 Task: Find an Airbnb in Preston, UK for 7 guests from 10th to 15th July, with a price range of ₹10,000 to ₹15,000, 4 bedrooms, 7 beds, 4 bathrooms, property type 'Flat' or 'Guest house', and amenities including WiFi, Free parking, TV, Gym, and Breakfast.
Action: Mouse moved to (603, 95)
Screenshot: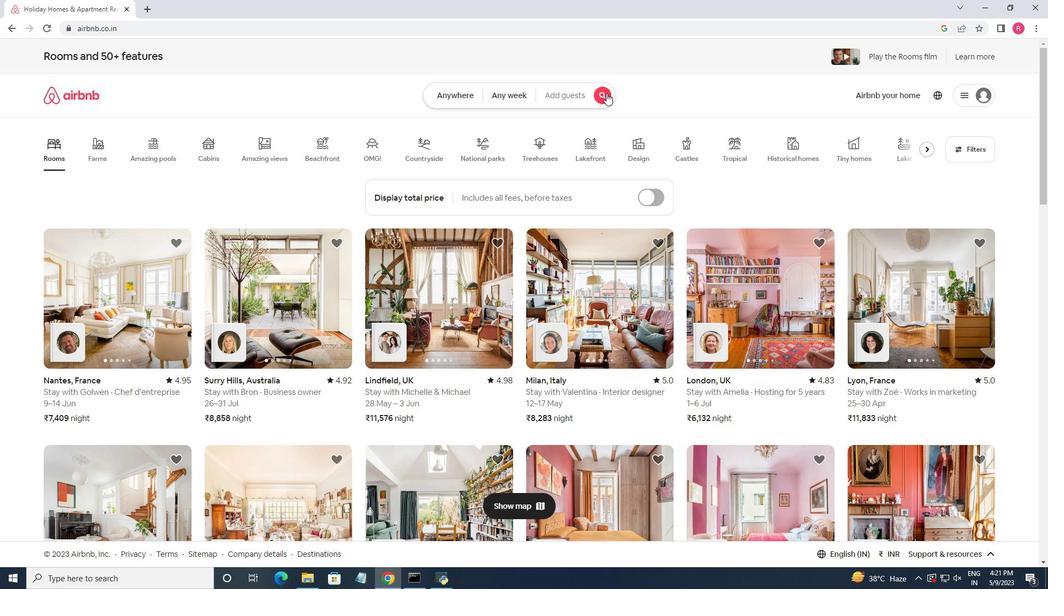 
Action: Mouse pressed left at (603, 95)
Screenshot: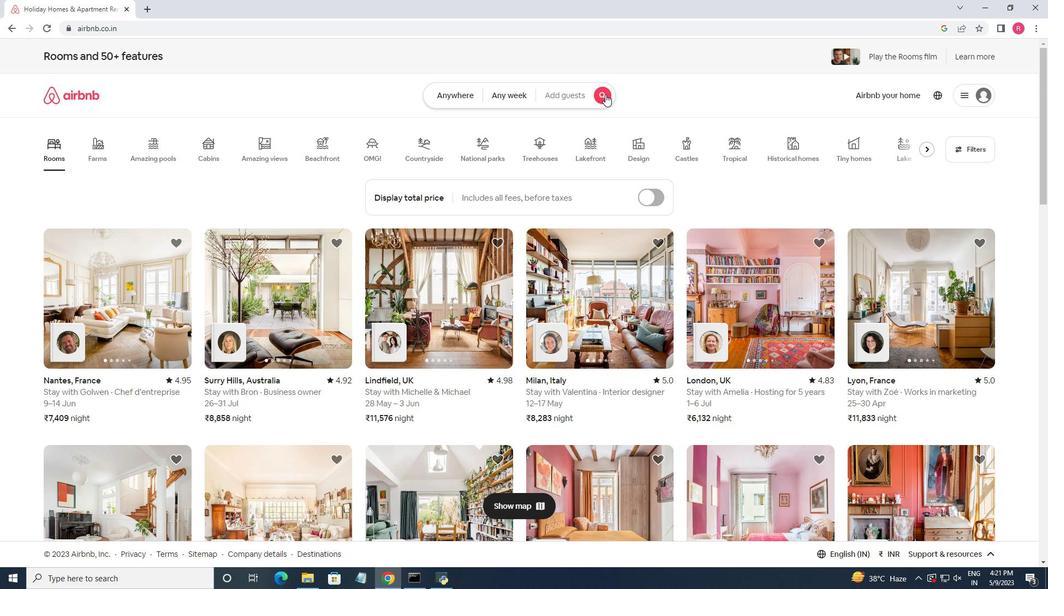 
Action: Mouse moved to (392, 138)
Screenshot: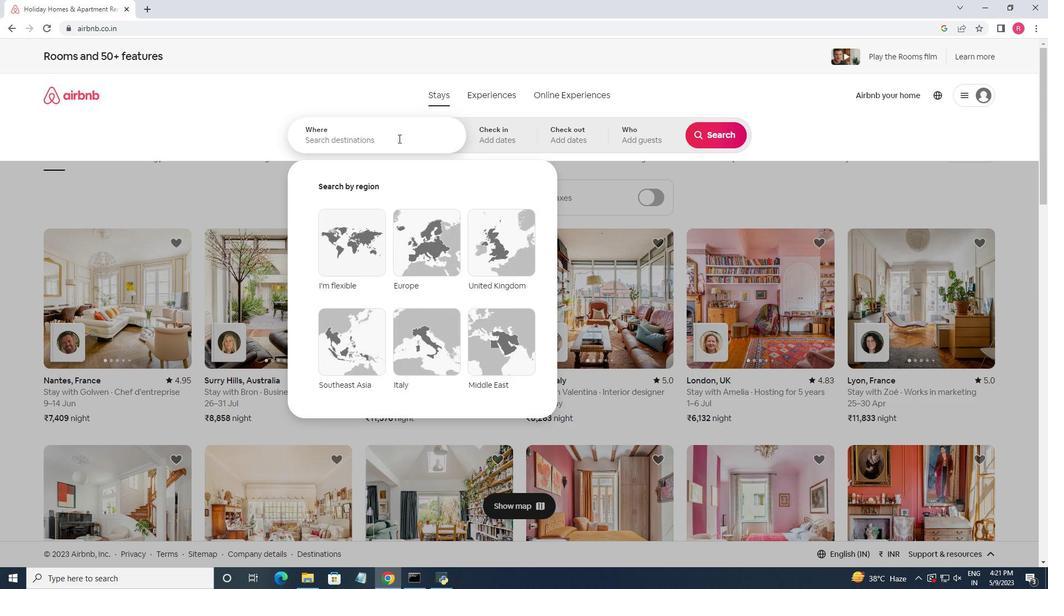 
Action: Mouse pressed left at (392, 138)
Screenshot: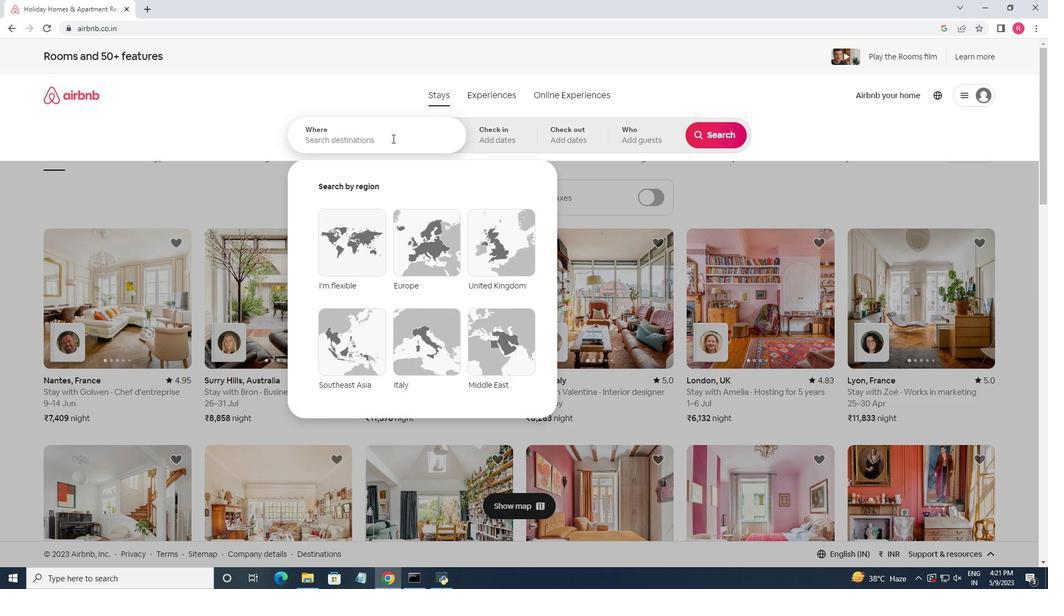 
Action: Key pressed <Key.shift>Preston,<Key.space><Key.shift>United<Key.space><Key.shift>Kind<Key.backspace><Key.down><Key.enter>
Screenshot: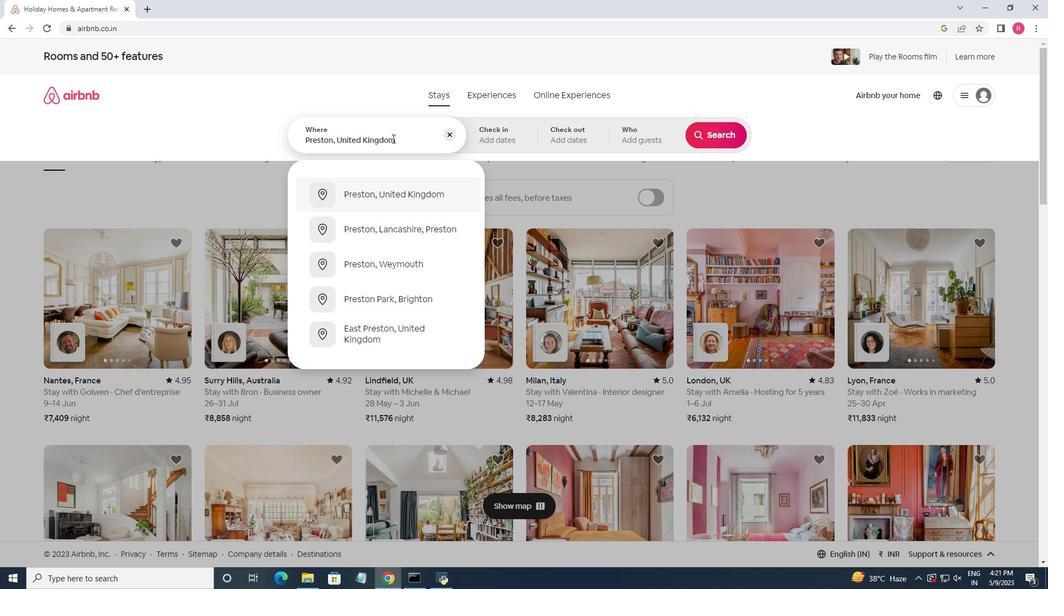 
Action: Mouse moved to (514, 140)
Screenshot: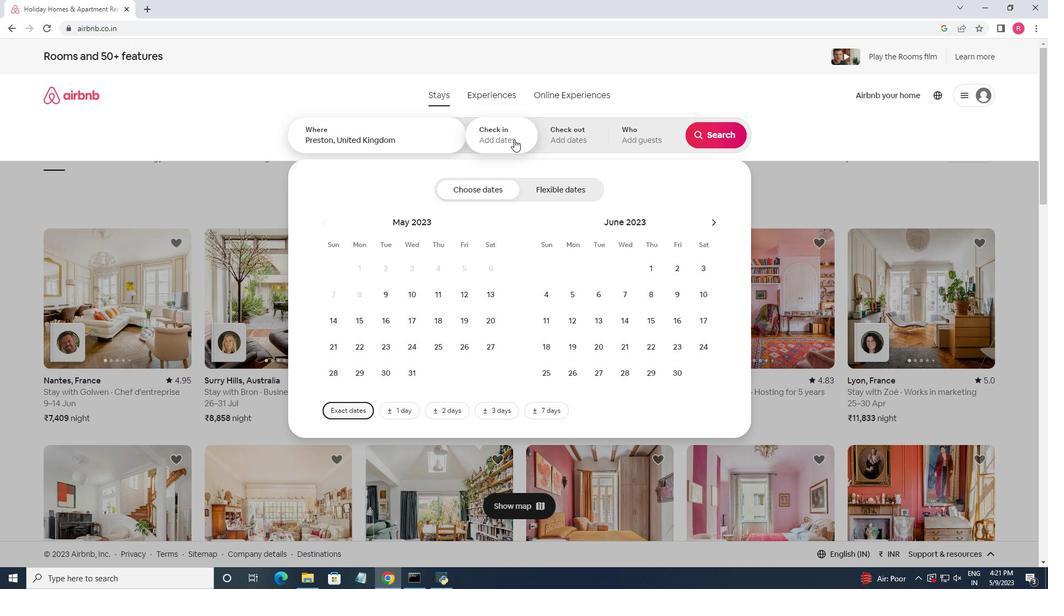 
Action: Mouse pressed left at (514, 140)
Screenshot: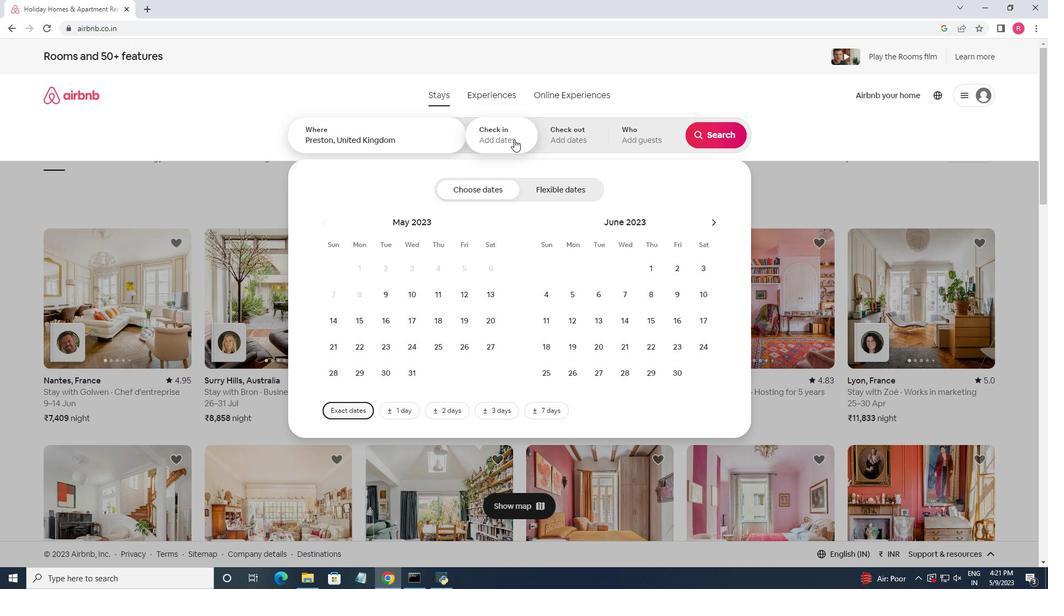 
Action: Mouse moved to (506, 135)
Screenshot: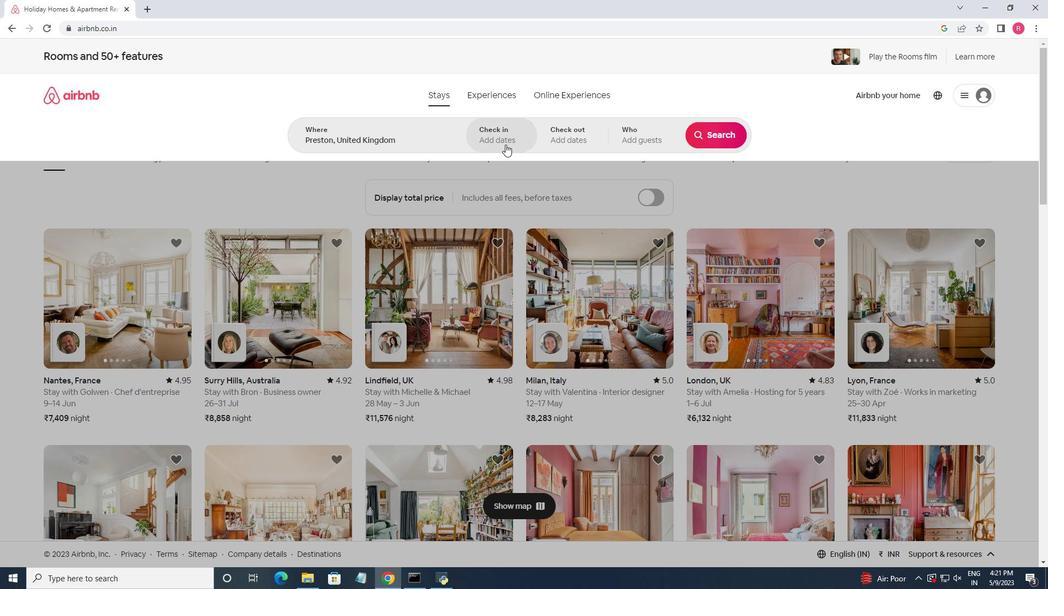 
Action: Mouse pressed left at (506, 135)
Screenshot: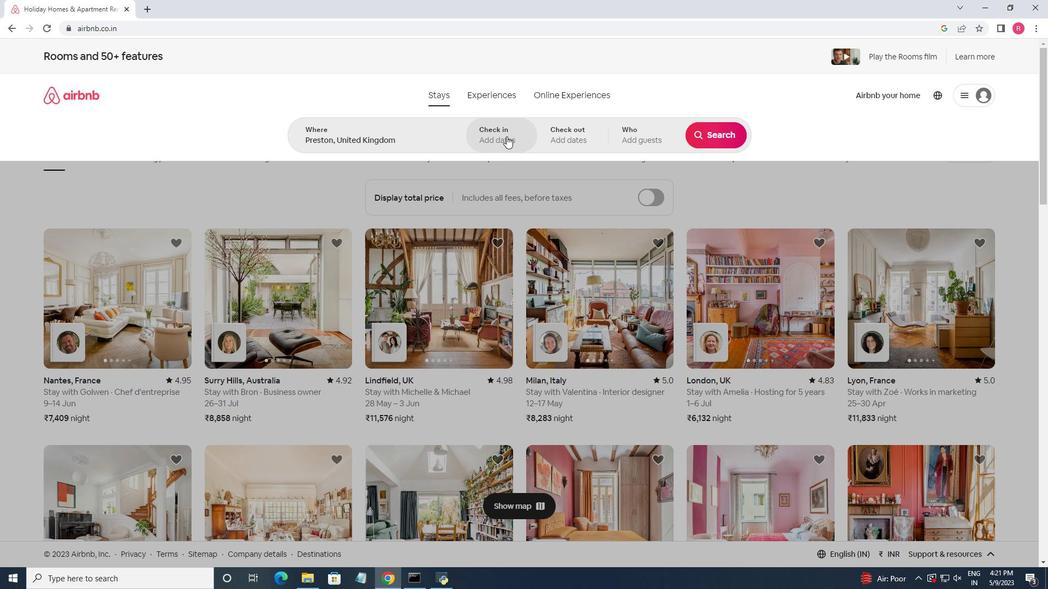 
Action: Mouse moved to (707, 222)
Screenshot: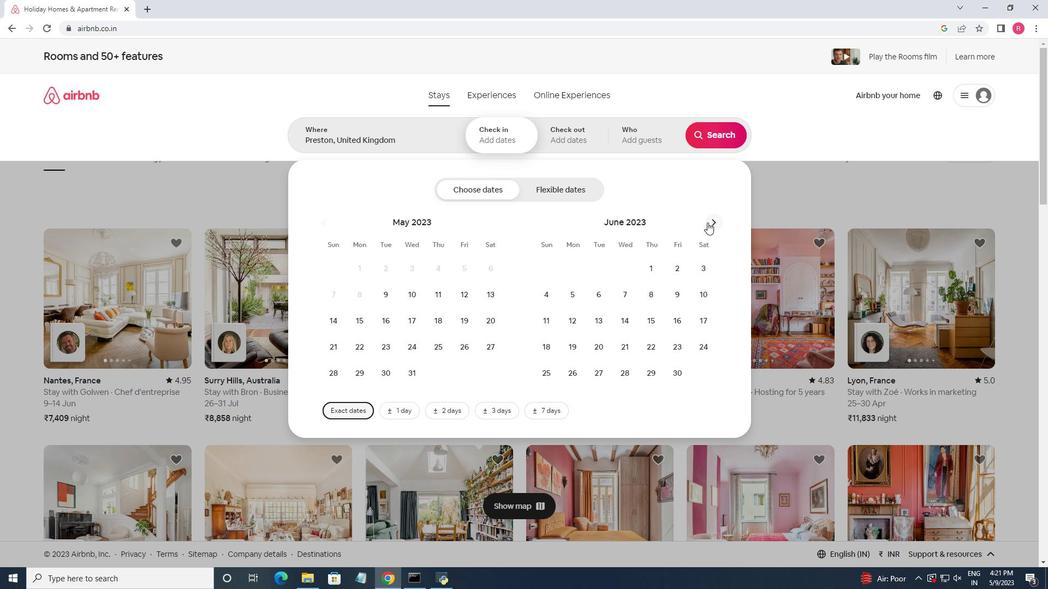
Action: Mouse pressed left at (707, 222)
Screenshot: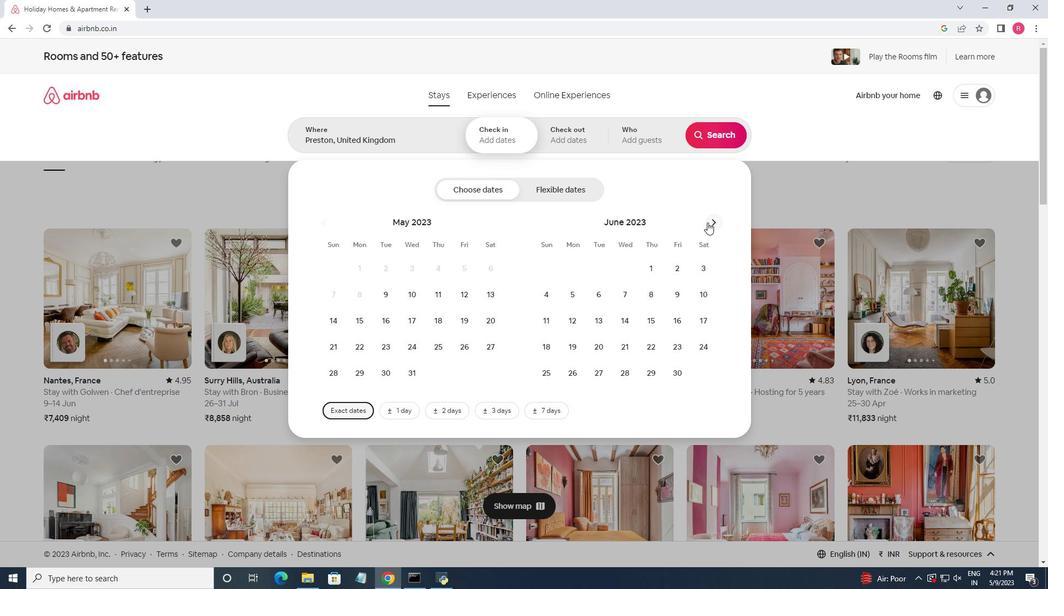 
Action: Mouse moved to (569, 322)
Screenshot: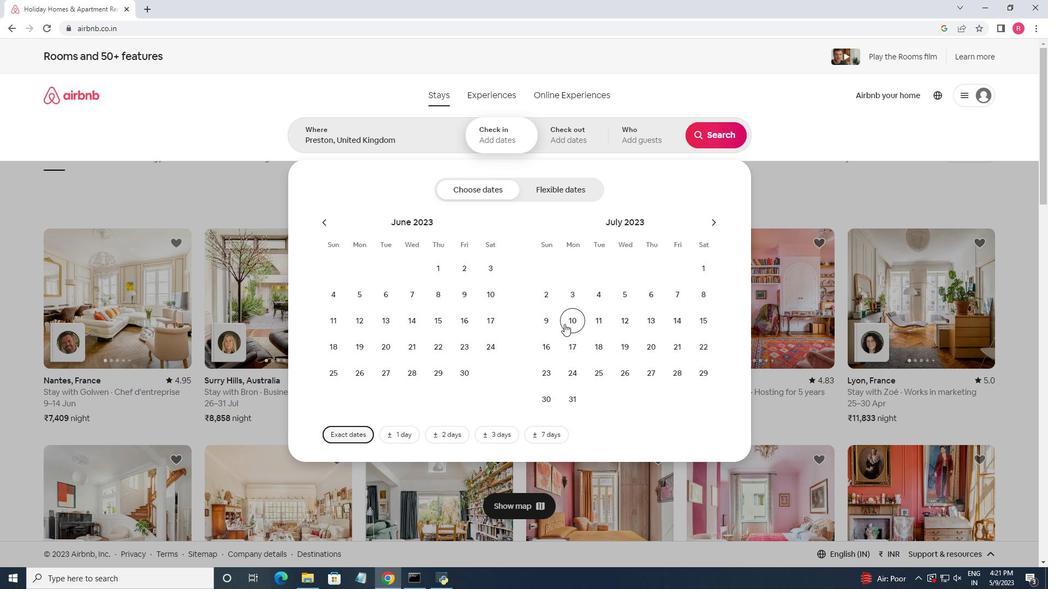
Action: Mouse pressed left at (569, 322)
Screenshot: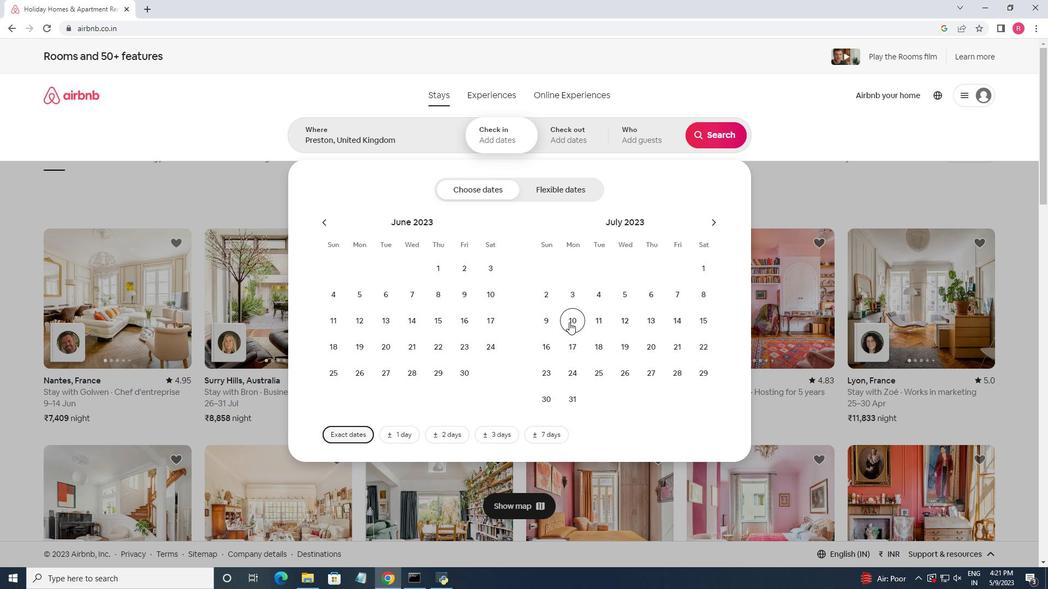 
Action: Mouse moved to (695, 317)
Screenshot: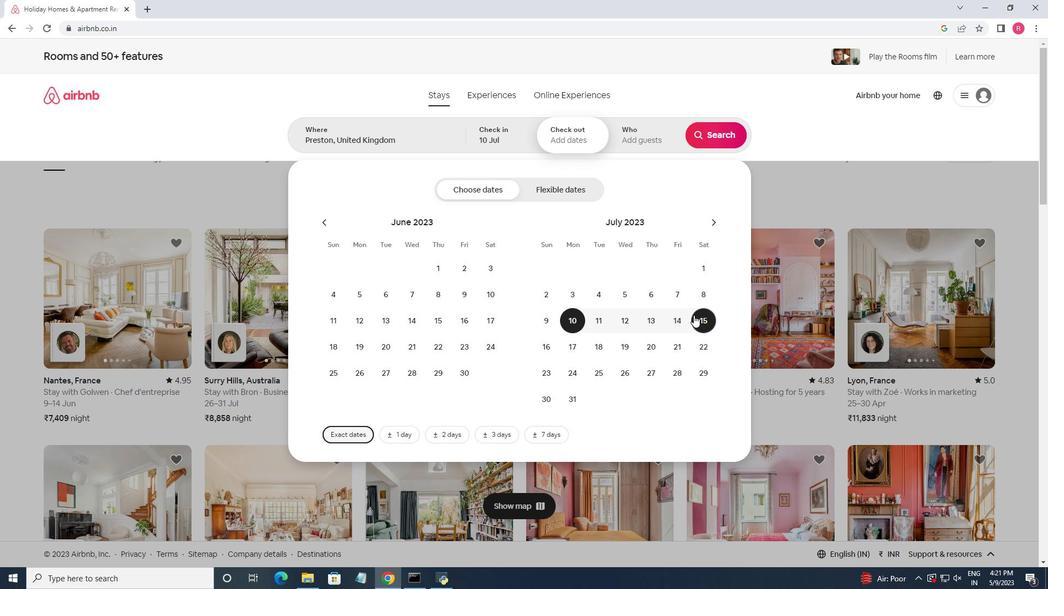 
Action: Mouse pressed left at (695, 317)
Screenshot: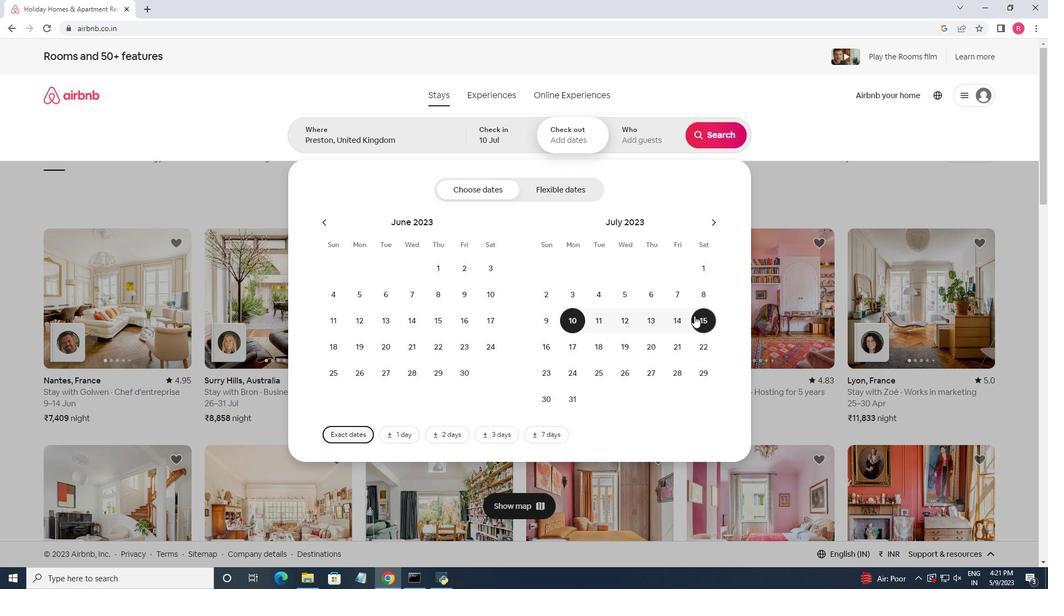 
Action: Mouse moved to (642, 139)
Screenshot: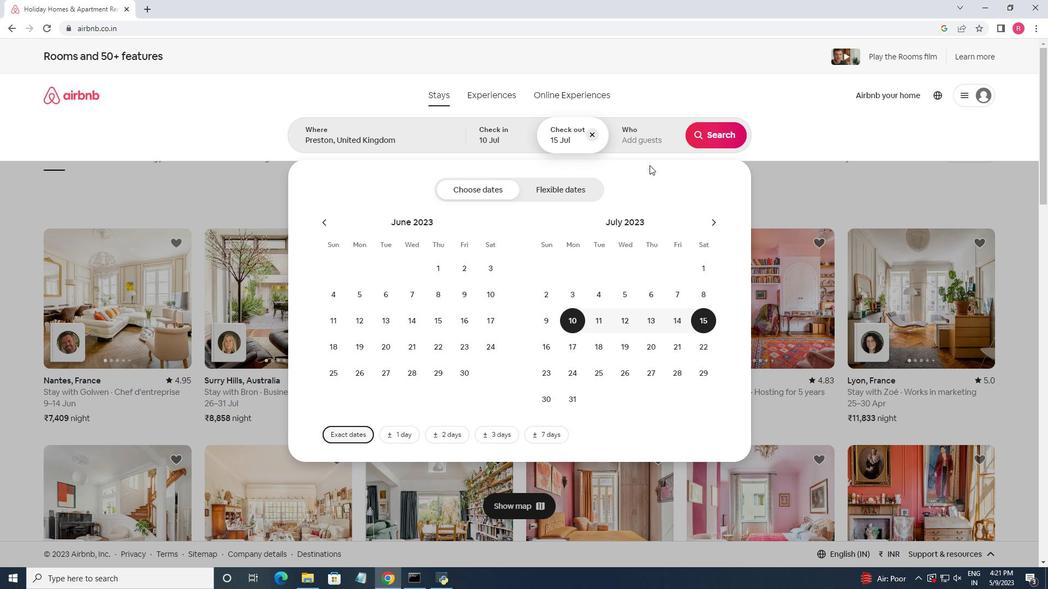 
Action: Mouse pressed left at (642, 139)
Screenshot: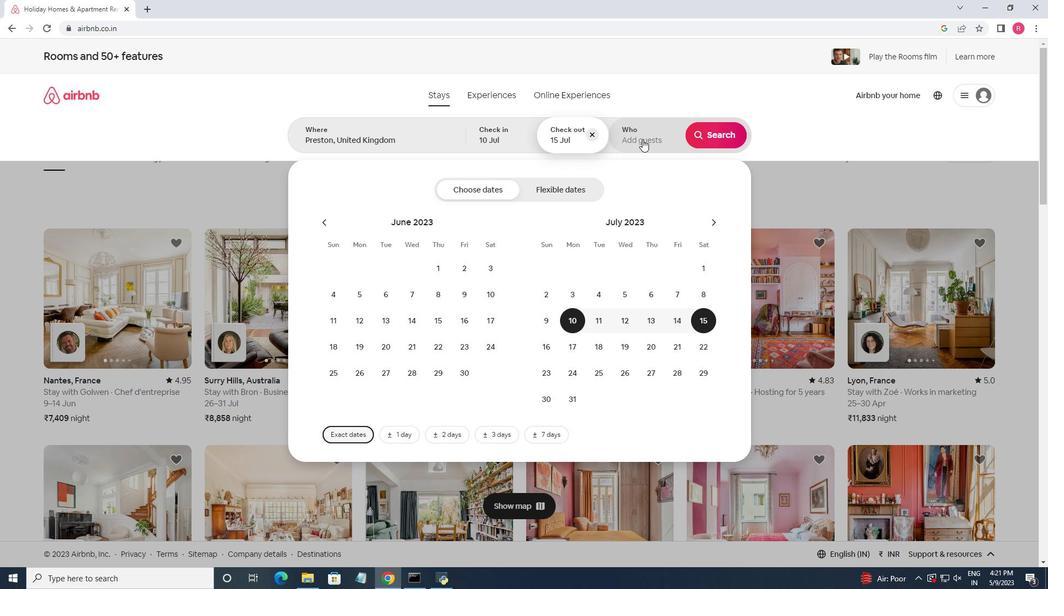 
Action: Mouse moved to (716, 188)
Screenshot: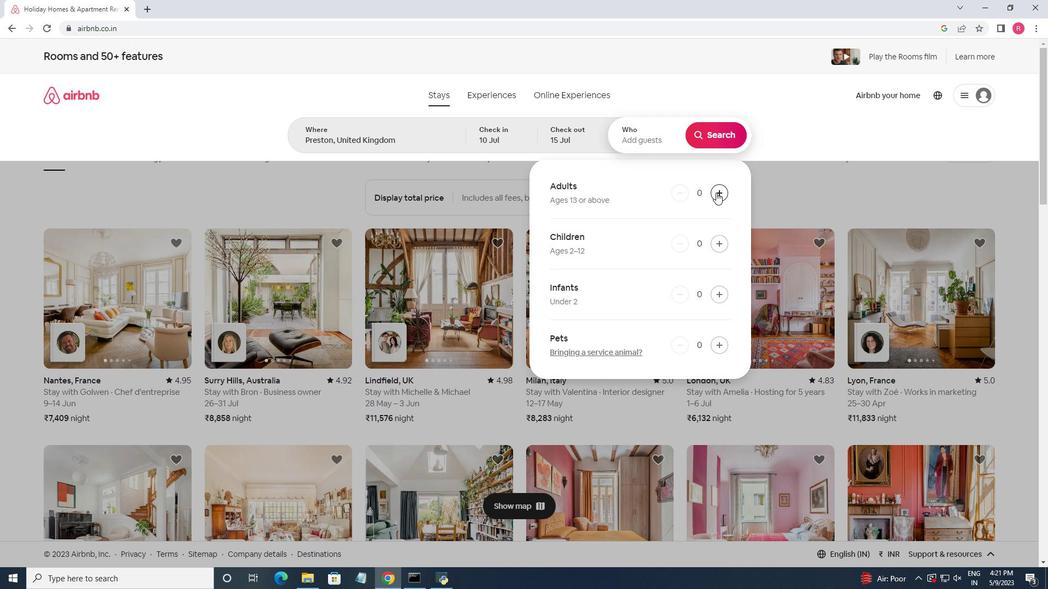 
Action: Mouse pressed left at (716, 188)
Screenshot: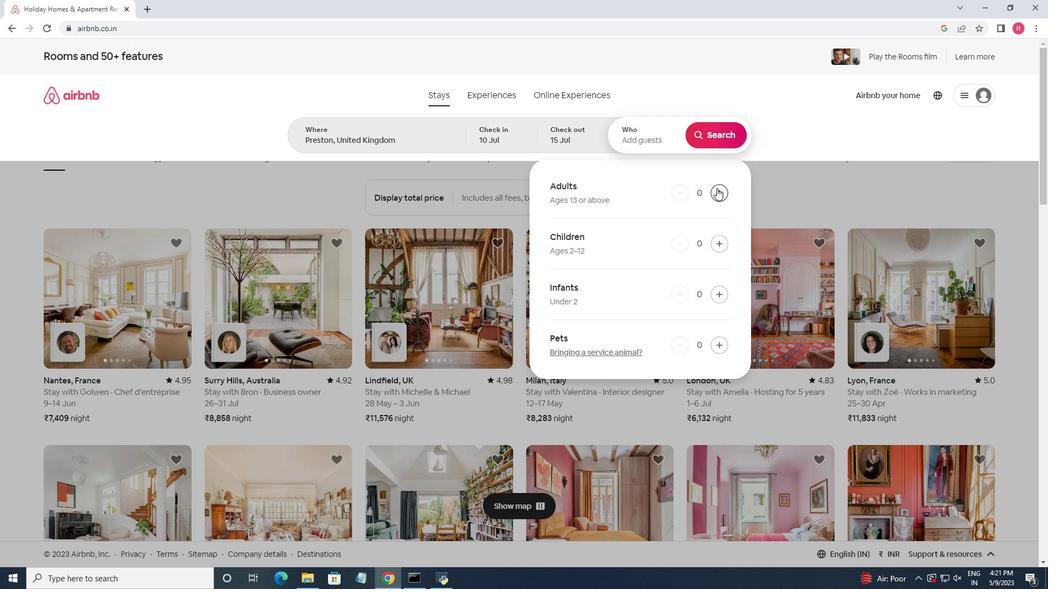 
Action: Mouse pressed left at (716, 188)
Screenshot: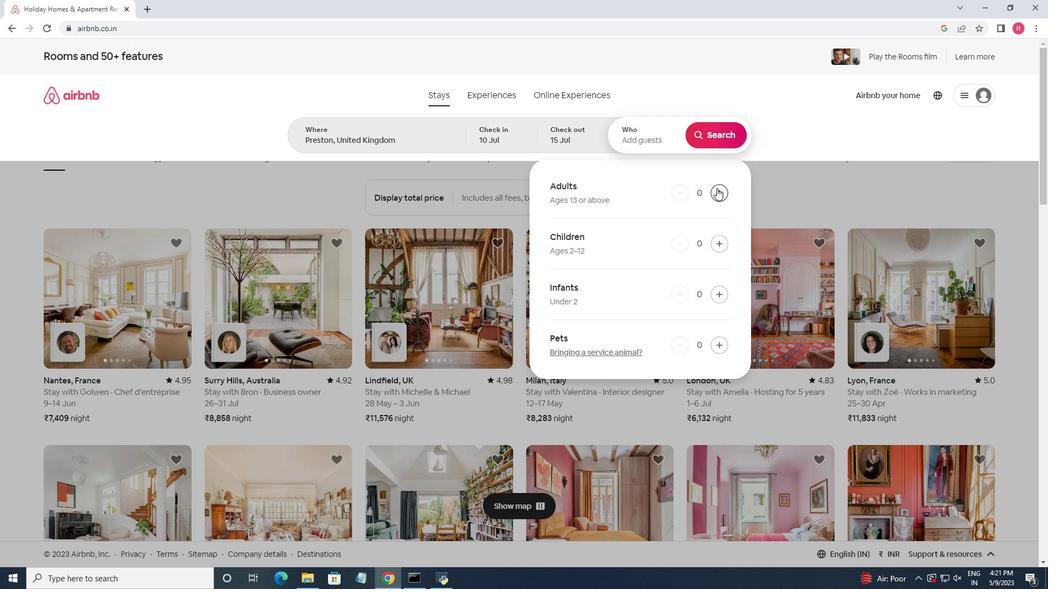 
Action: Mouse pressed left at (716, 188)
Screenshot: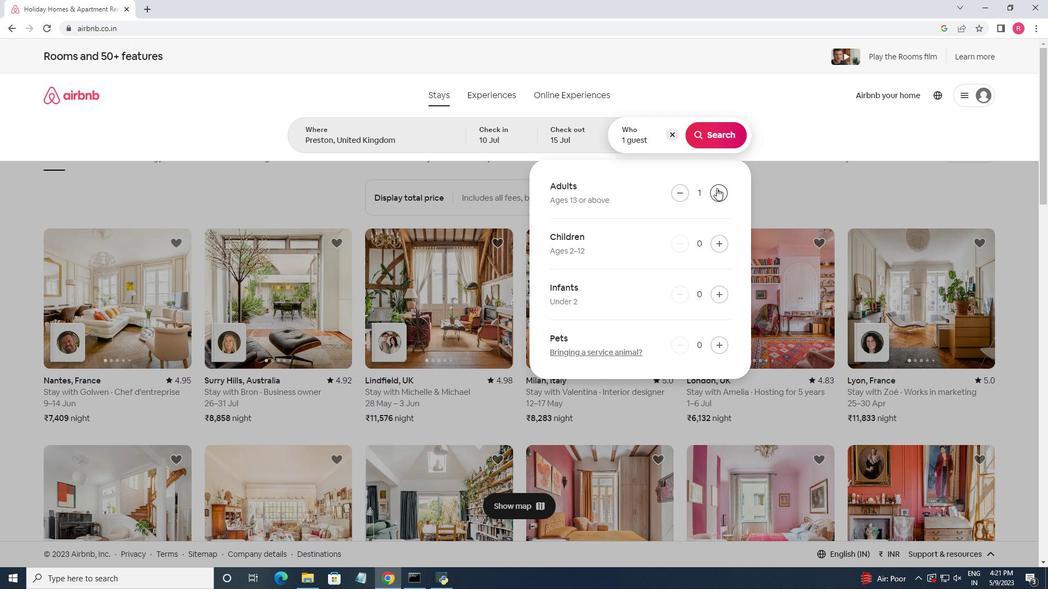 
Action: Mouse pressed left at (716, 188)
Screenshot: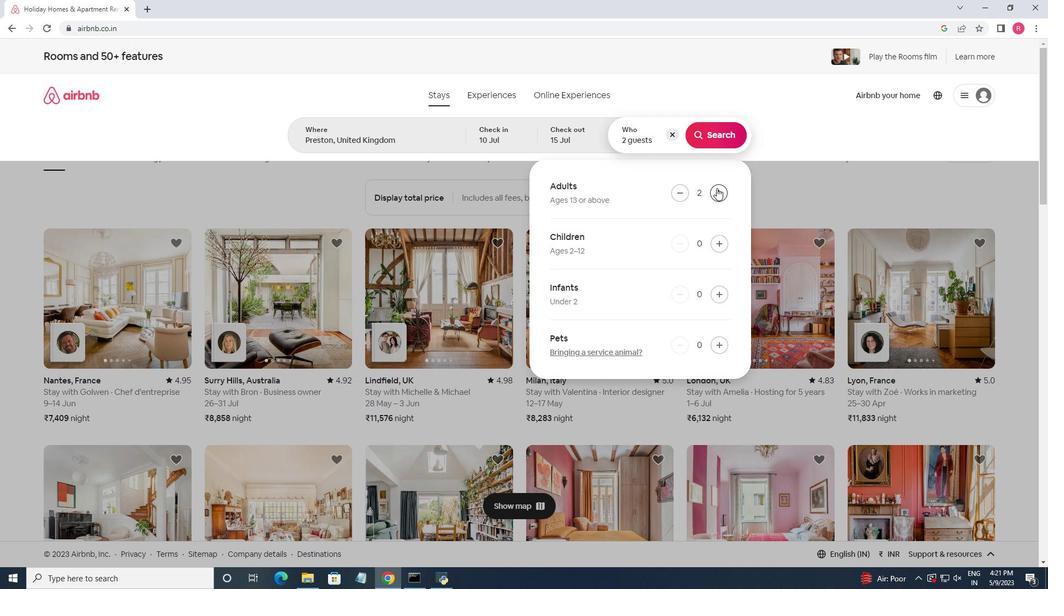 
Action: Mouse pressed left at (716, 188)
Screenshot: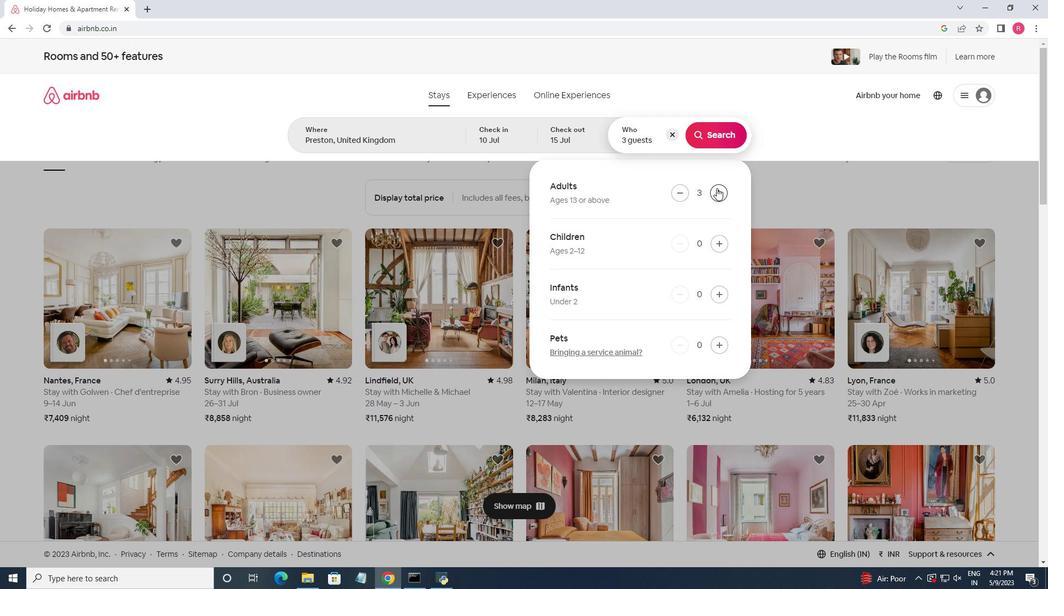
Action: Mouse pressed left at (716, 188)
Screenshot: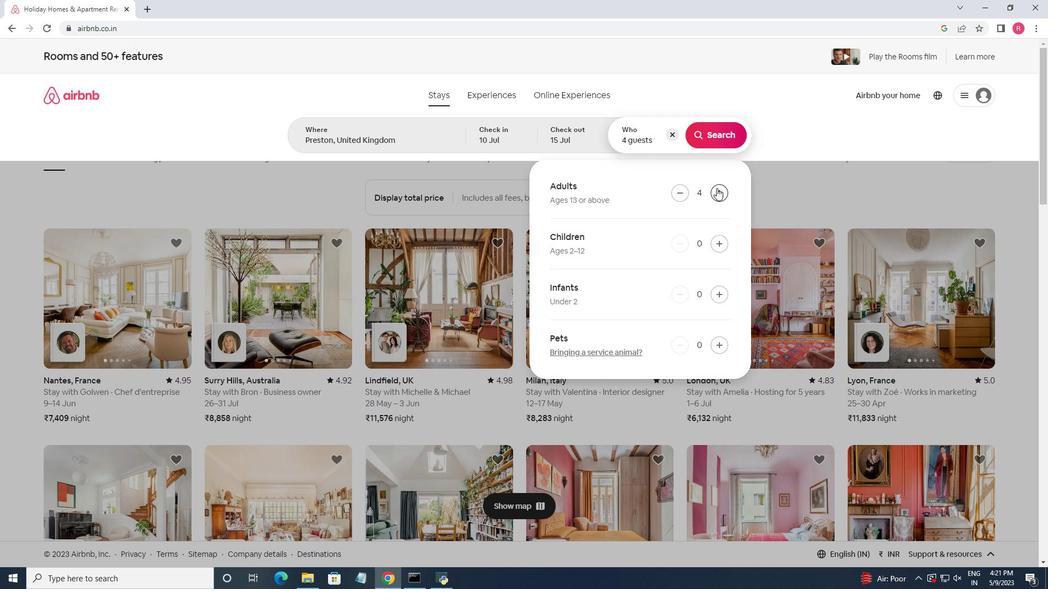 
Action: Mouse pressed left at (716, 188)
Screenshot: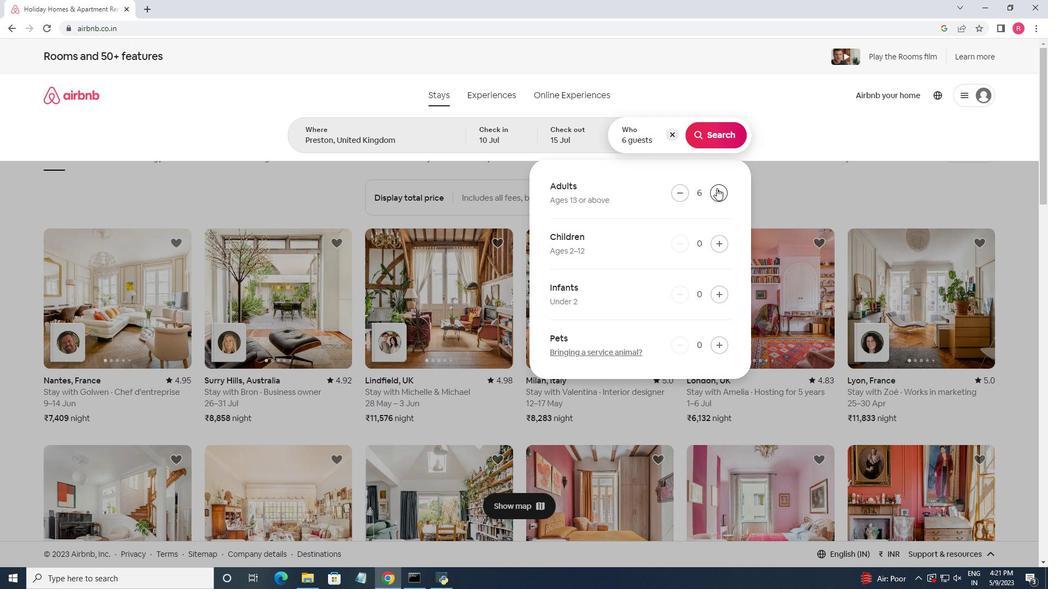 
Action: Mouse moved to (725, 143)
Screenshot: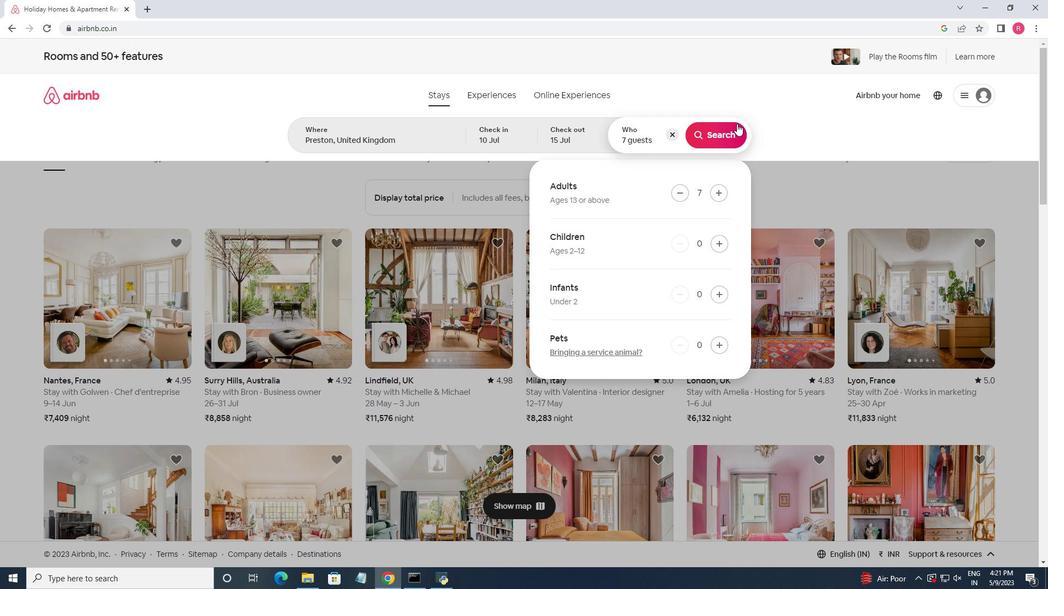 
Action: Mouse pressed left at (725, 143)
Screenshot: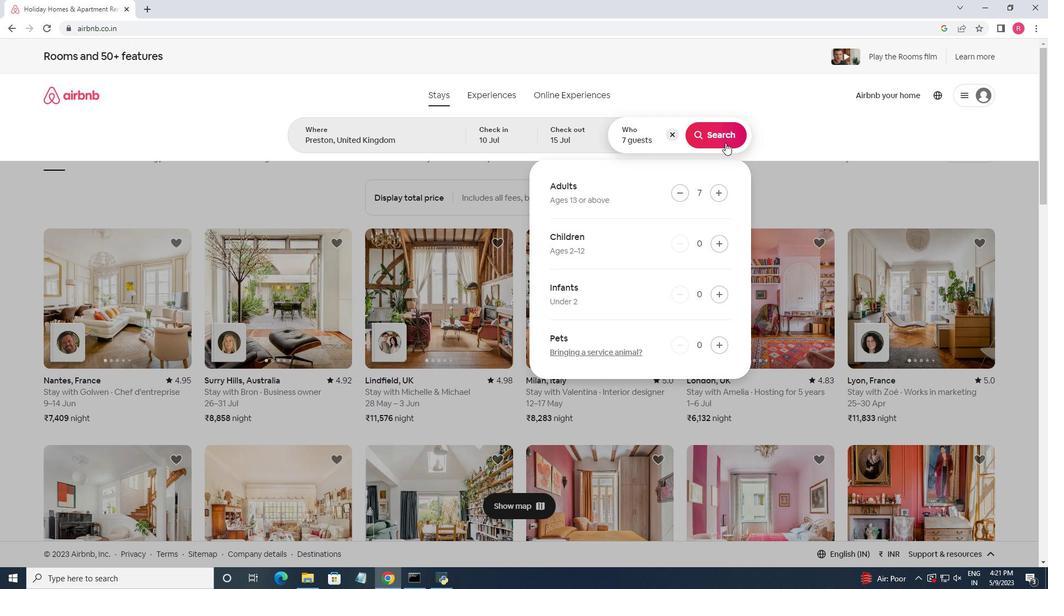 
Action: Mouse moved to (1006, 111)
Screenshot: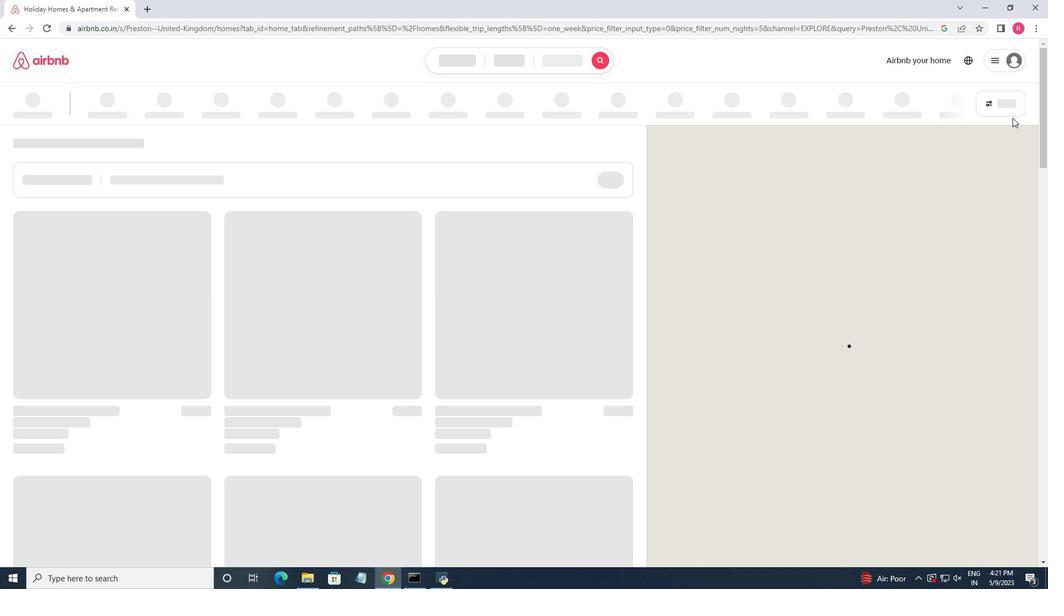 
Action: Mouse pressed left at (1006, 111)
Screenshot: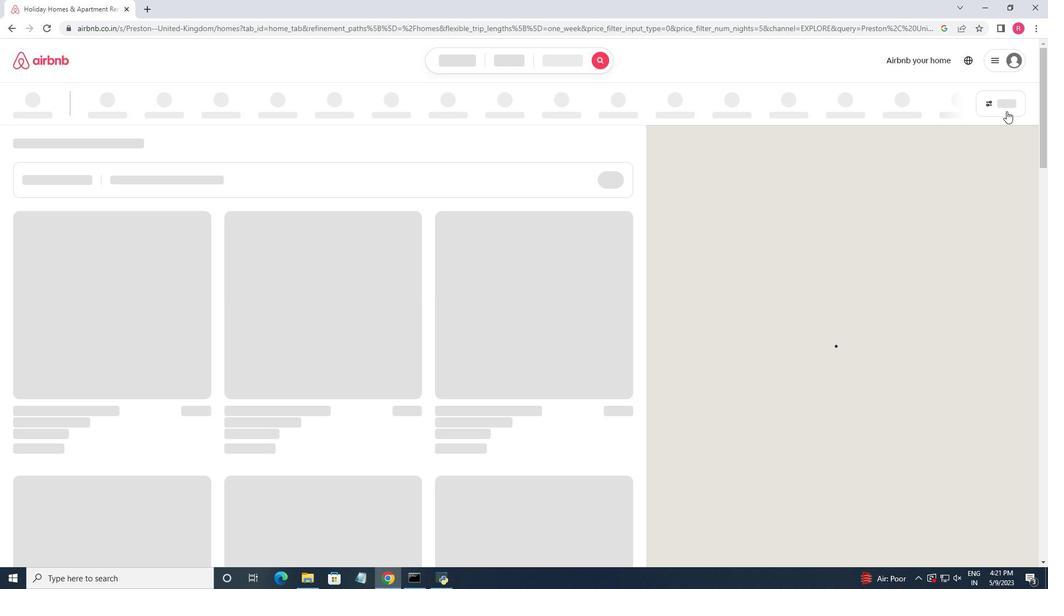 
Action: Mouse moved to (396, 374)
Screenshot: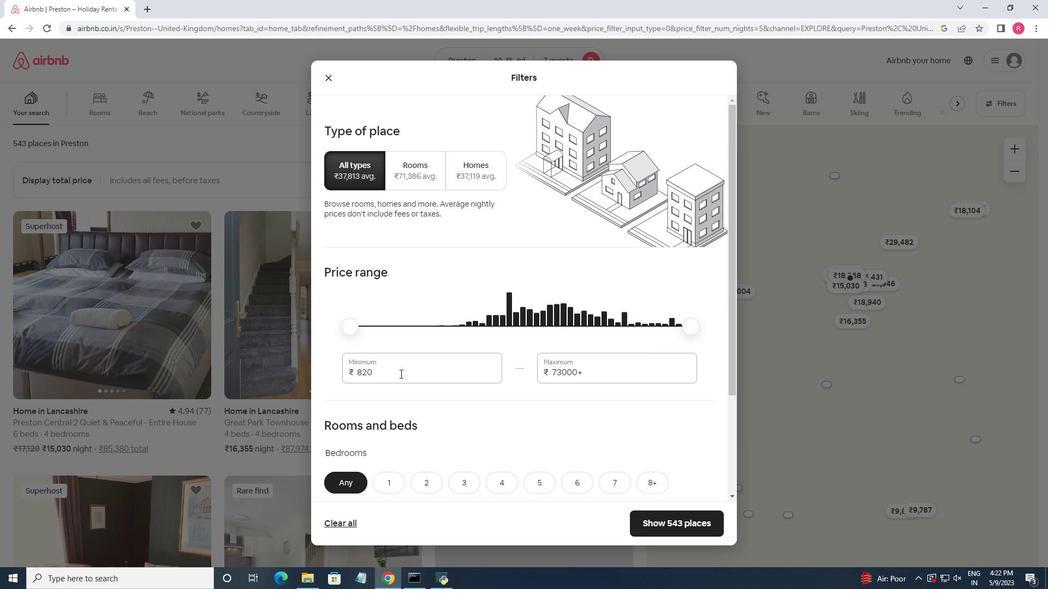 
Action: Mouse pressed left at (396, 374)
Screenshot: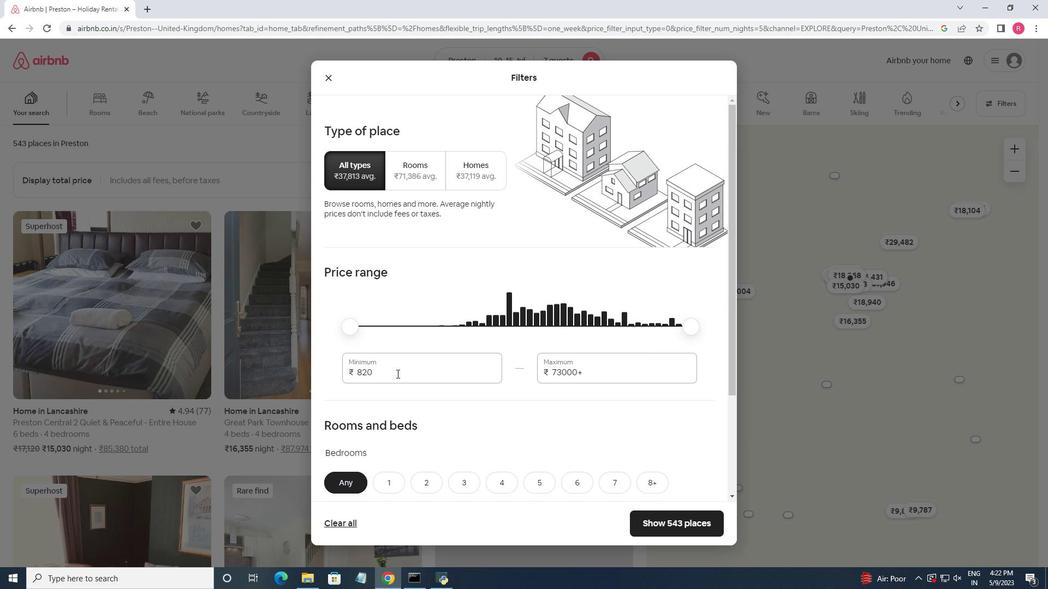 
Action: Mouse moved to (396, 374)
Screenshot: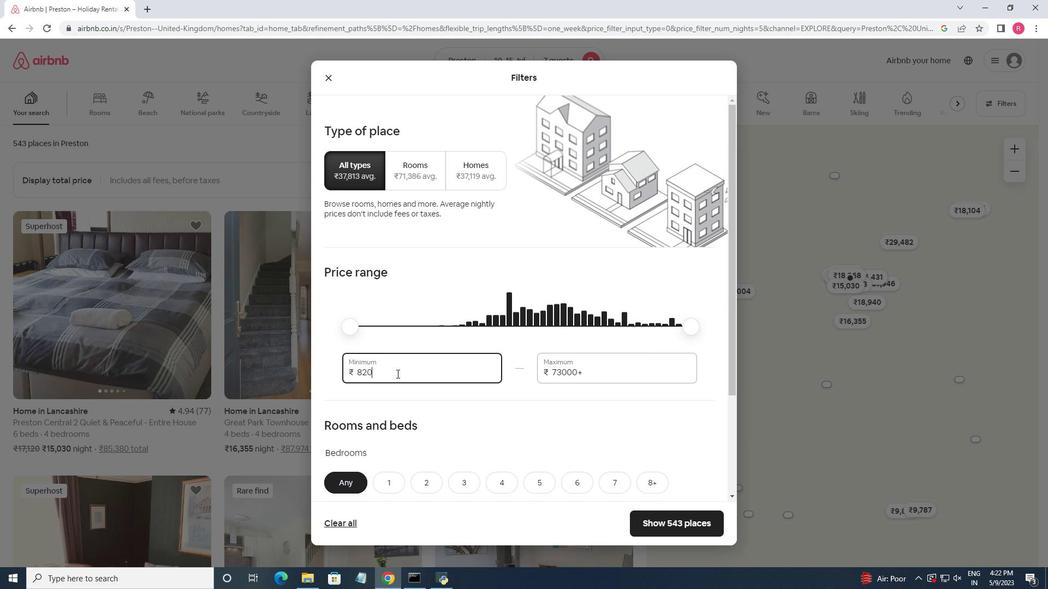 
Action: Mouse pressed left at (396, 374)
Screenshot: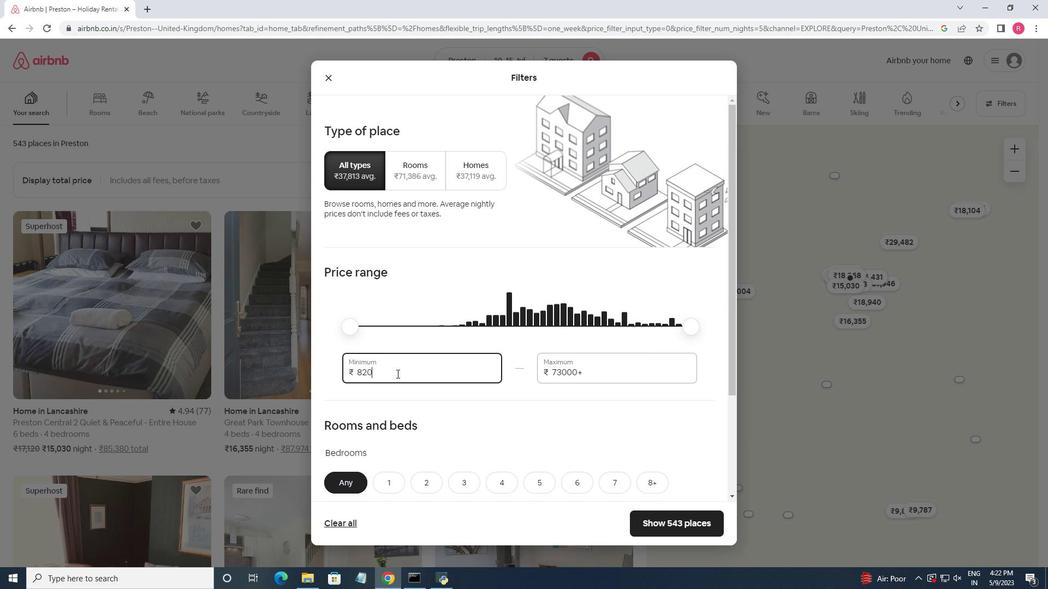 
Action: Key pressed <Key.backspace>10000<Key.tab>15000
Screenshot: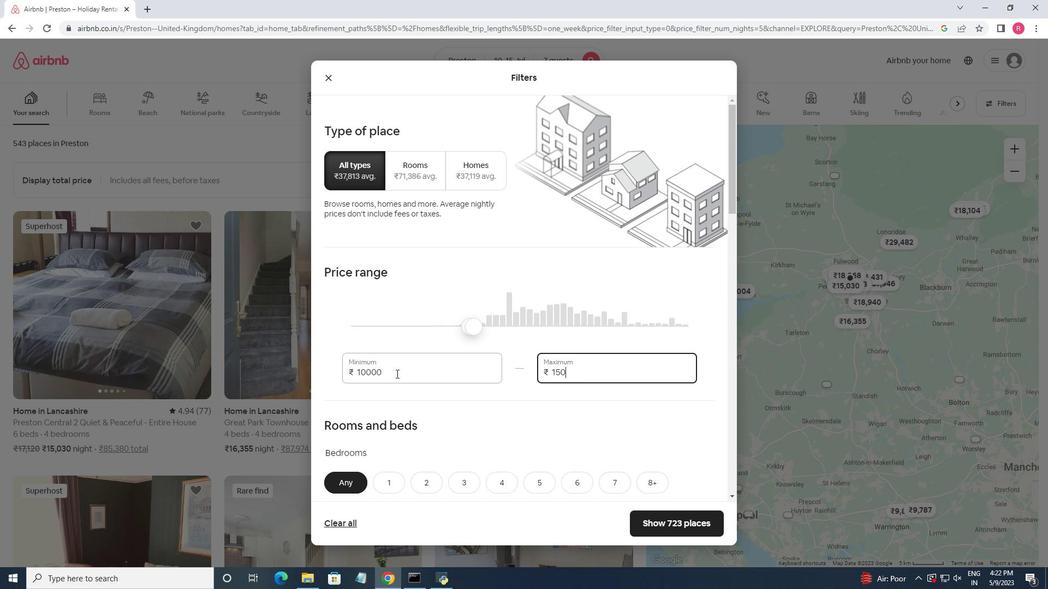 
Action: Mouse moved to (421, 399)
Screenshot: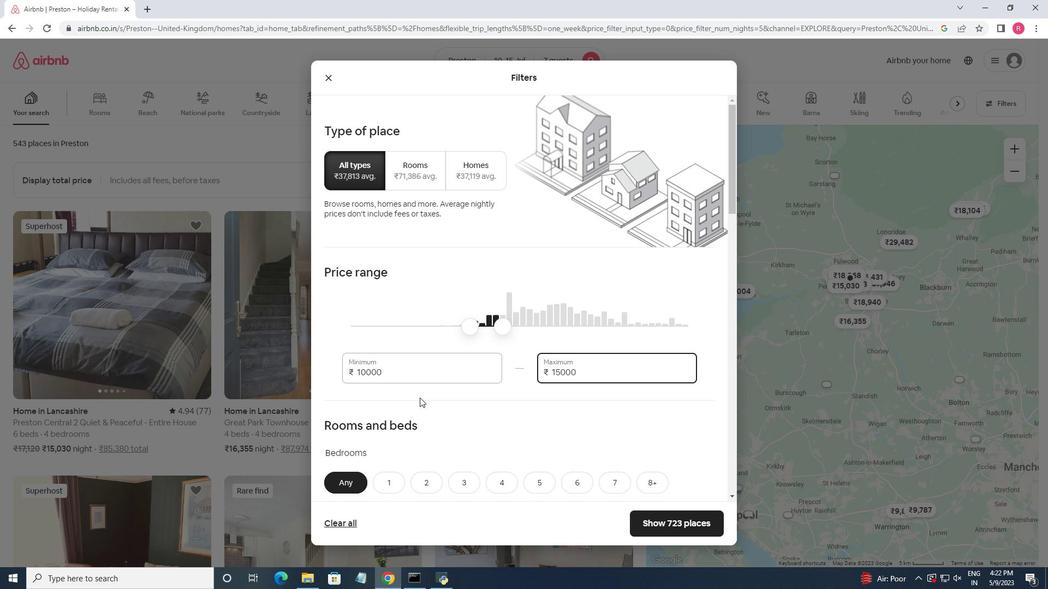 
Action: Mouse scrolled (421, 399) with delta (0, 0)
Screenshot: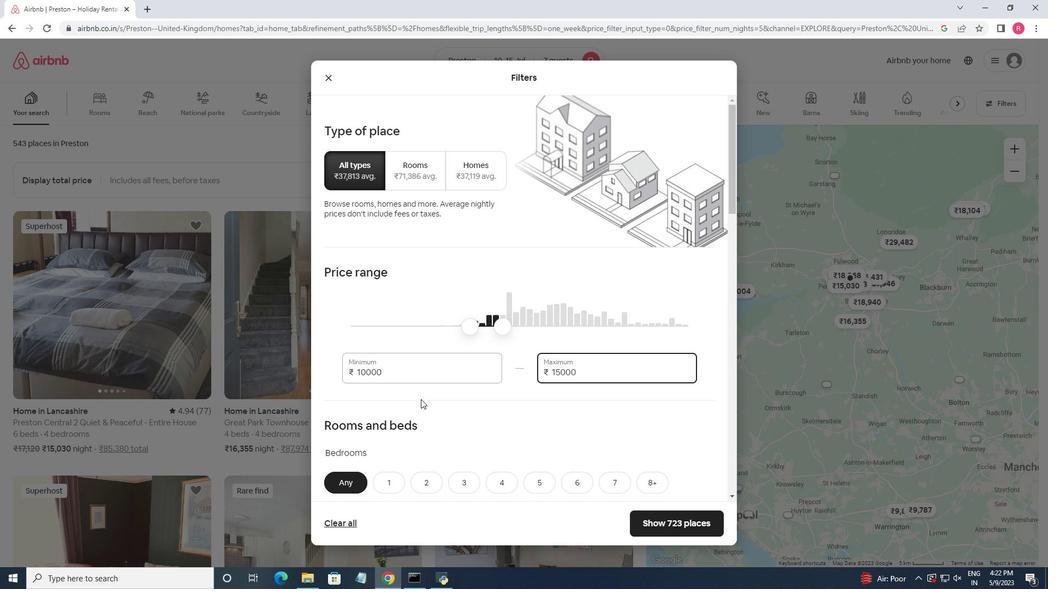 
Action: Mouse moved to (420, 421)
Screenshot: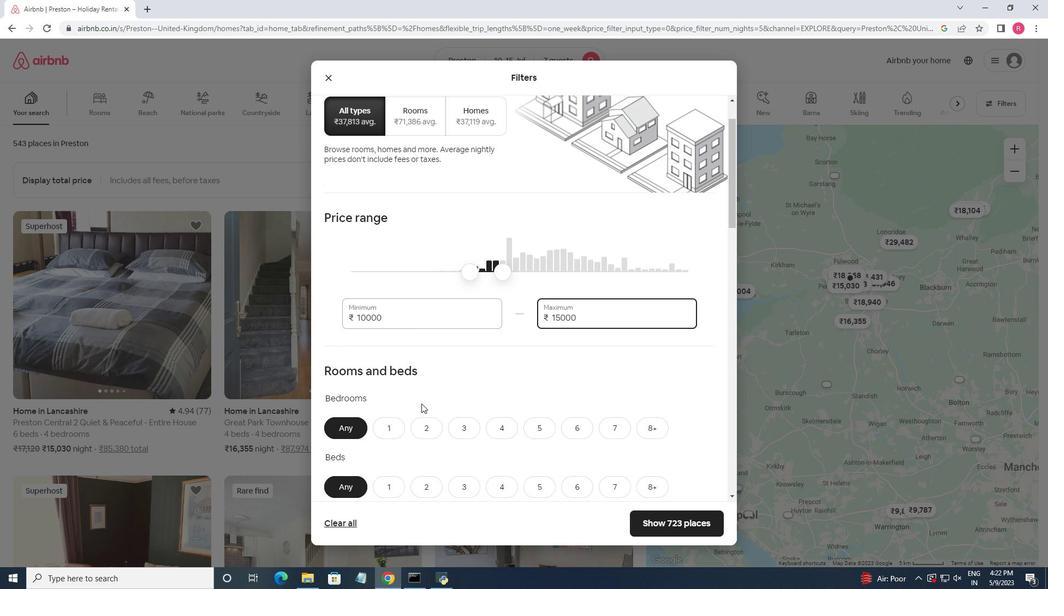 
Action: Mouse scrolled (420, 421) with delta (0, 0)
Screenshot: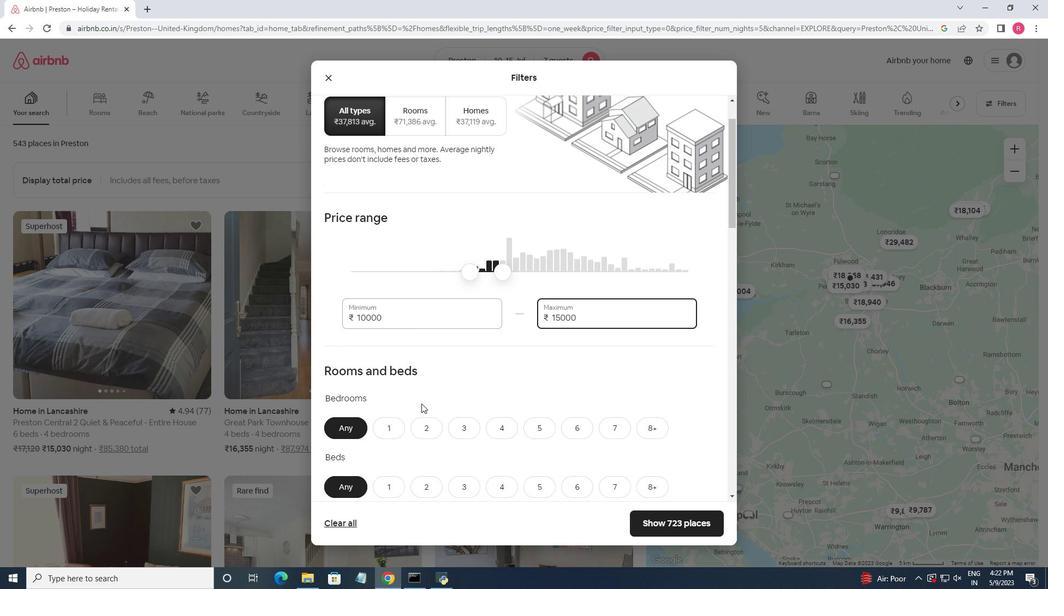 
Action: Mouse moved to (509, 377)
Screenshot: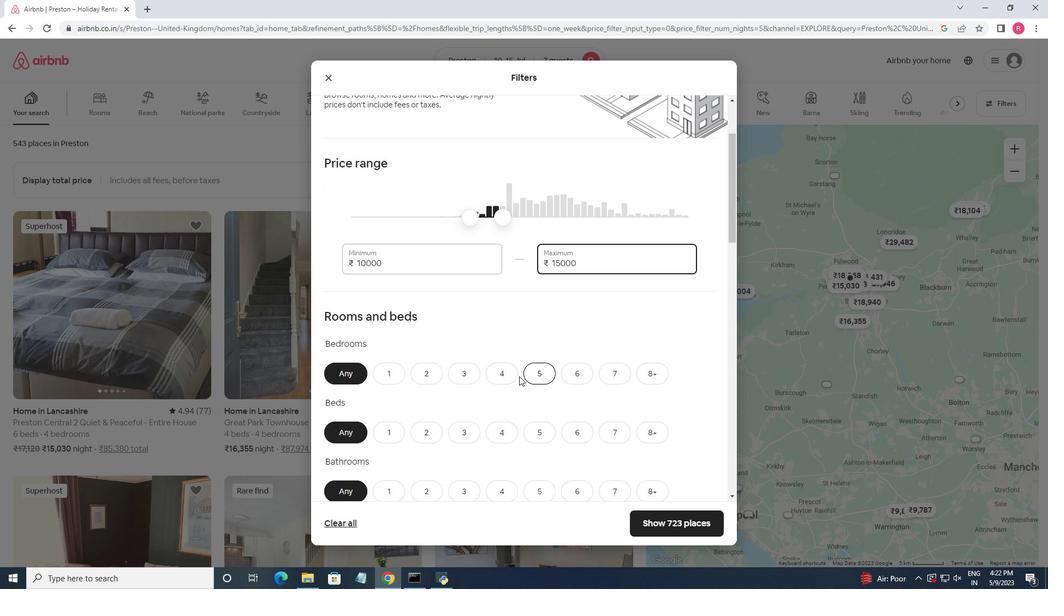 
Action: Mouse pressed left at (509, 377)
Screenshot: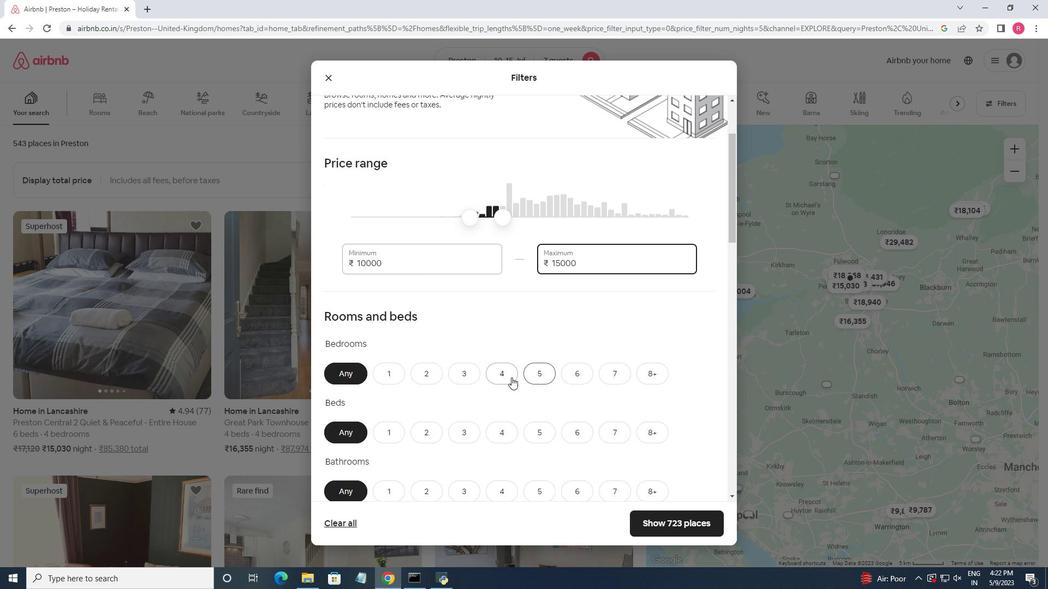 
Action: Mouse moved to (618, 434)
Screenshot: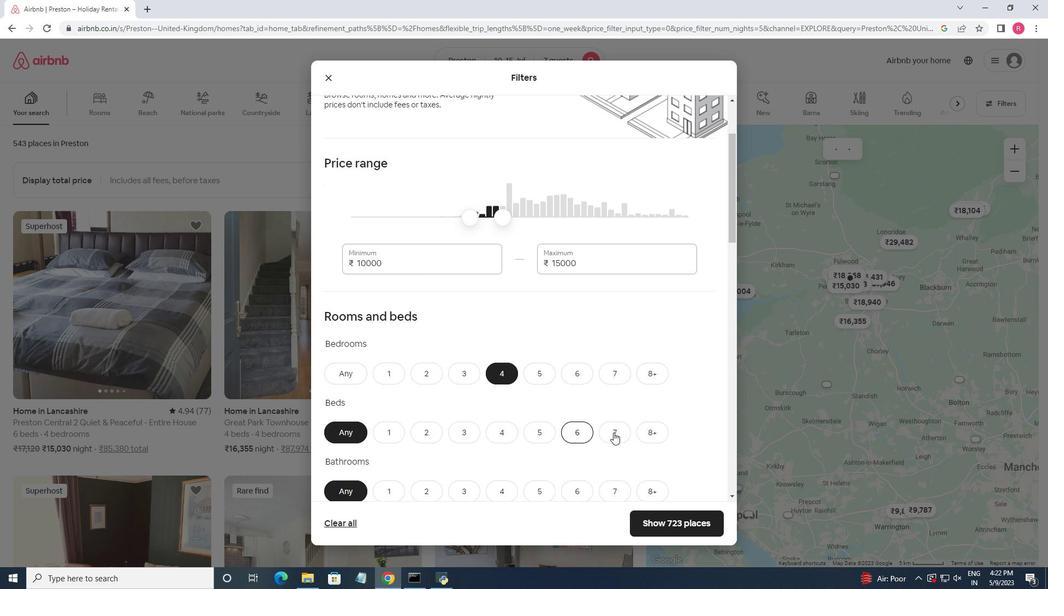 
Action: Mouse pressed left at (618, 434)
Screenshot: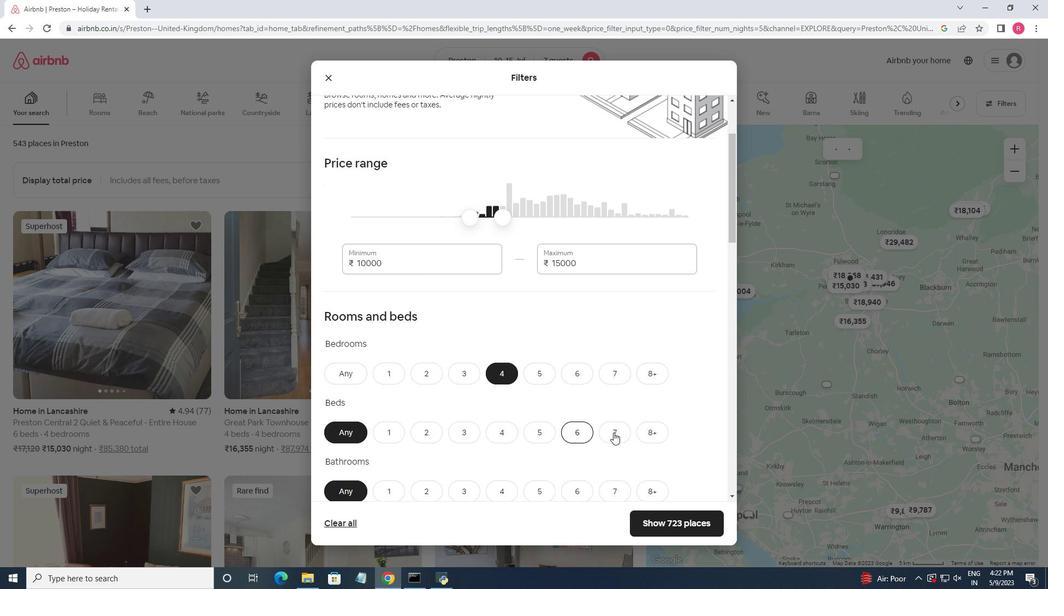 
Action: Mouse moved to (511, 487)
Screenshot: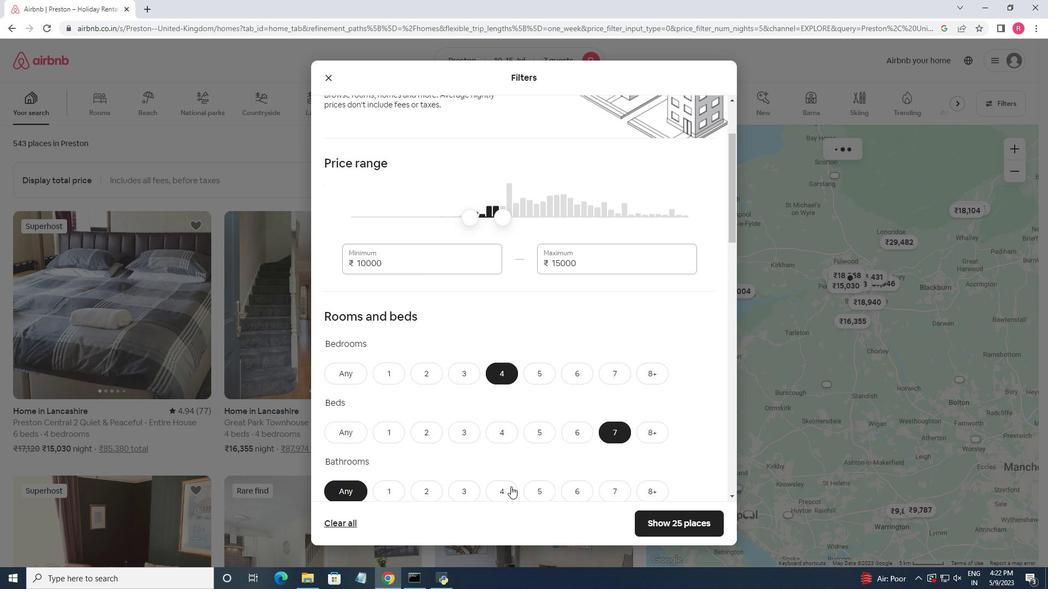 
Action: Mouse pressed left at (511, 487)
Screenshot: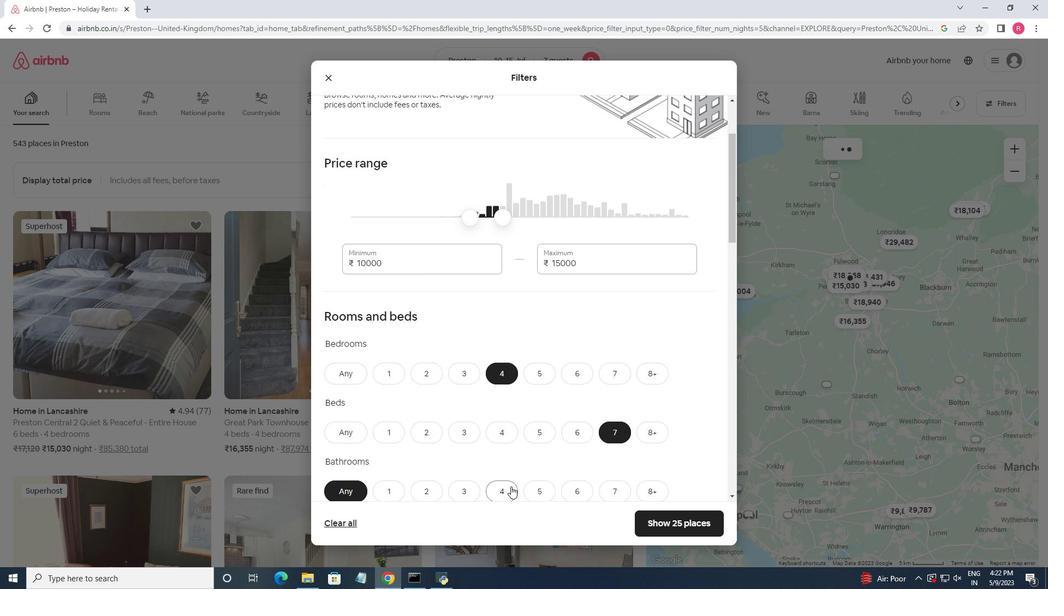 
Action: Mouse moved to (540, 413)
Screenshot: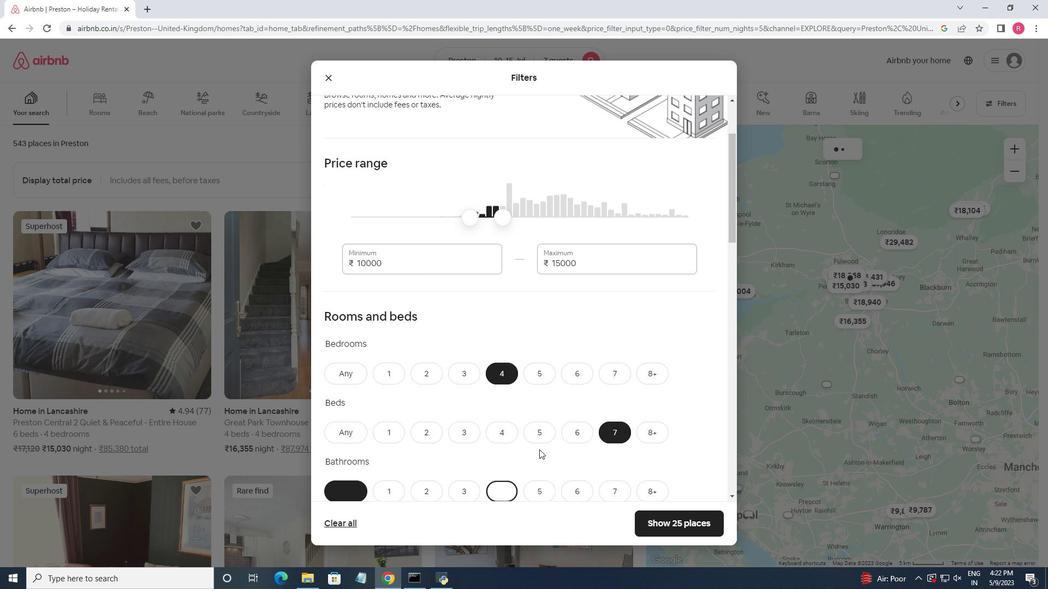 
Action: Mouse scrolled (540, 412) with delta (0, 0)
Screenshot: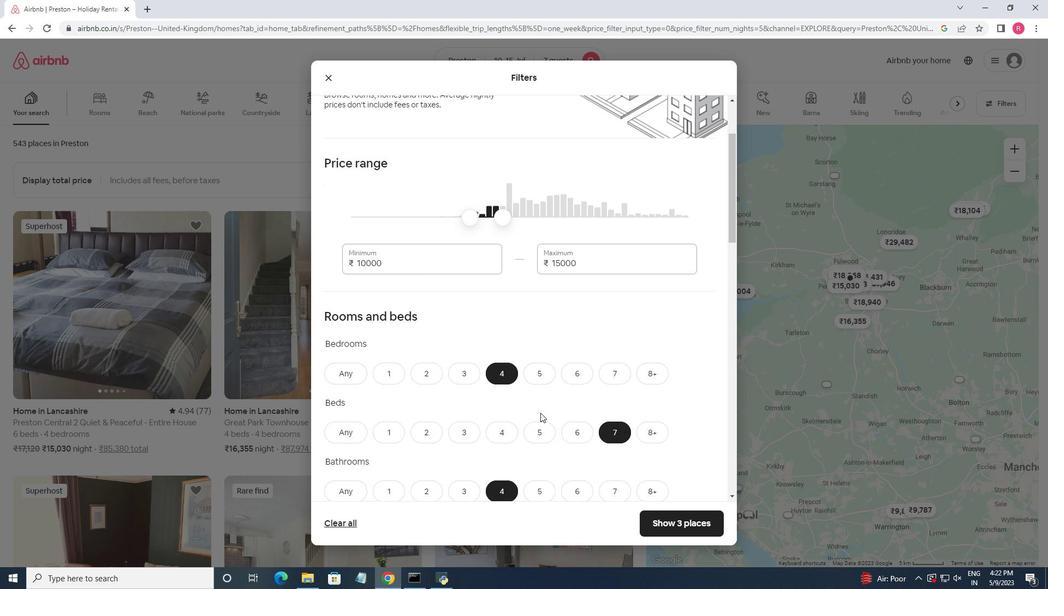 
Action: Mouse scrolled (540, 412) with delta (0, 0)
Screenshot: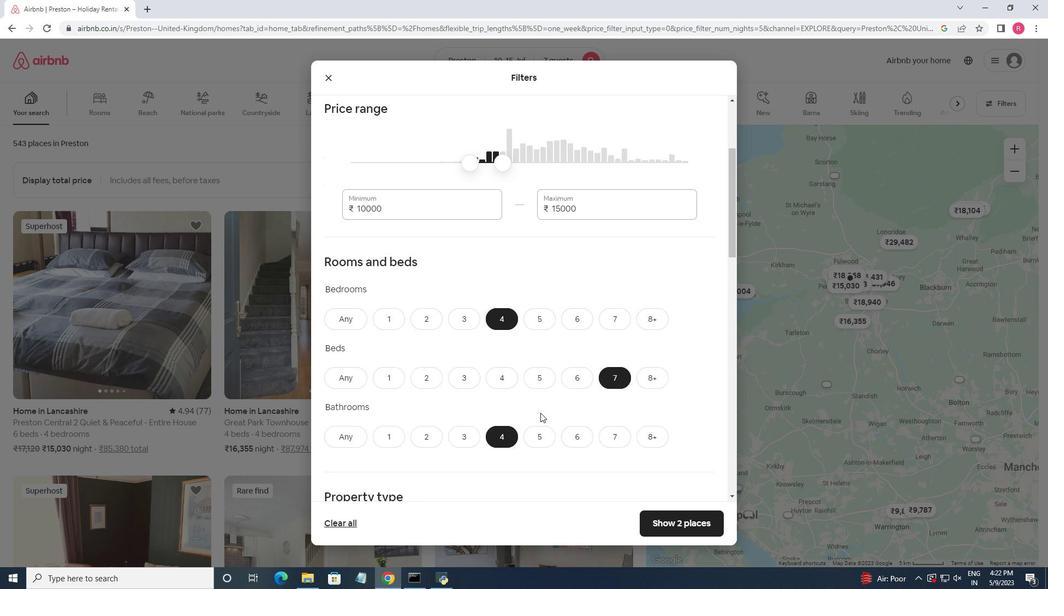 
Action: Mouse scrolled (540, 412) with delta (0, 0)
Screenshot: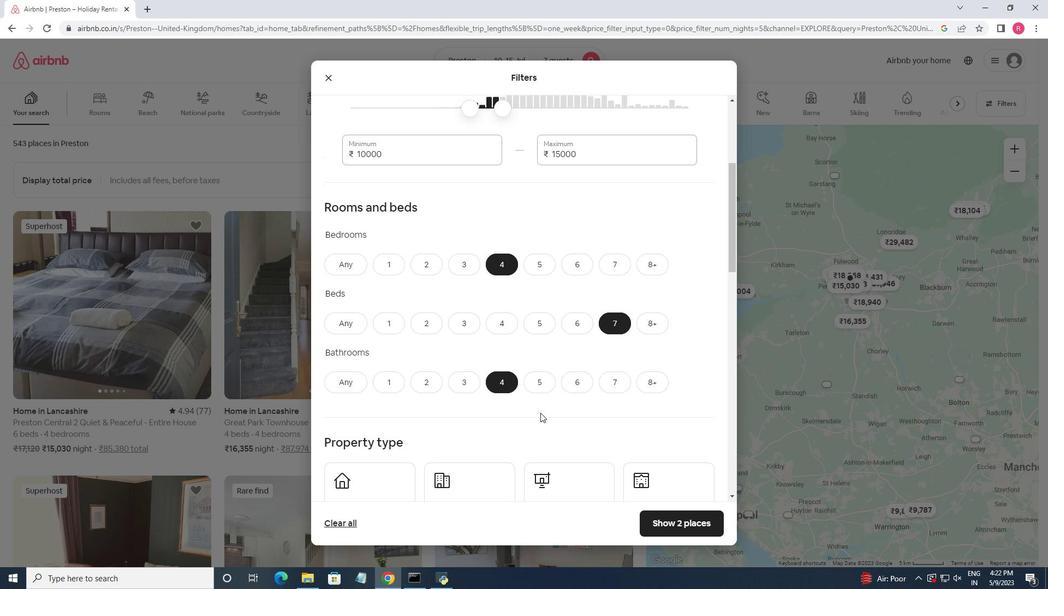 
Action: Mouse moved to (540, 413)
Screenshot: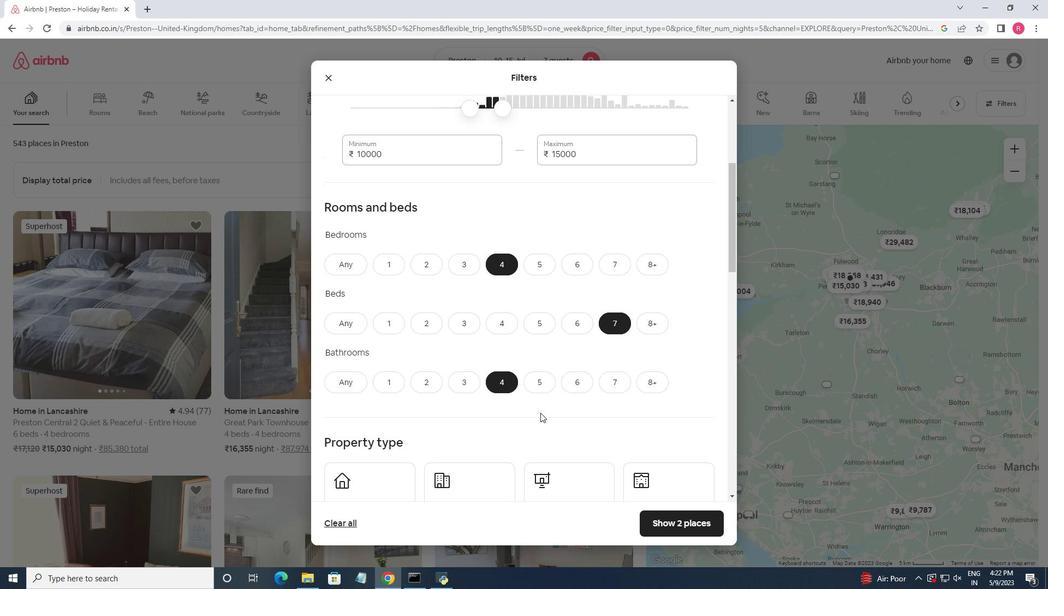 
Action: Mouse scrolled (540, 413) with delta (0, 0)
Screenshot: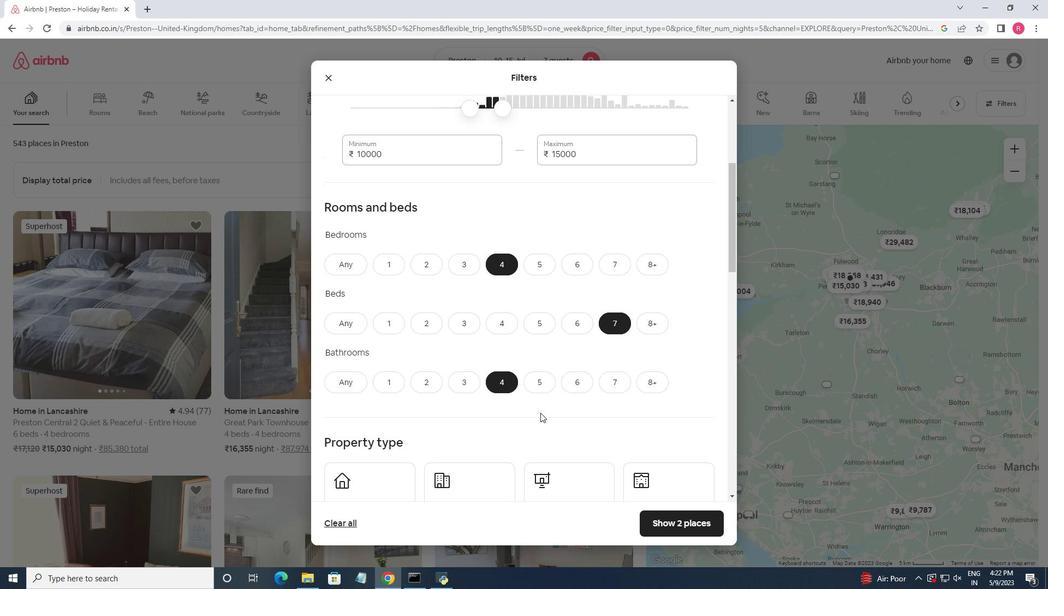 
Action: Mouse moved to (352, 404)
Screenshot: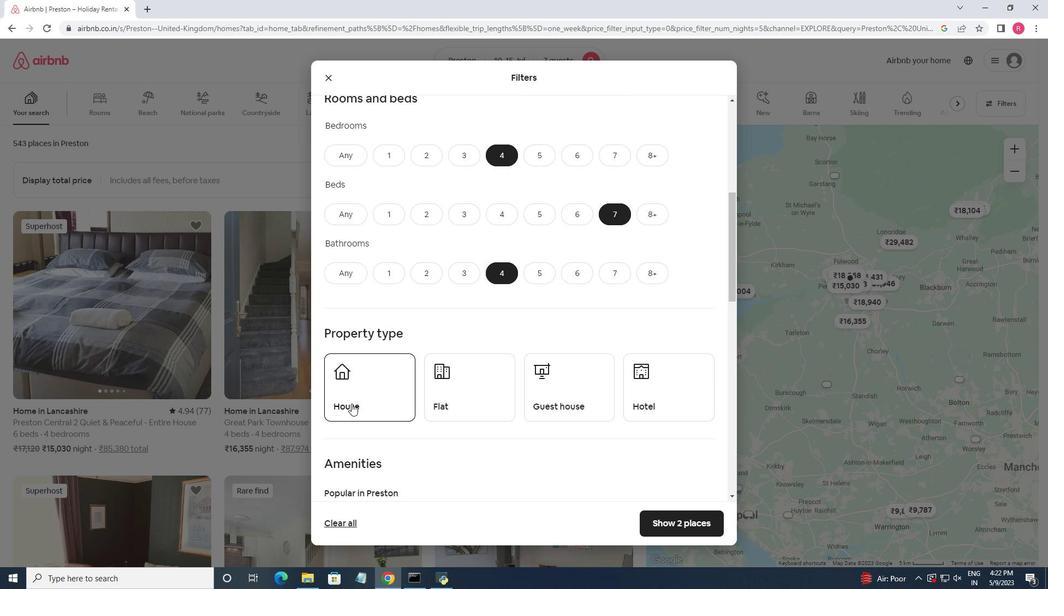 
Action: Mouse pressed left at (352, 404)
Screenshot: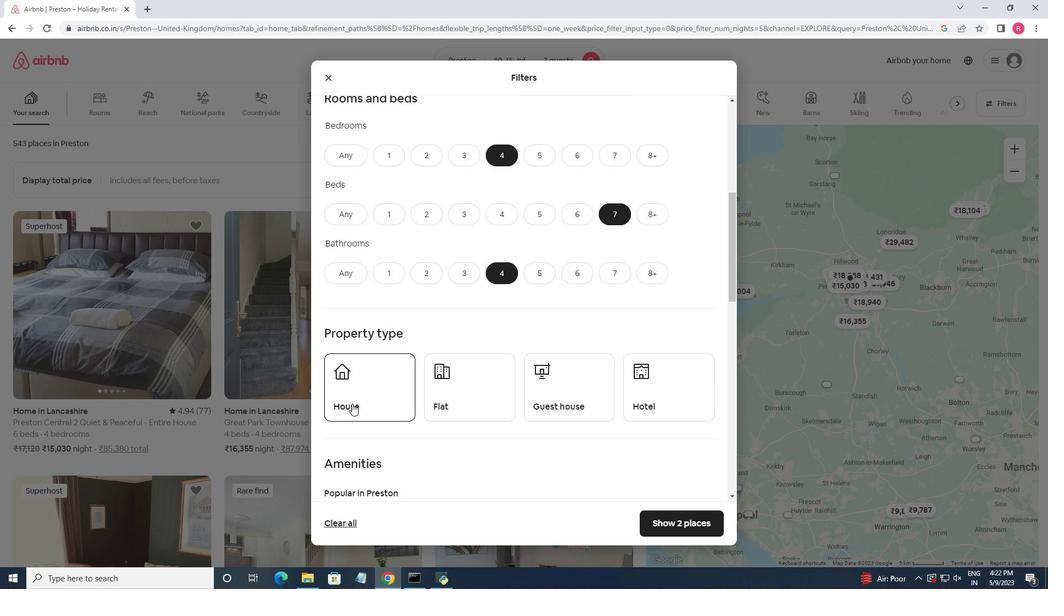 
Action: Mouse moved to (446, 400)
Screenshot: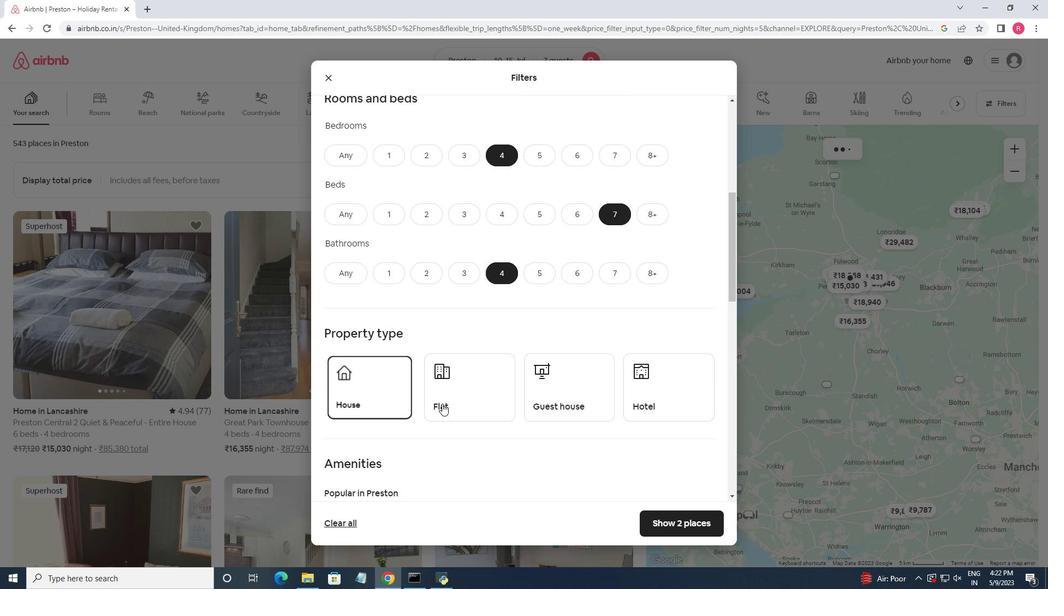 
Action: Mouse pressed left at (446, 400)
Screenshot: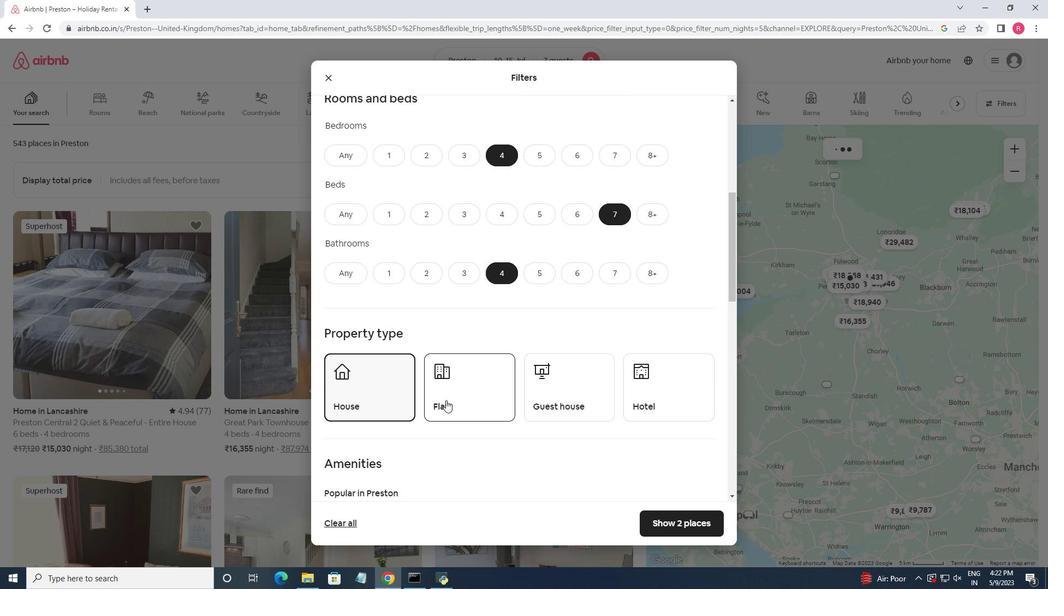 
Action: Mouse moved to (571, 371)
Screenshot: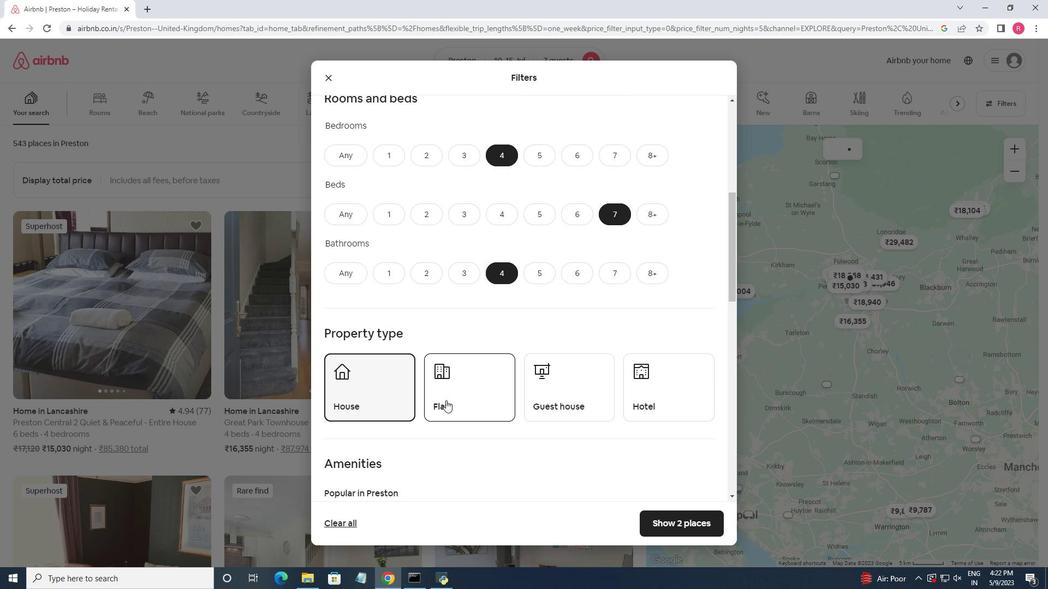 
Action: Mouse pressed left at (571, 371)
Screenshot: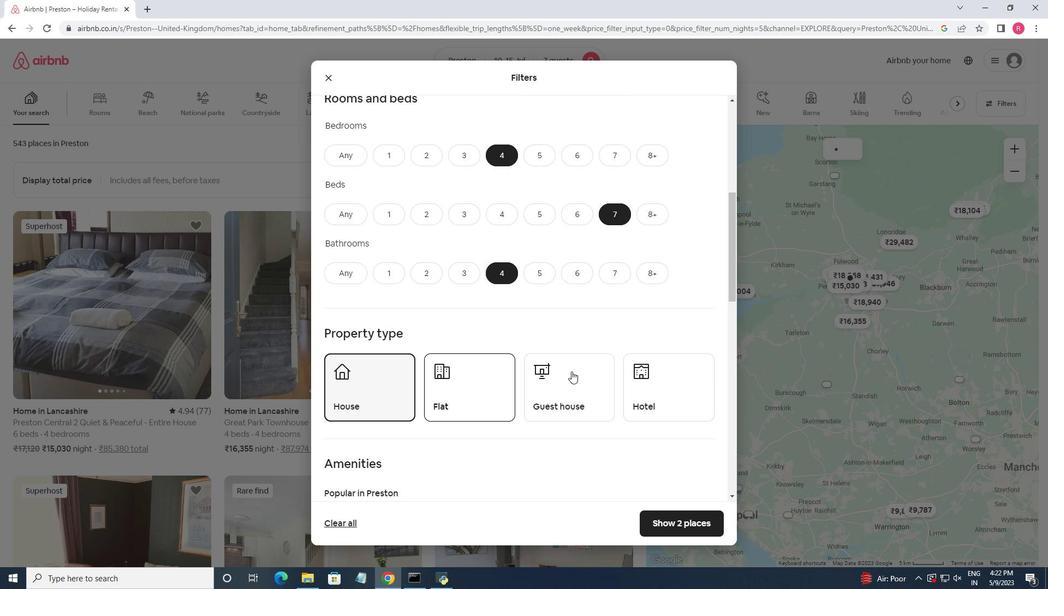 
Action: Mouse moved to (526, 324)
Screenshot: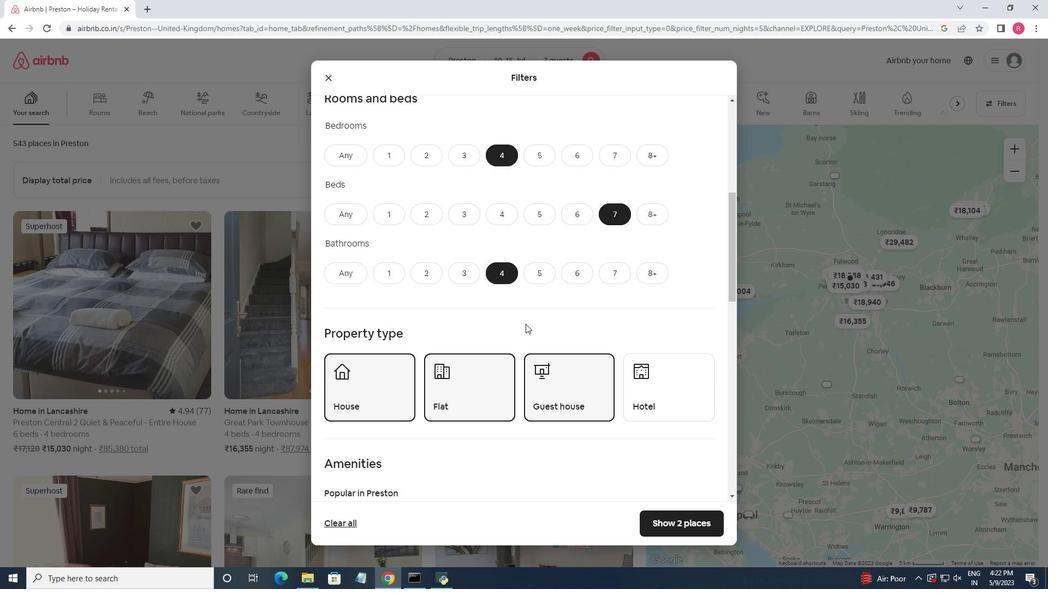 
Action: Mouse scrolled (526, 323) with delta (0, 0)
Screenshot: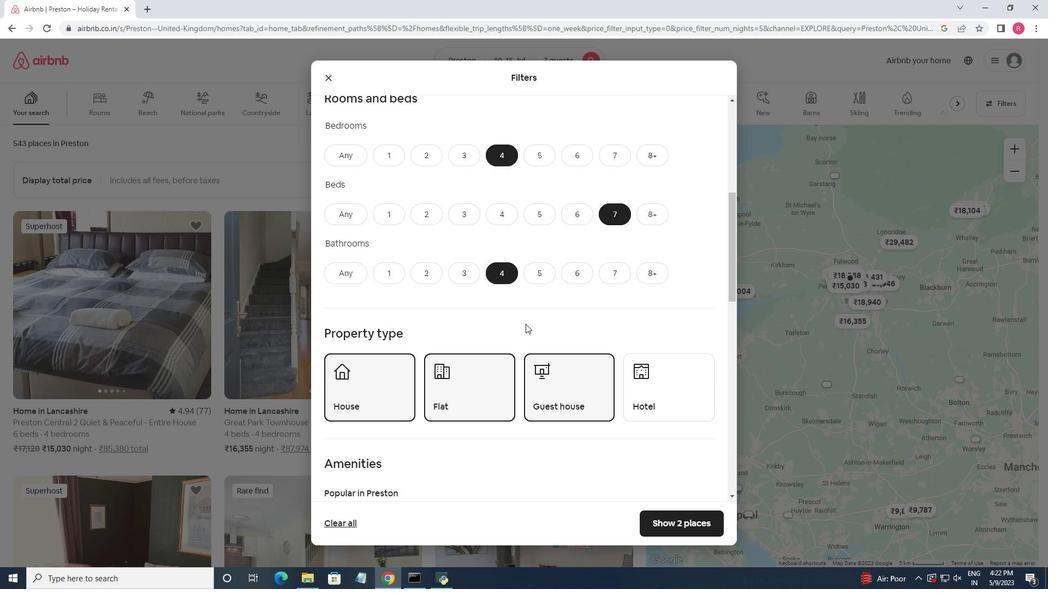 
Action: Mouse moved to (528, 324)
Screenshot: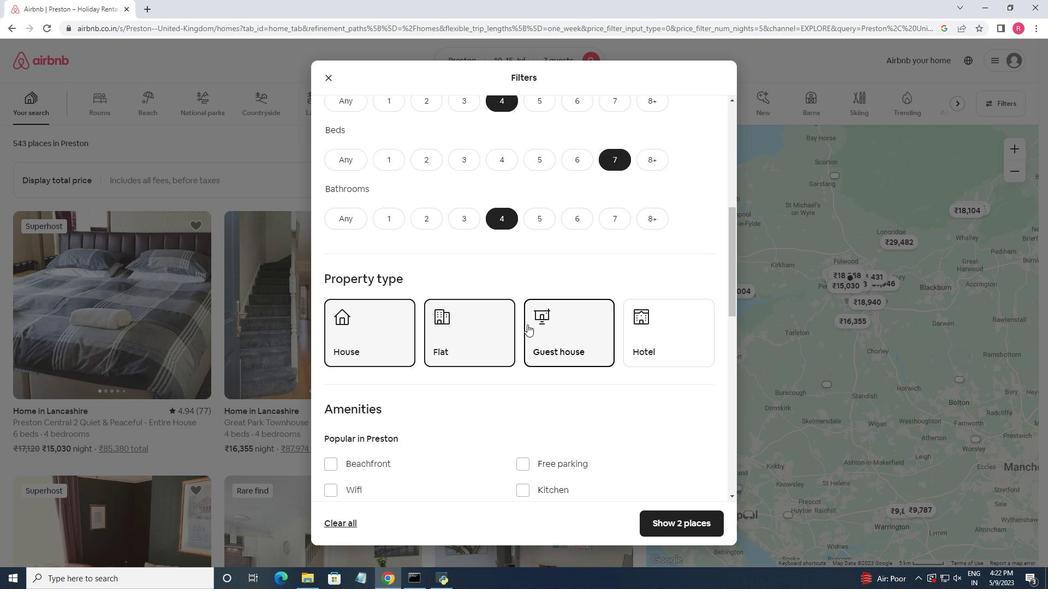 
Action: Mouse scrolled (528, 324) with delta (0, 0)
Screenshot: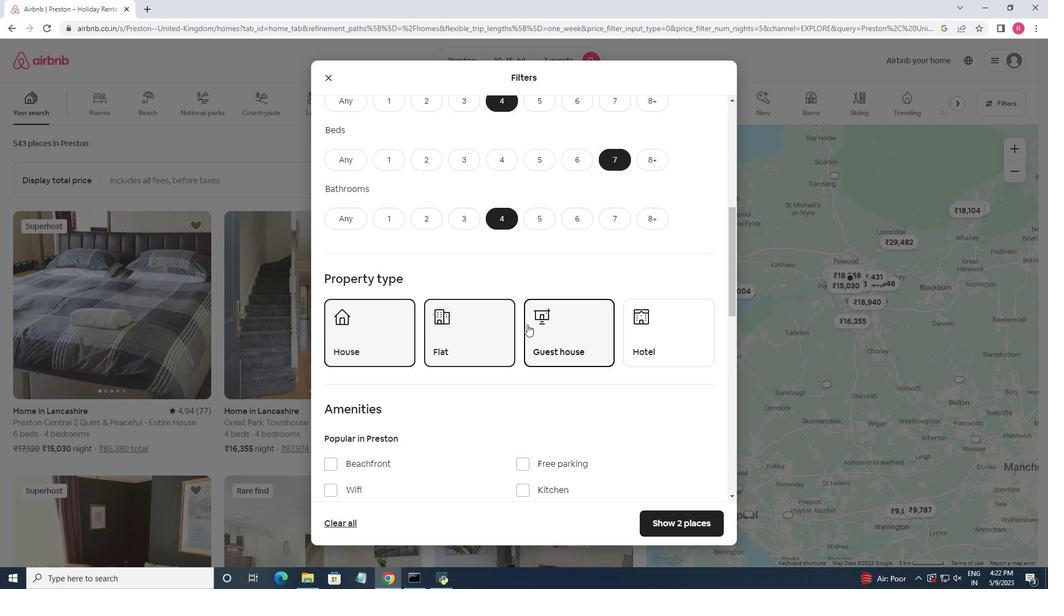 
Action: Mouse scrolled (528, 324) with delta (0, 0)
Screenshot: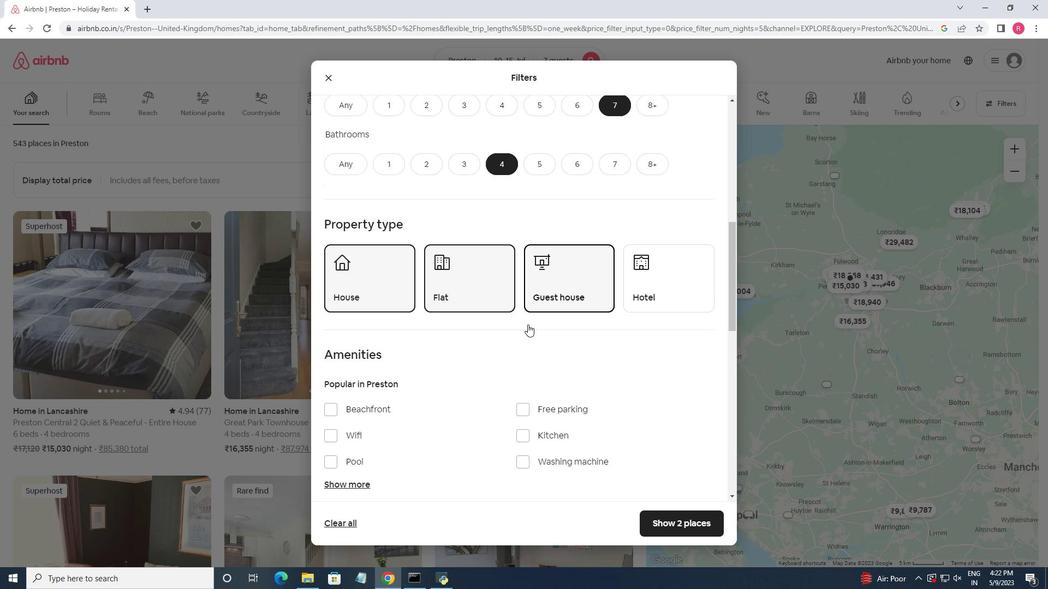 
Action: Mouse moved to (330, 383)
Screenshot: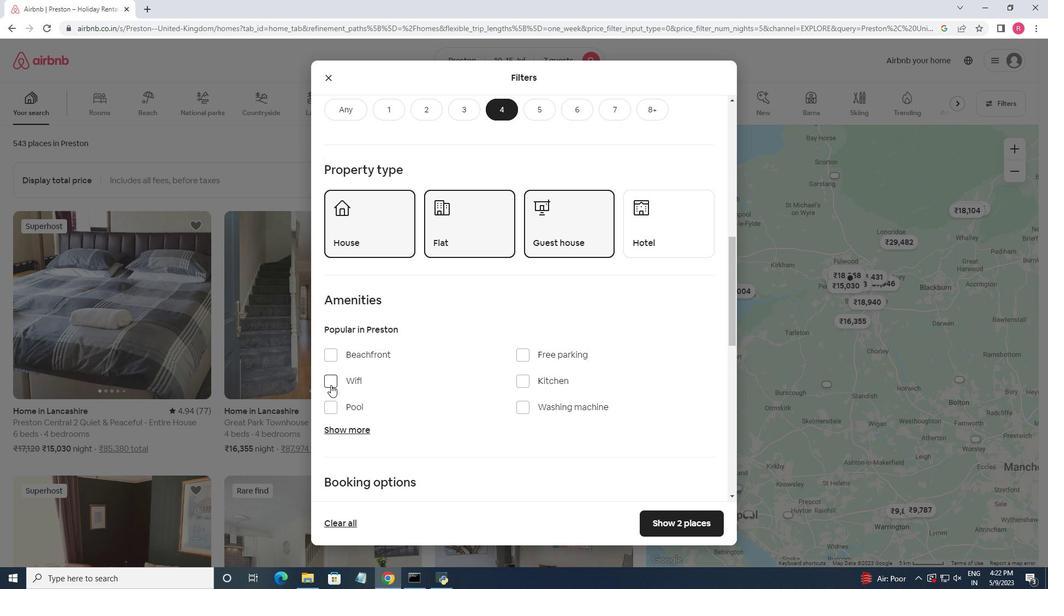 
Action: Mouse pressed left at (330, 383)
Screenshot: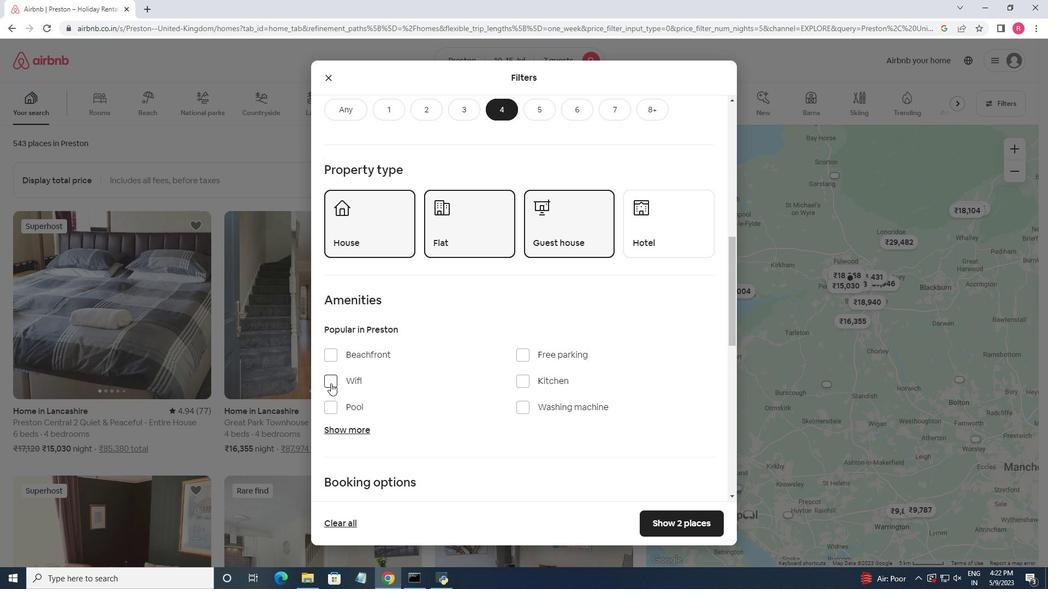 
Action: Mouse moved to (335, 434)
Screenshot: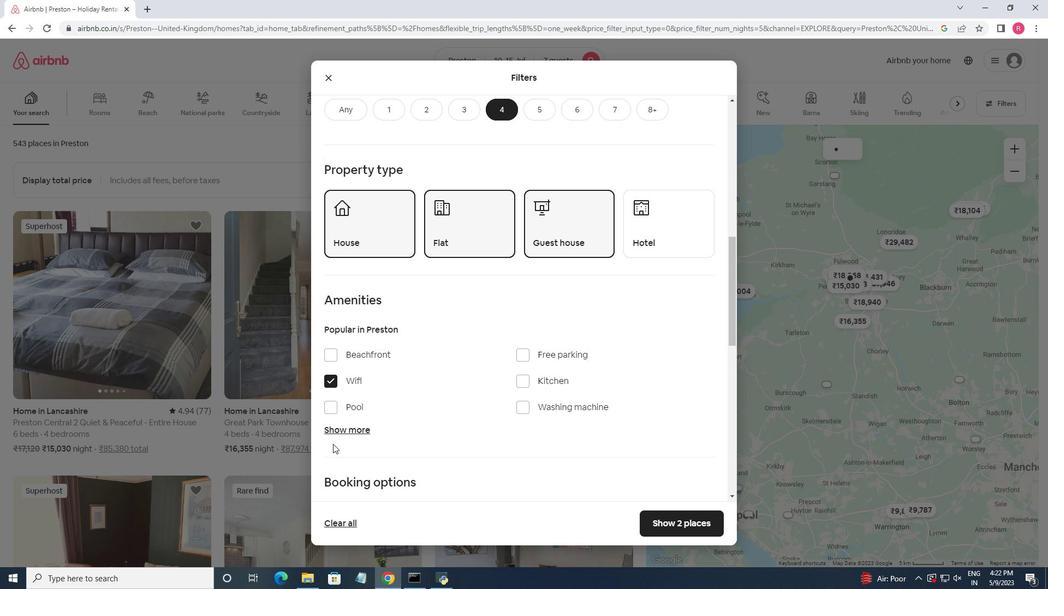 
Action: Mouse pressed left at (335, 434)
Screenshot: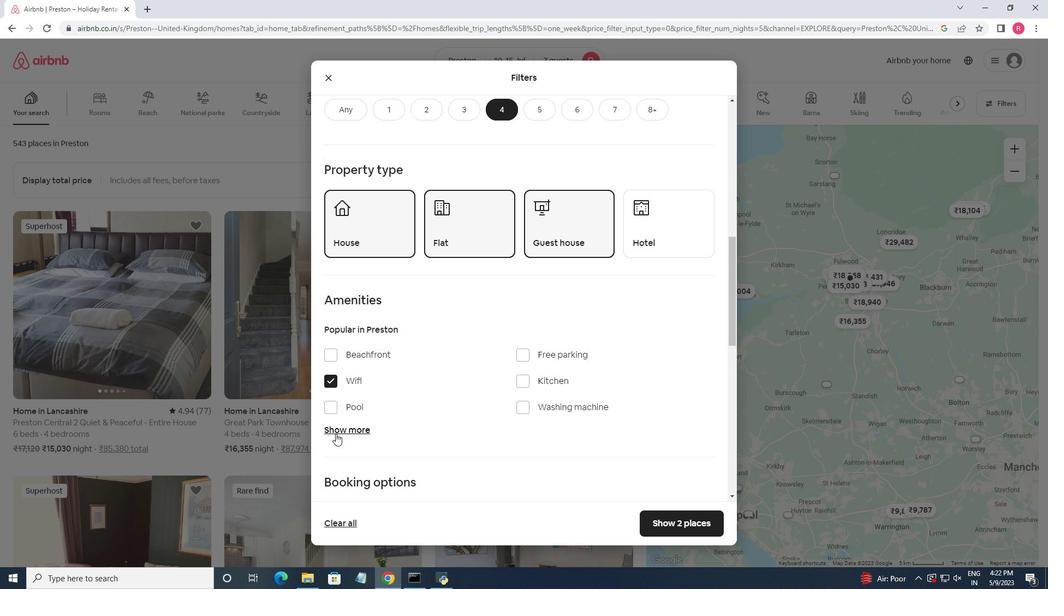 
Action: Mouse moved to (527, 357)
Screenshot: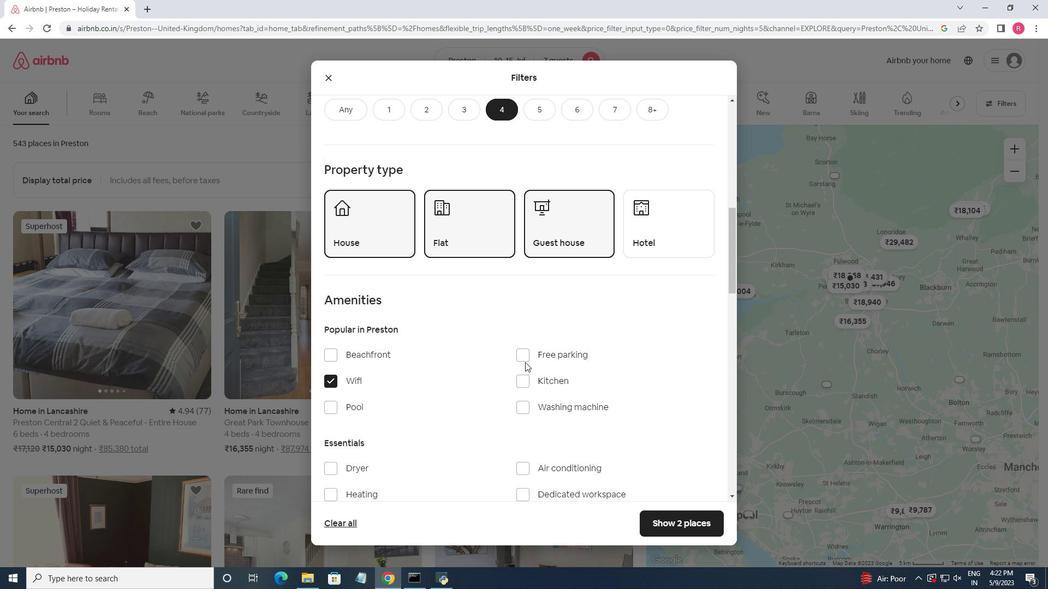 
Action: Mouse pressed left at (527, 357)
Screenshot: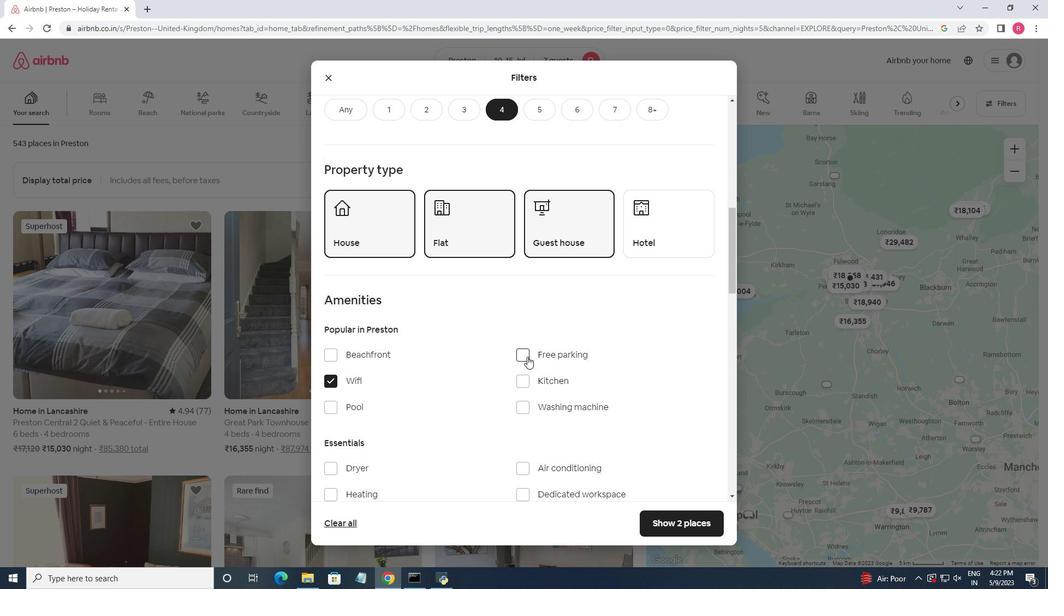 
Action: Mouse moved to (460, 422)
Screenshot: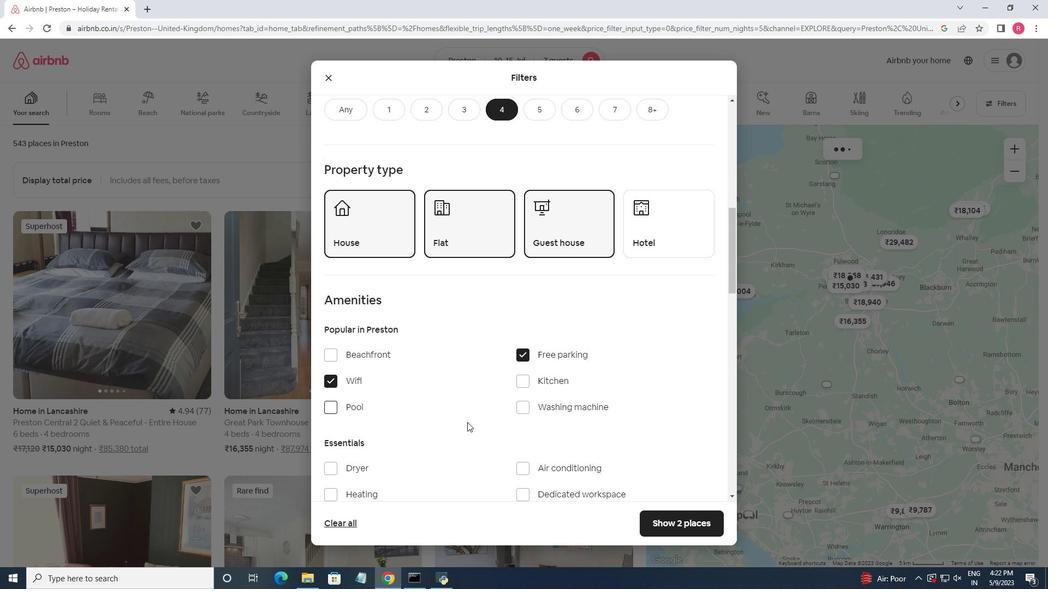 
Action: Mouse scrolled (460, 422) with delta (0, 0)
Screenshot: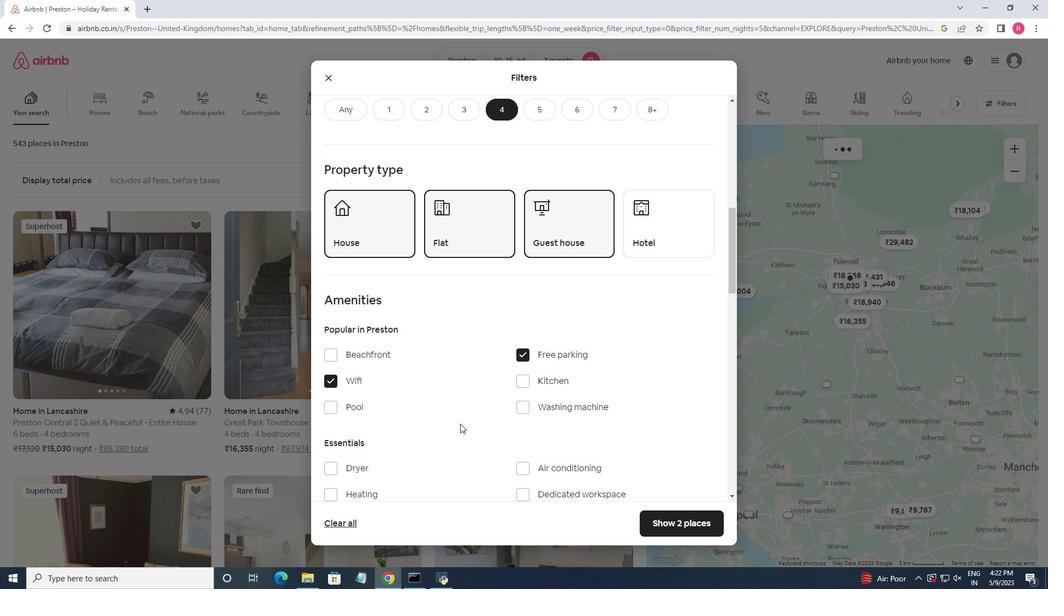 
Action: Mouse scrolled (460, 422) with delta (0, 0)
Screenshot: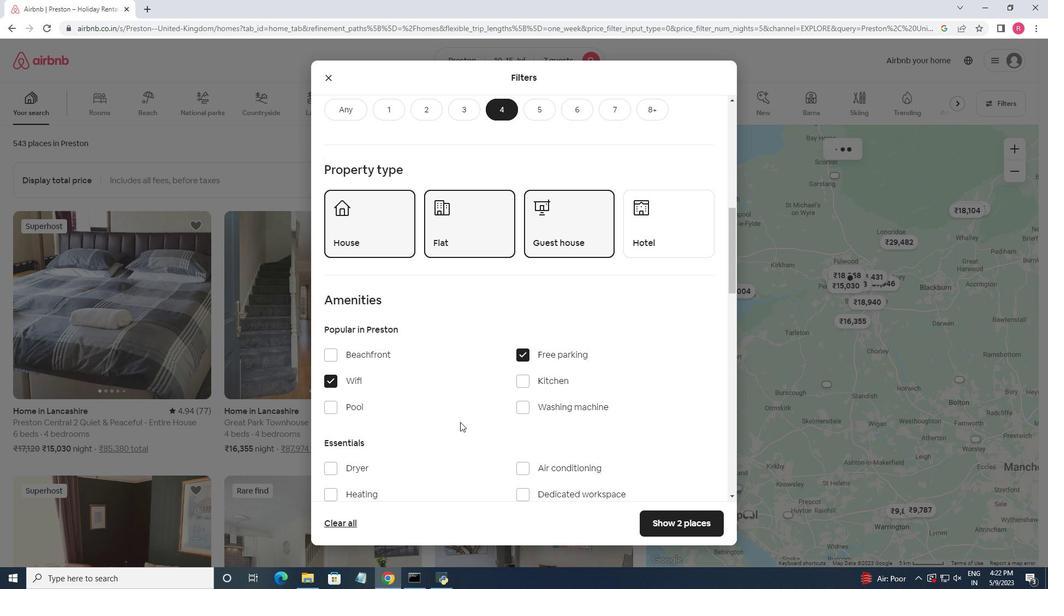 
Action: Mouse moved to (460, 422)
Screenshot: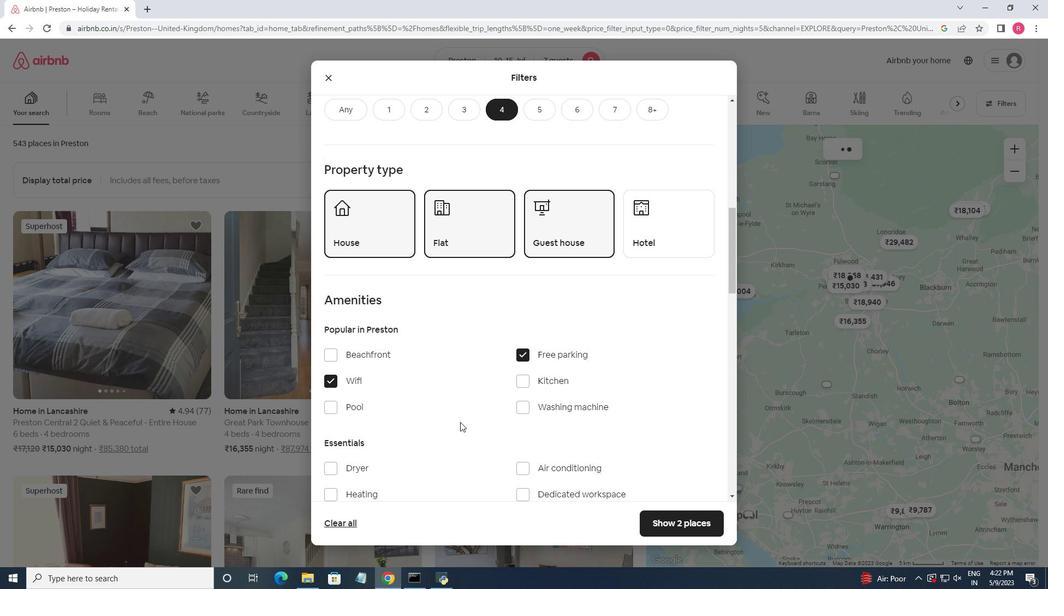 
Action: Mouse scrolled (460, 422) with delta (0, 0)
Screenshot: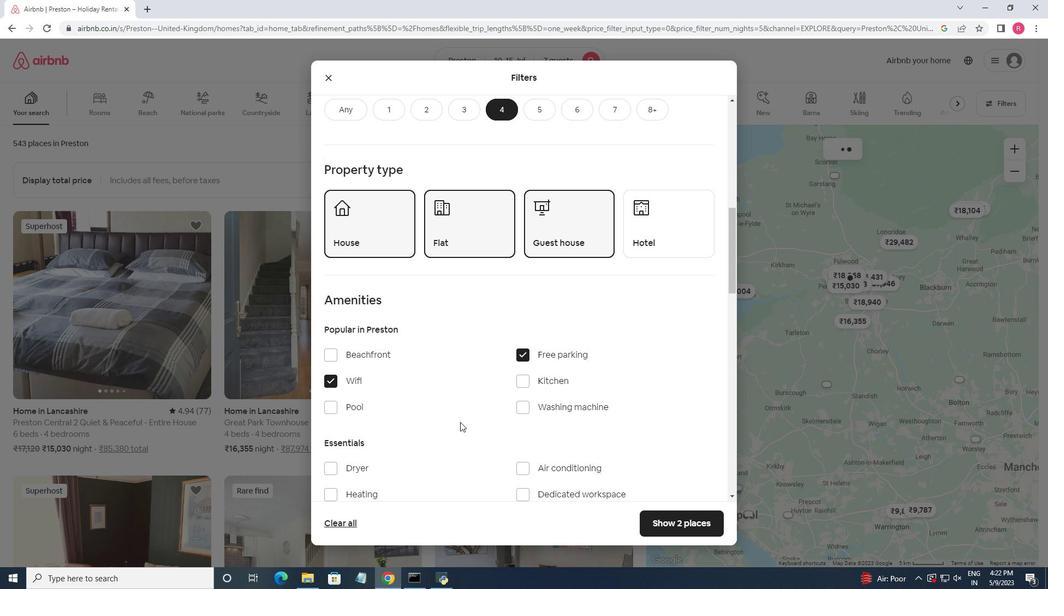 
Action: Mouse moved to (335, 357)
Screenshot: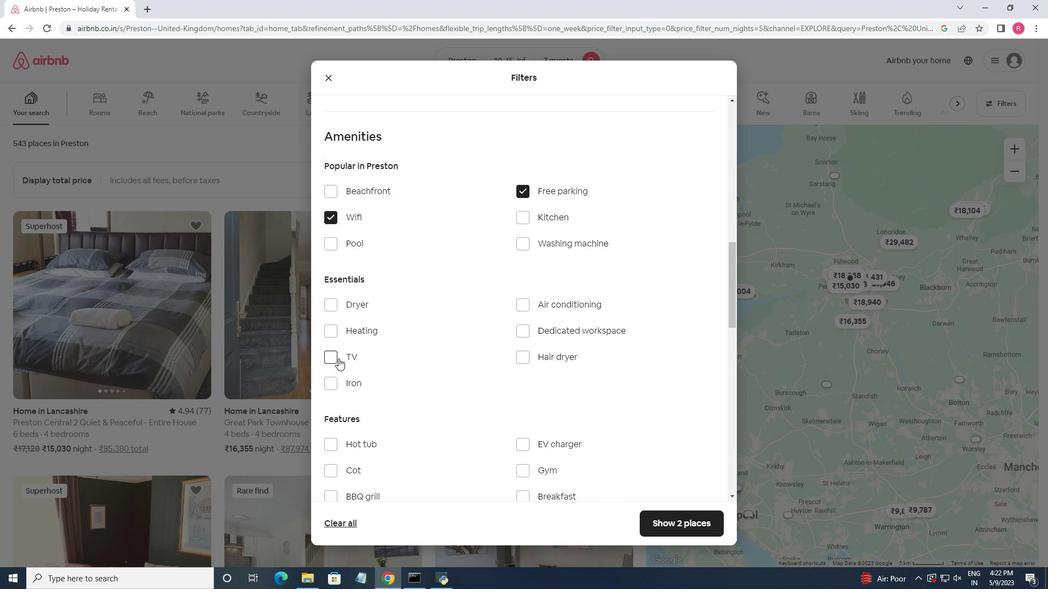 
Action: Mouse pressed left at (335, 357)
Screenshot: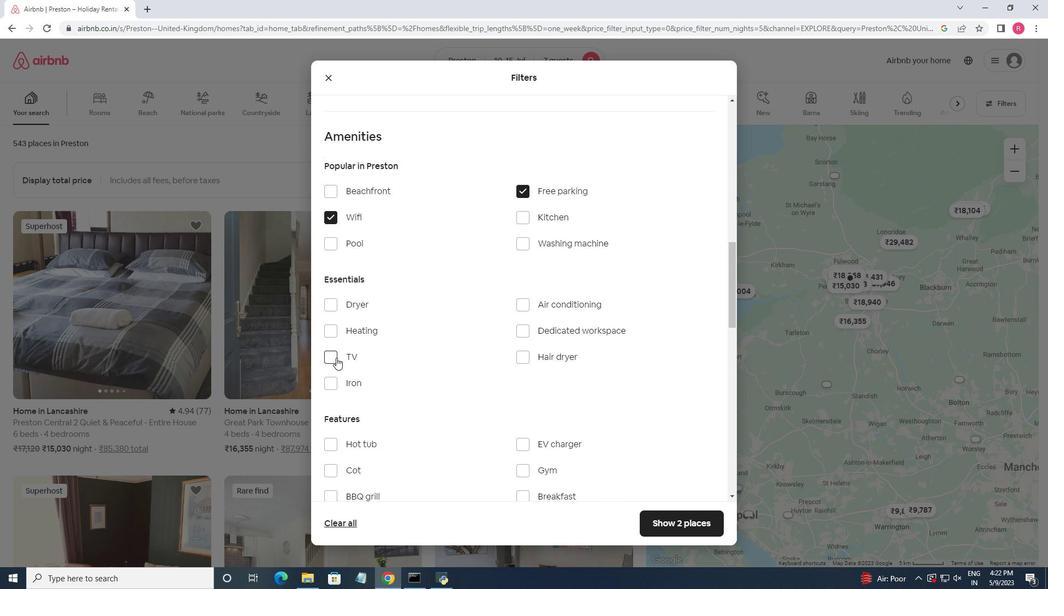 
Action: Mouse moved to (400, 372)
Screenshot: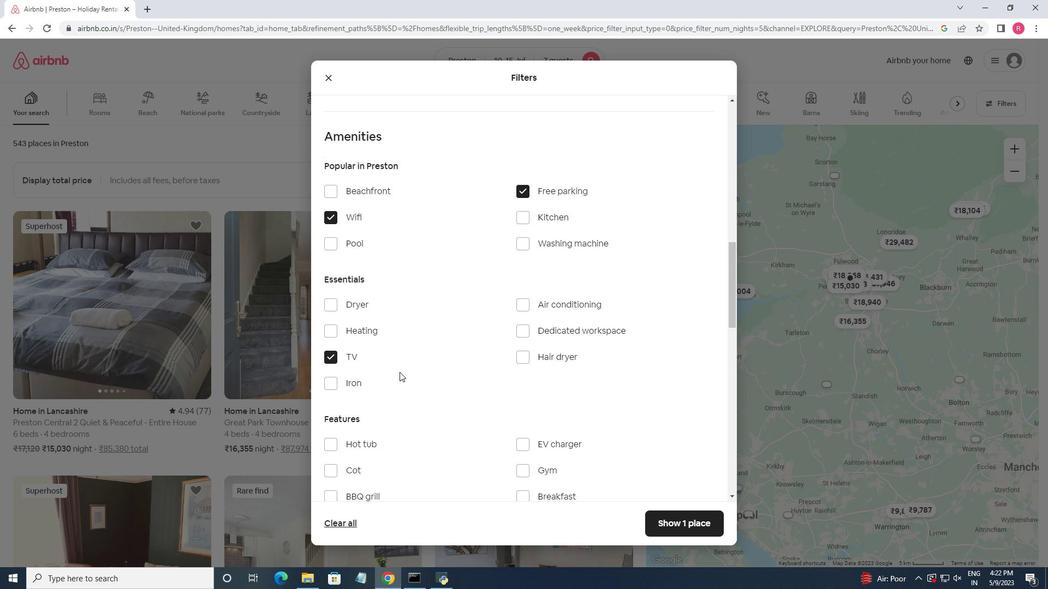 
Action: Mouse scrolled (400, 371) with delta (0, 0)
Screenshot: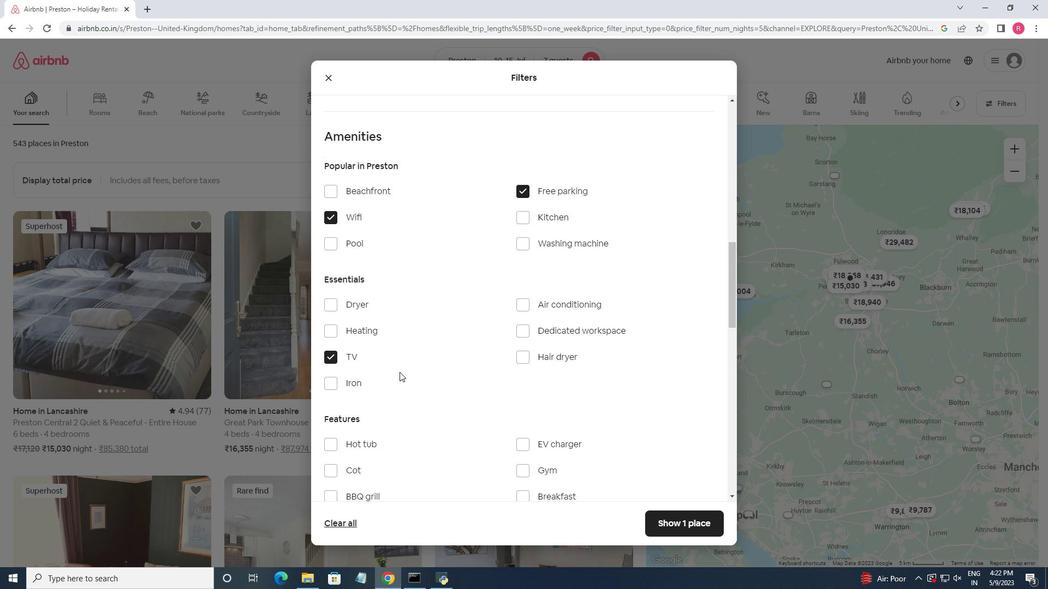 
Action: Mouse moved to (407, 374)
Screenshot: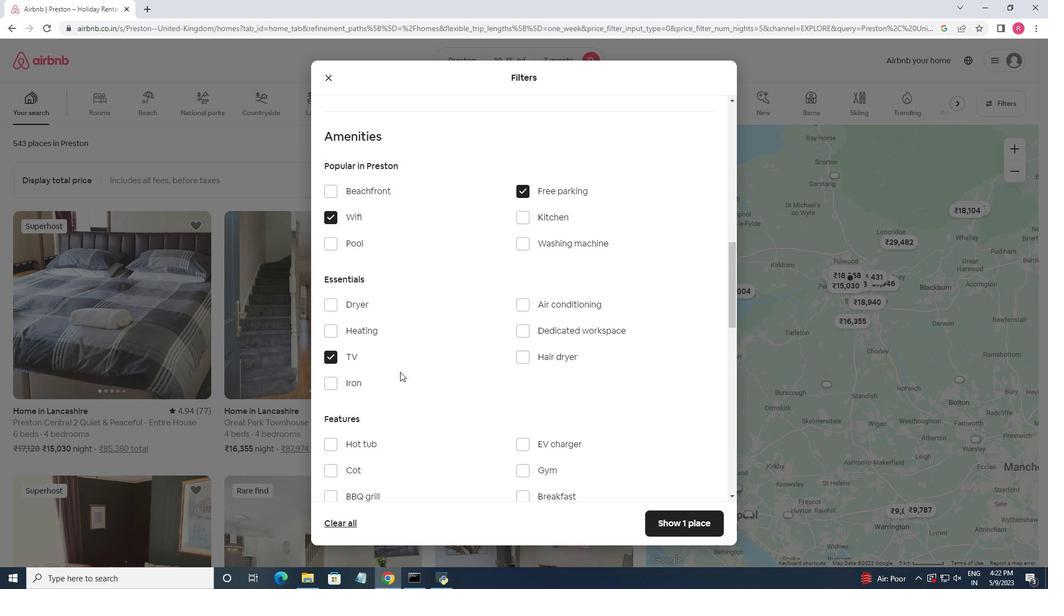 
Action: Mouse scrolled (407, 373) with delta (0, 0)
Screenshot: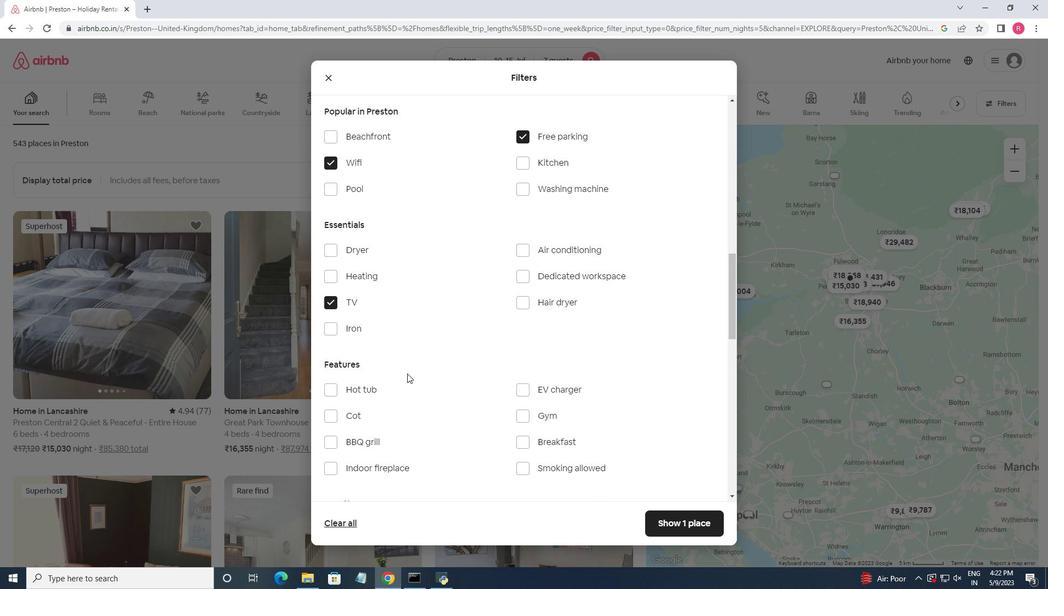 
Action: Mouse moved to (523, 367)
Screenshot: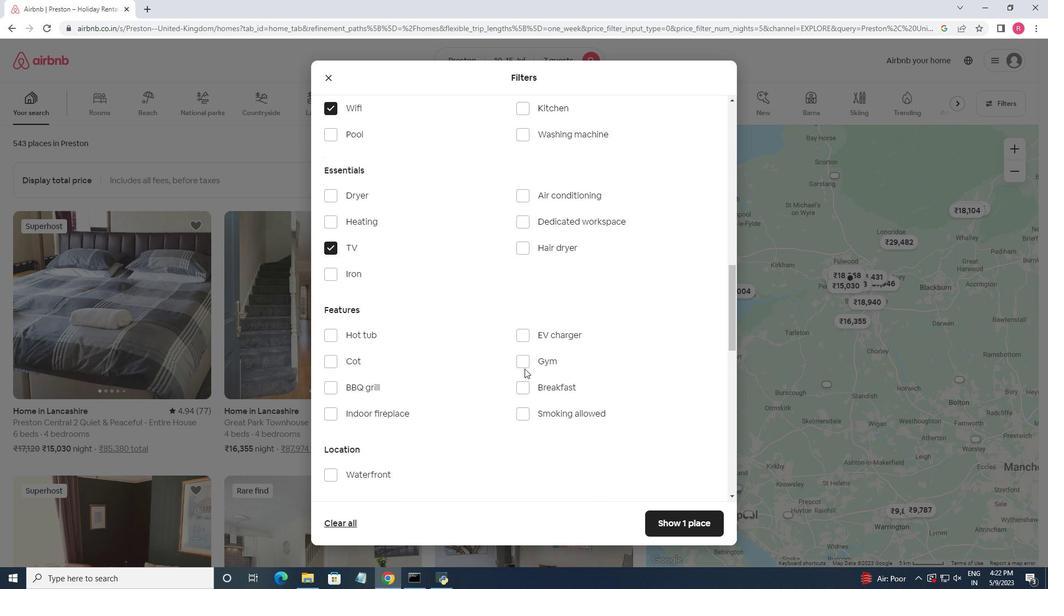 
Action: Mouse pressed left at (523, 367)
Screenshot: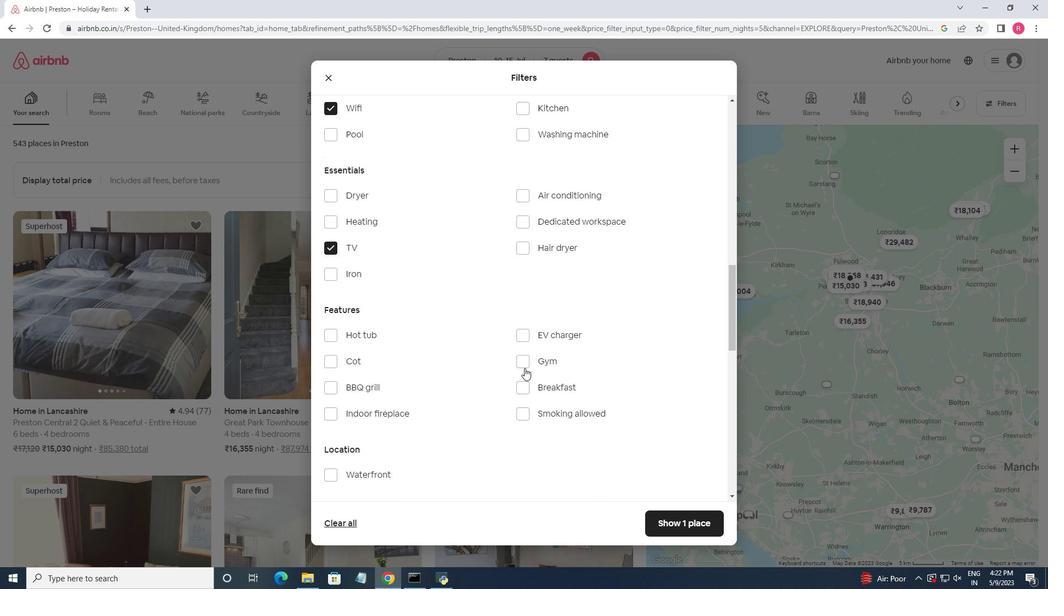 
Action: Mouse moved to (519, 385)
Screenshot: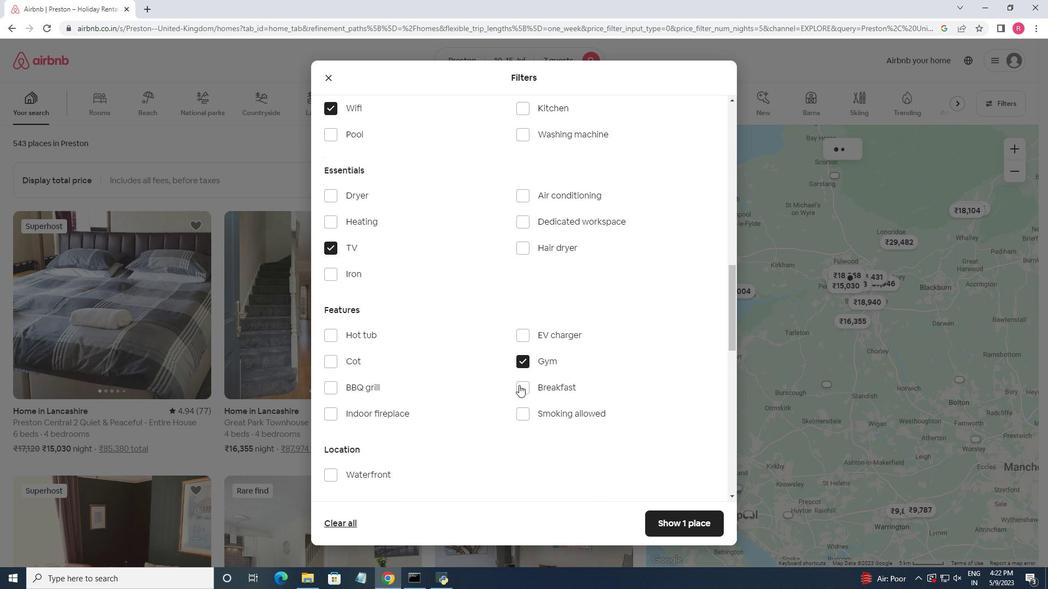 
Action: Mouse pressed left at (519, 385)
Screenshot: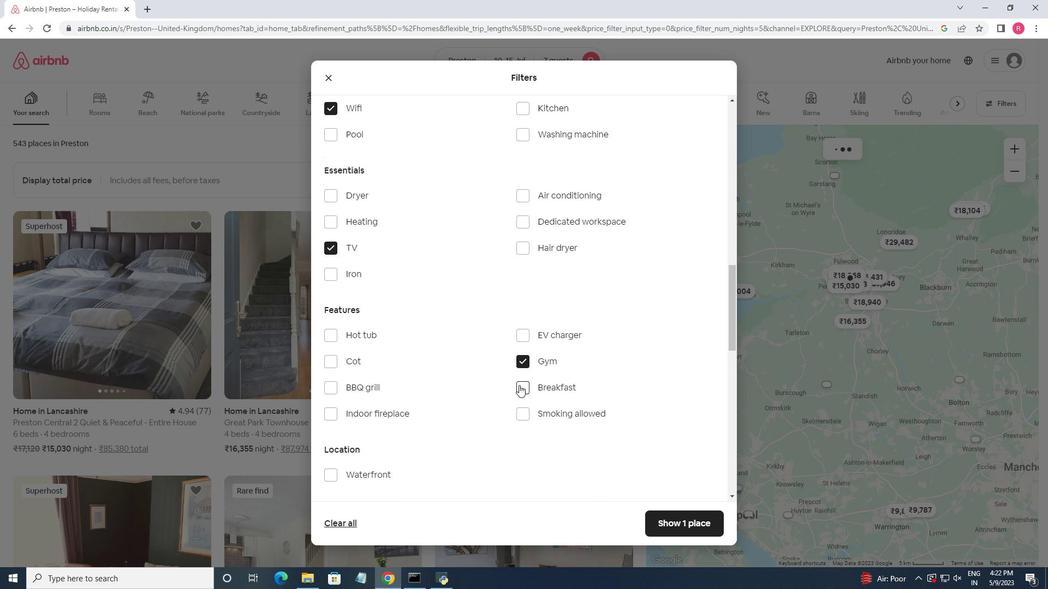 
Action: Mouse moved to (485, 346)
Screenshot: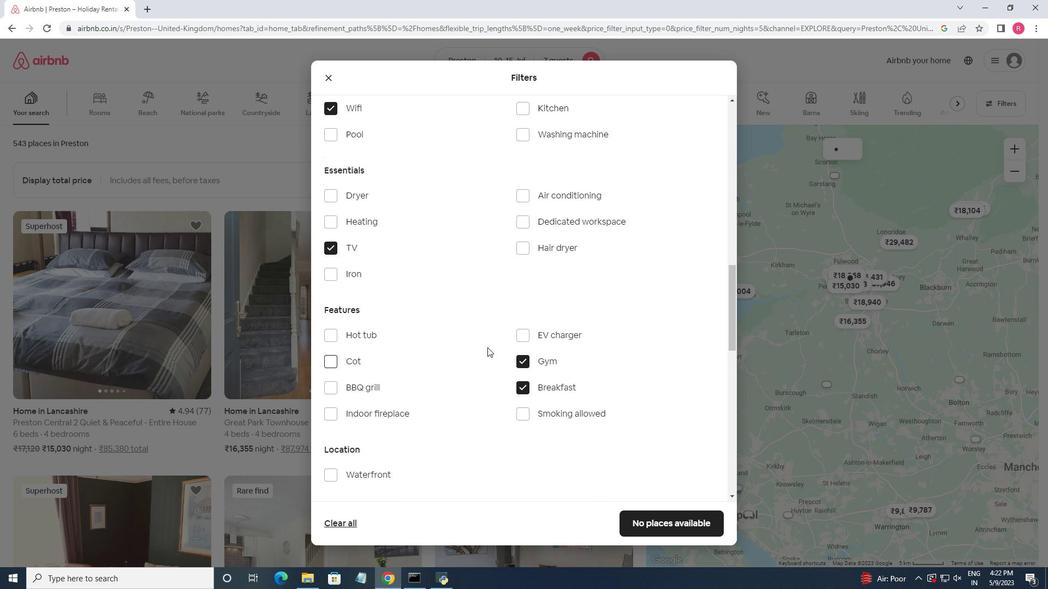 
Action: Mouse scrolled (485, 345) with delta (0, 0)
Screenshot: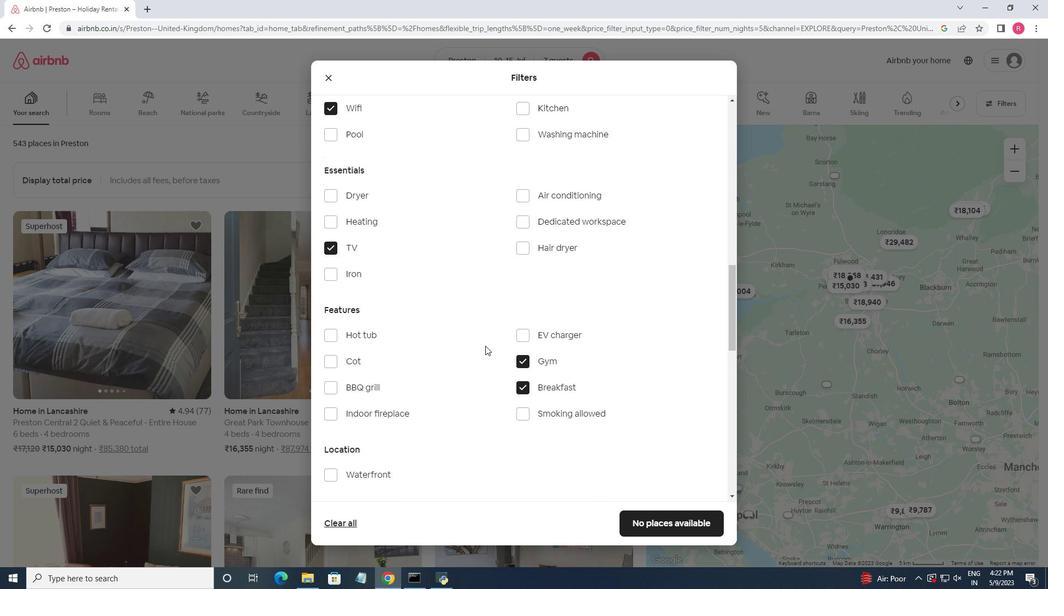 
Action: Mouse scrolled (485, 345) with delta (0, 0)
Screenshot: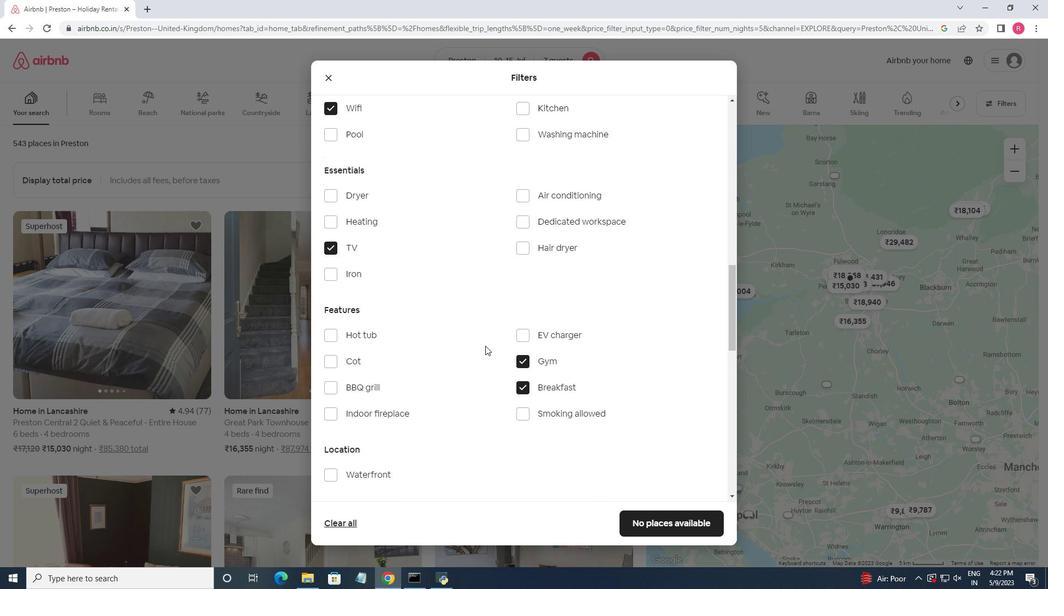 
Action: Mouse scrolled (485, 345) with delta (0, 0)
Screenshot: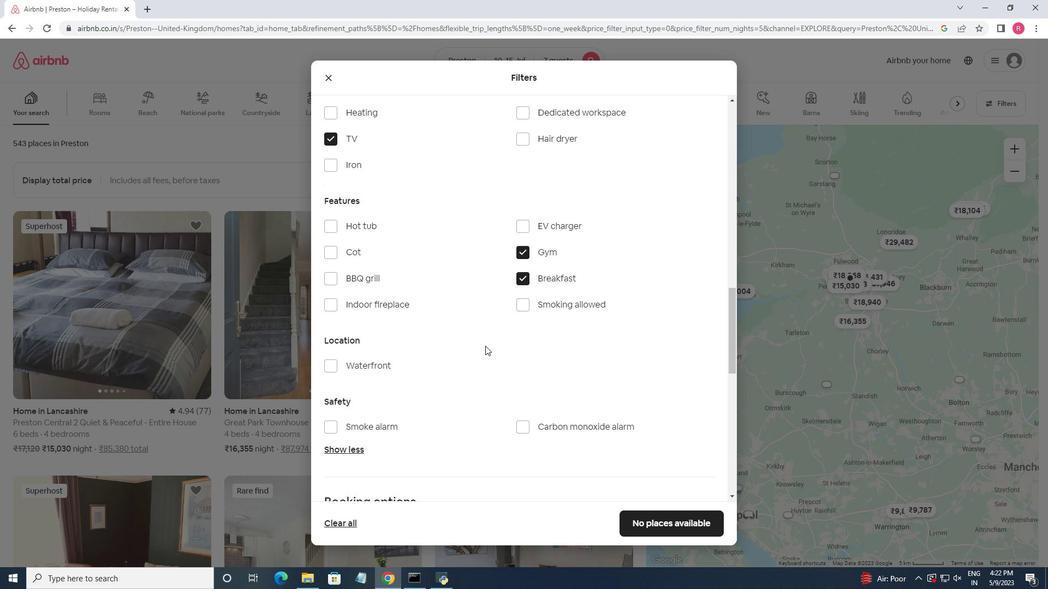 
Action: Mouse scrolled (485, 345) with delta (0, 0)
Screenshot: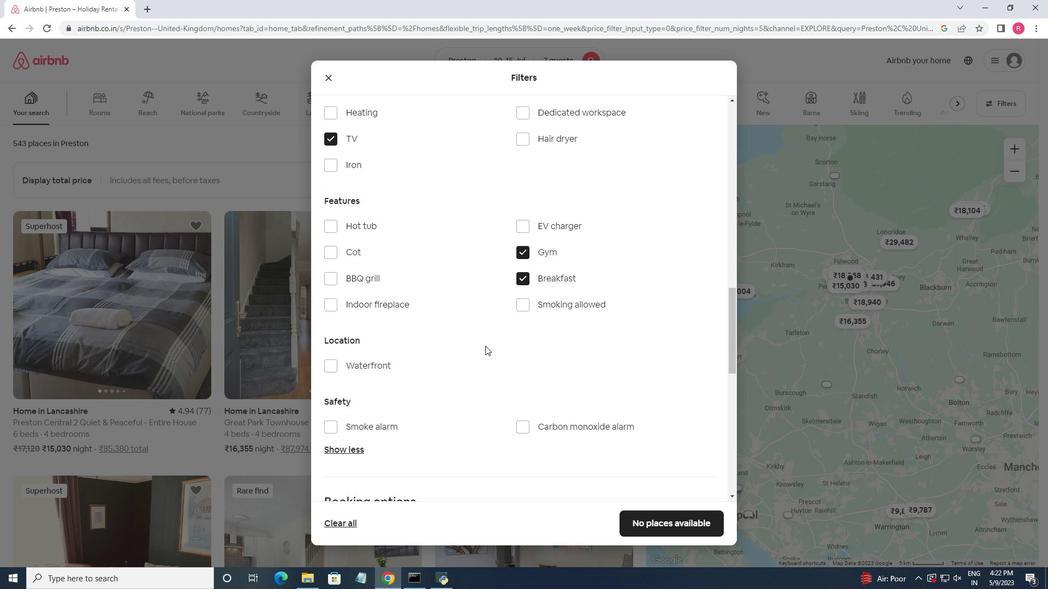
Action: Mouse scrolled (485, 345) with delta (0, 0)
Screenshot: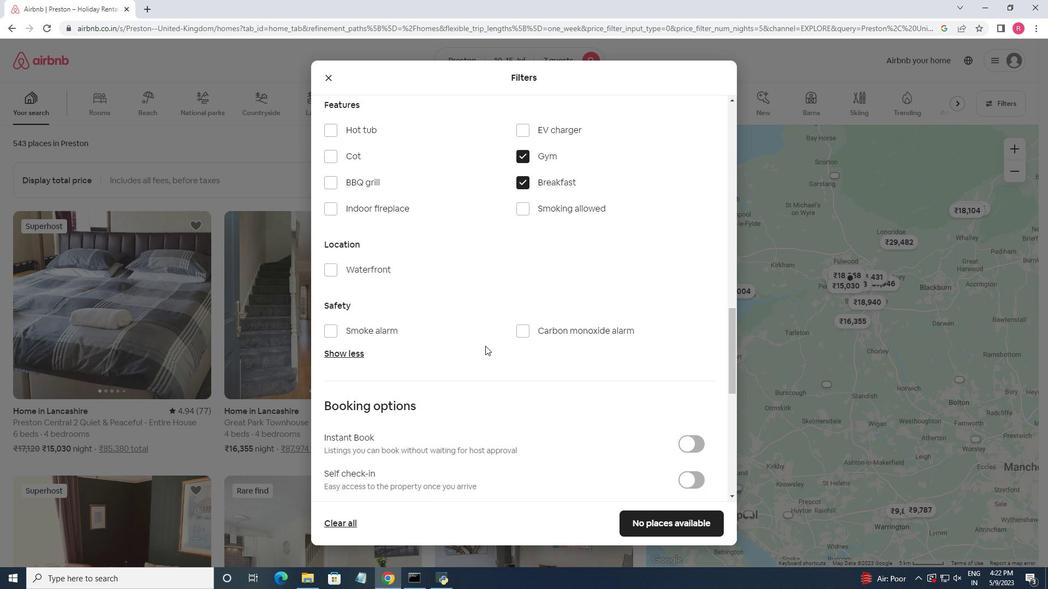 
Action: Mouse moved to (485, 346)
Screenshot: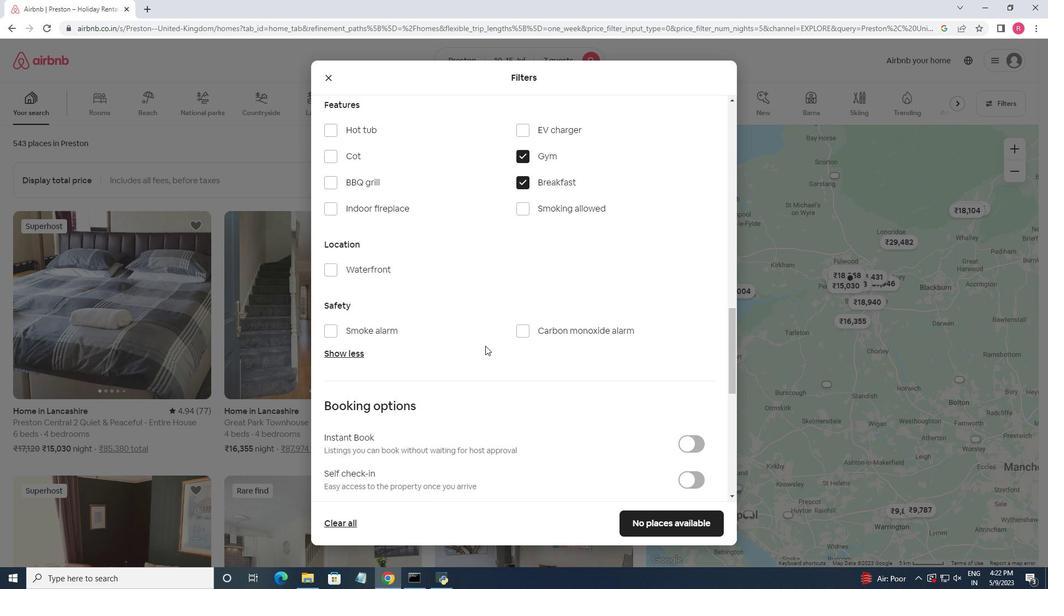
Action: Mouse scrolled (485, 346) with delta (0, 0)
Screenshot: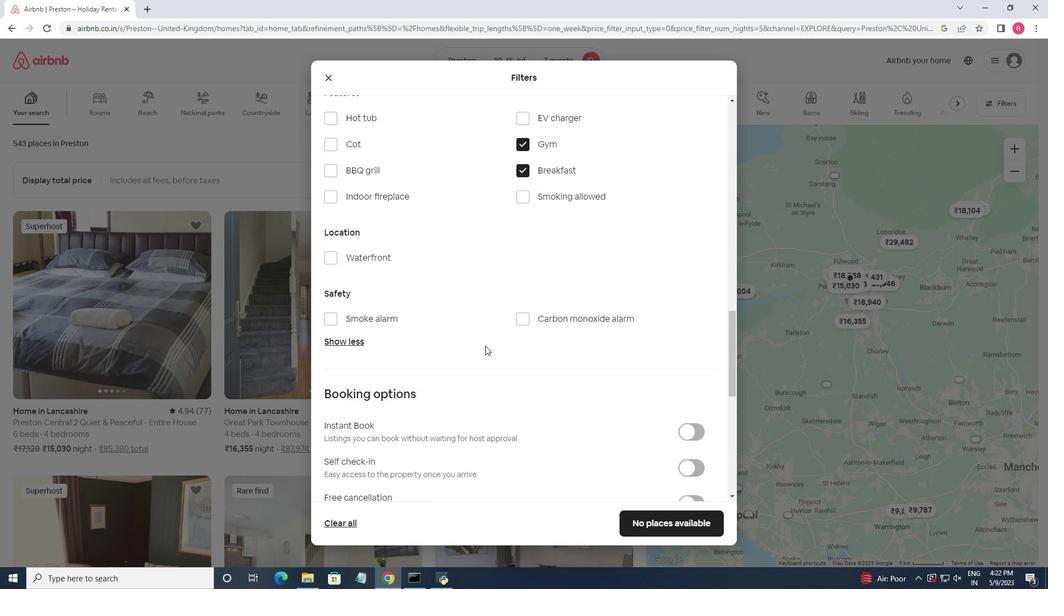 
Action: Mouse moved to (485, 346)
Screenshot: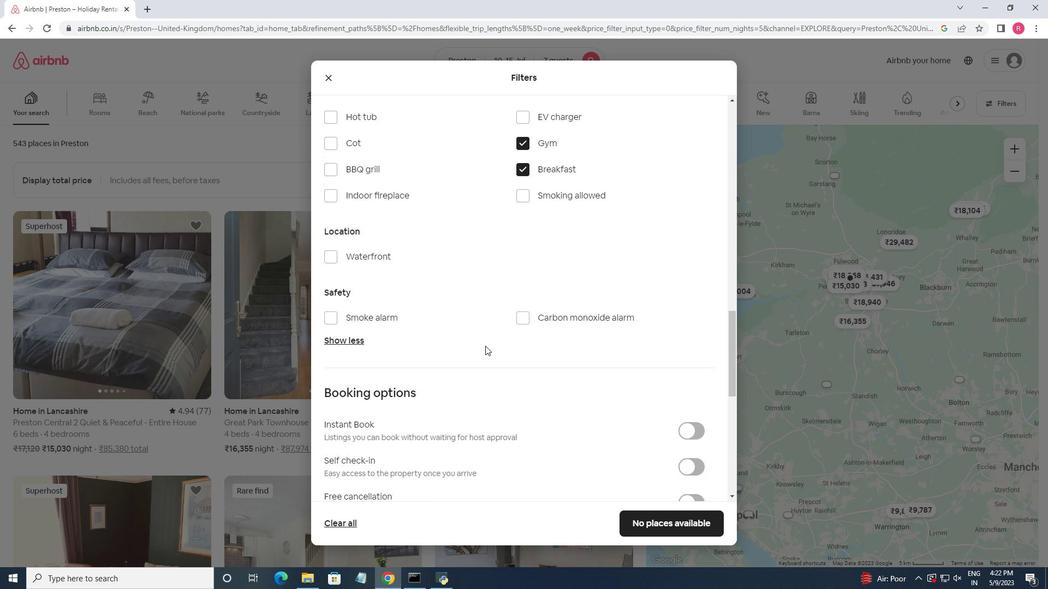 
Action: Mouse scrolled (485, 346) with delta (0, 0)
Screenshot: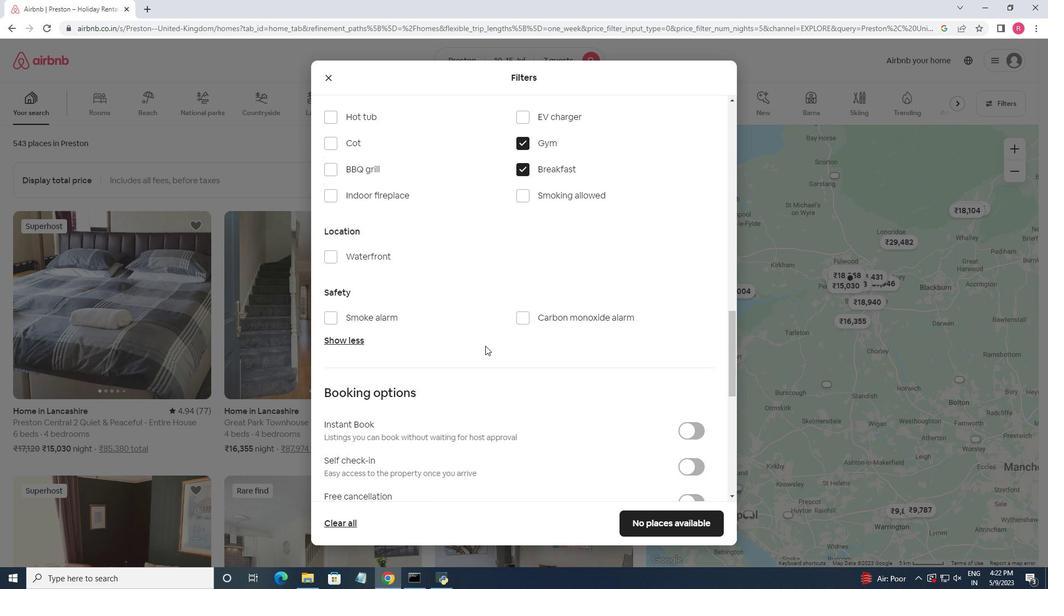 
Action: Mouse moved to (701, 306)
Screenshot: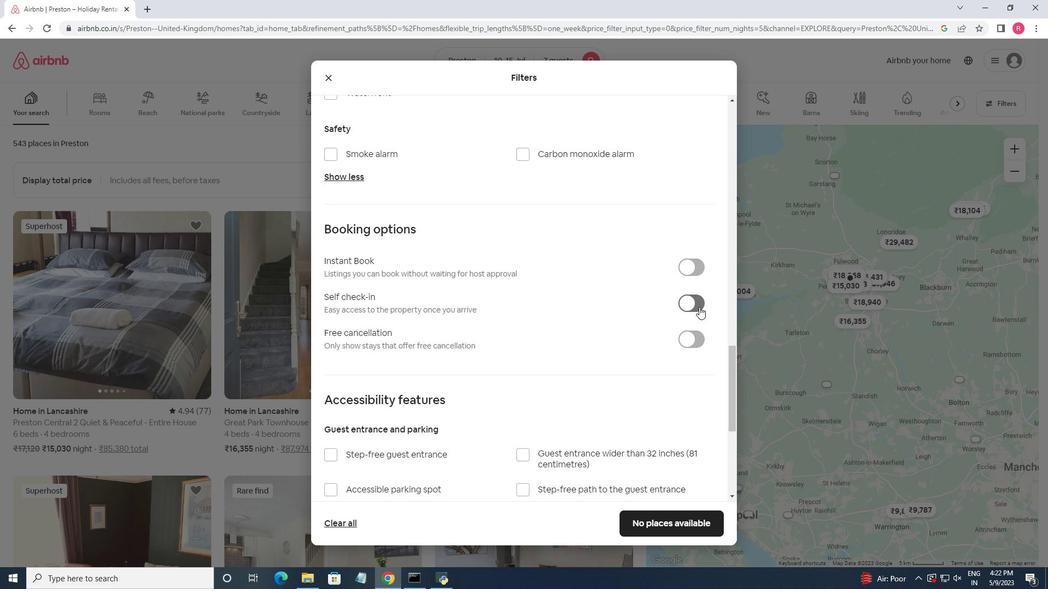 
Action: Mouse pressed left at (701, 306)
Screenshot: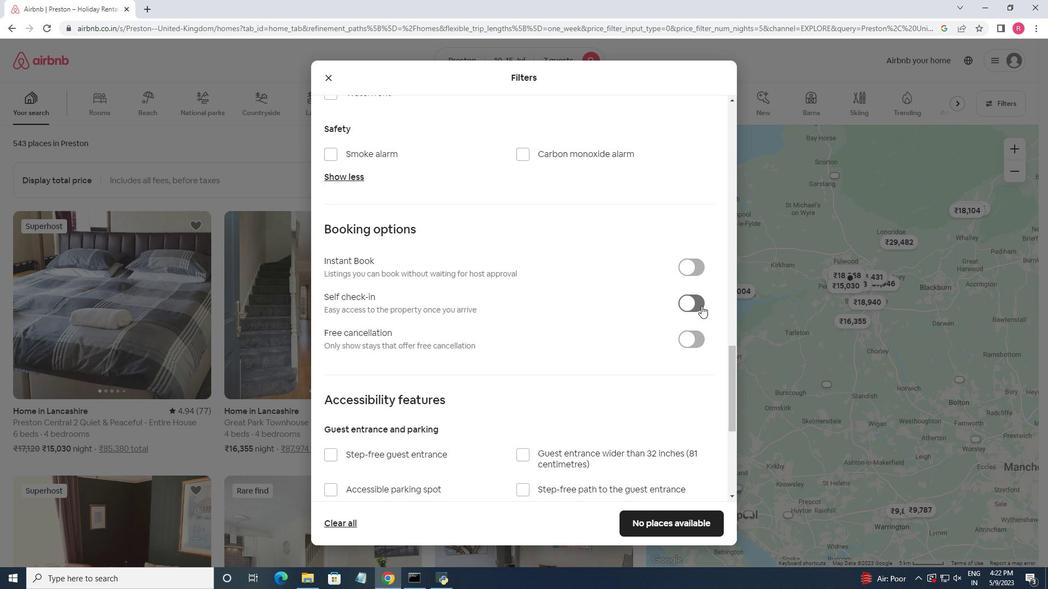 
Action: Mouse moved to (508, 348)
Screenshot: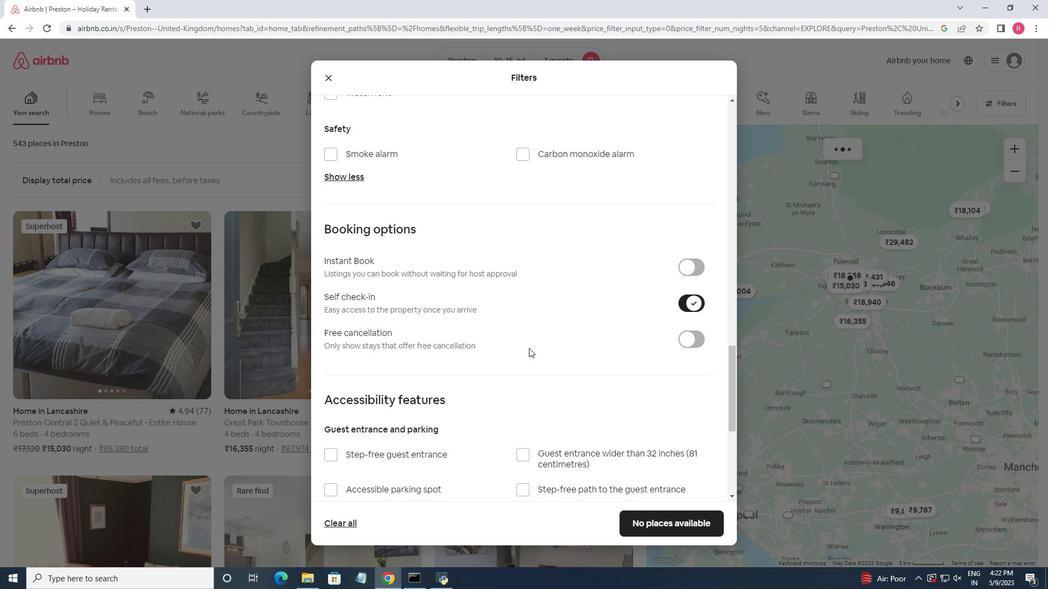 
Action: Mouse scrolled (508, 347) with delta (0, 0)
Screenshot: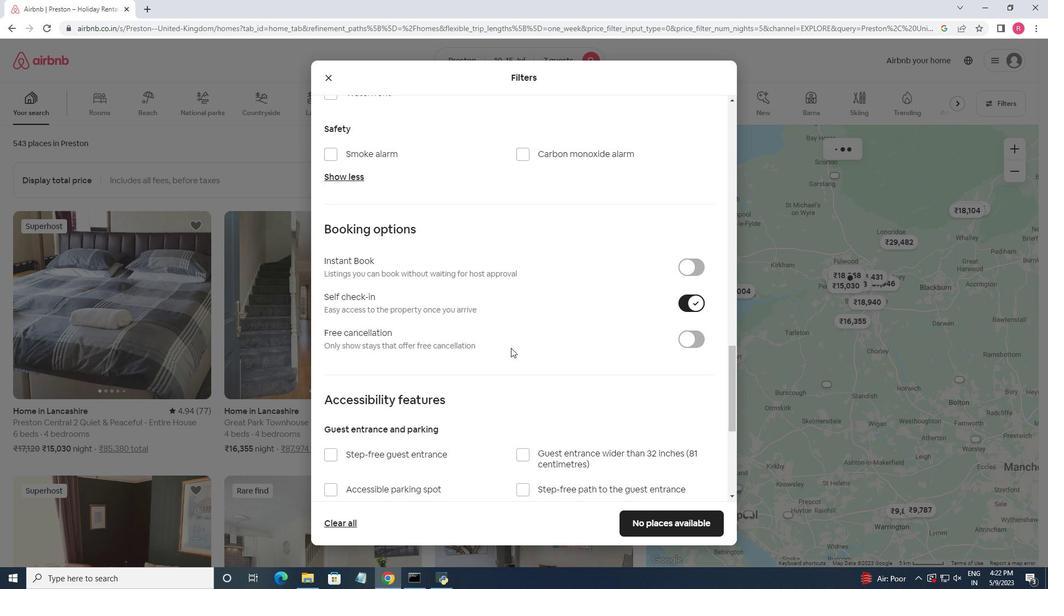 
Action: Mouse scrolled (508, 347) with delta (0, 0)
Screenshot: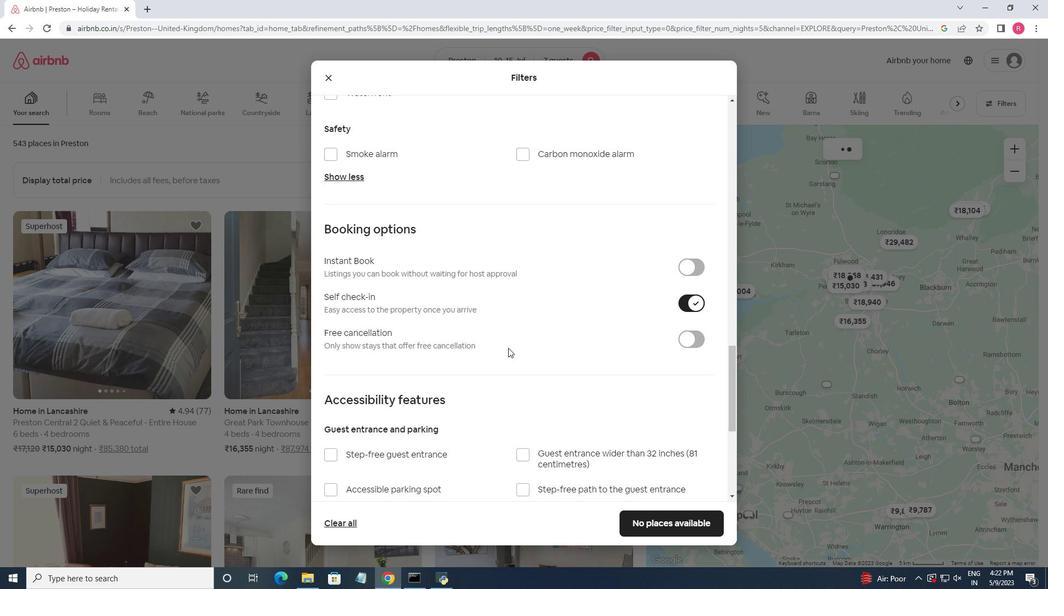 
Action: Mouse scrolled (508, 347) with delta (0, 0)
Screenshot: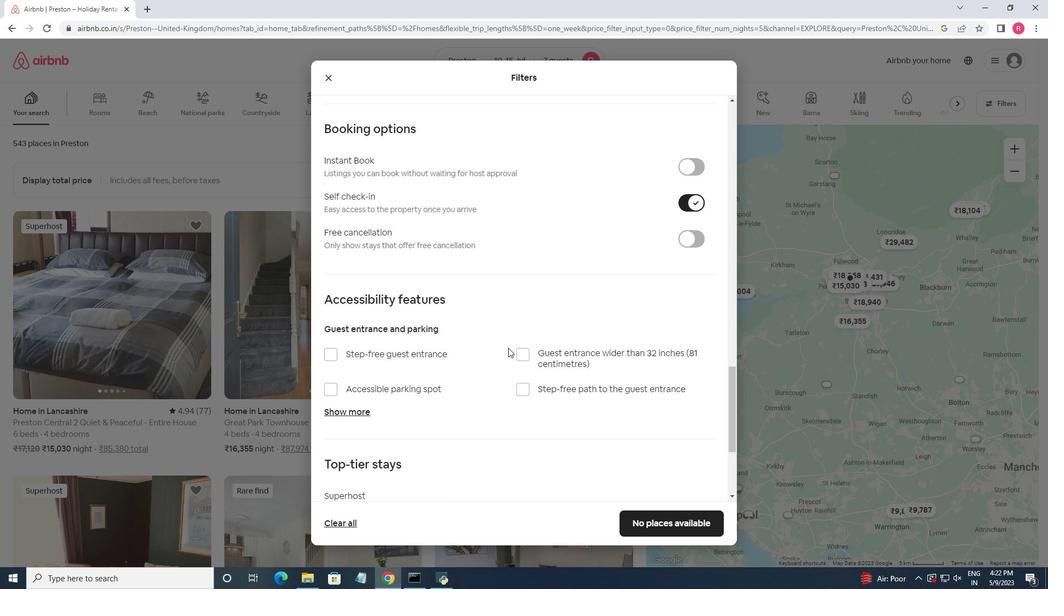 
Action: Mouse scrolled (508, 347) with delta (0, 0)
Screenshot: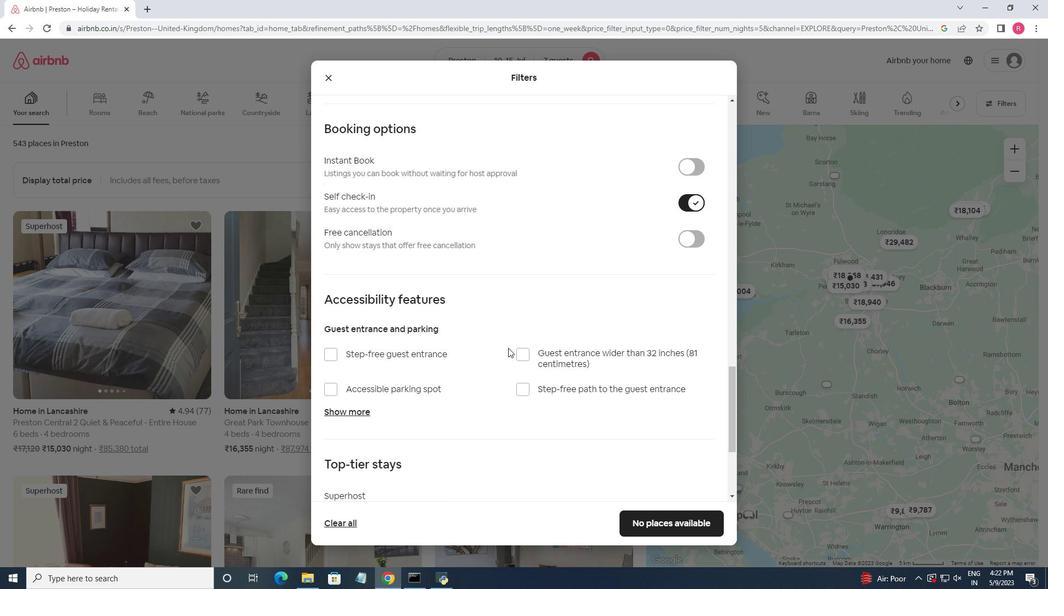 
Action: Mouse scrolled (508, 347) with delta (0, 0)
Screenshot: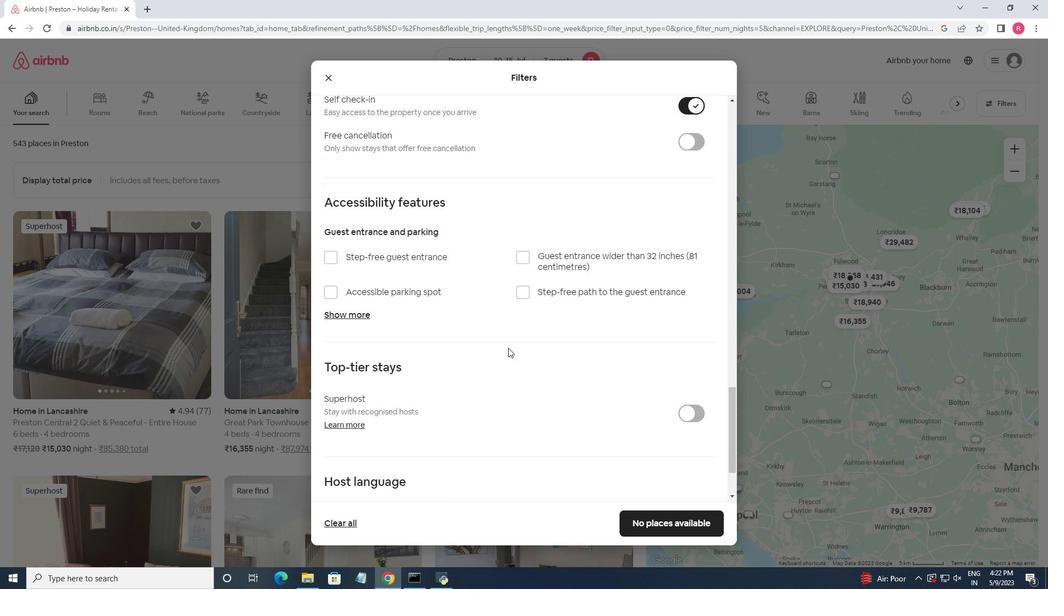 
Action: Mouse scrolled (508, 347) with delta (0, 0)
Screenshot: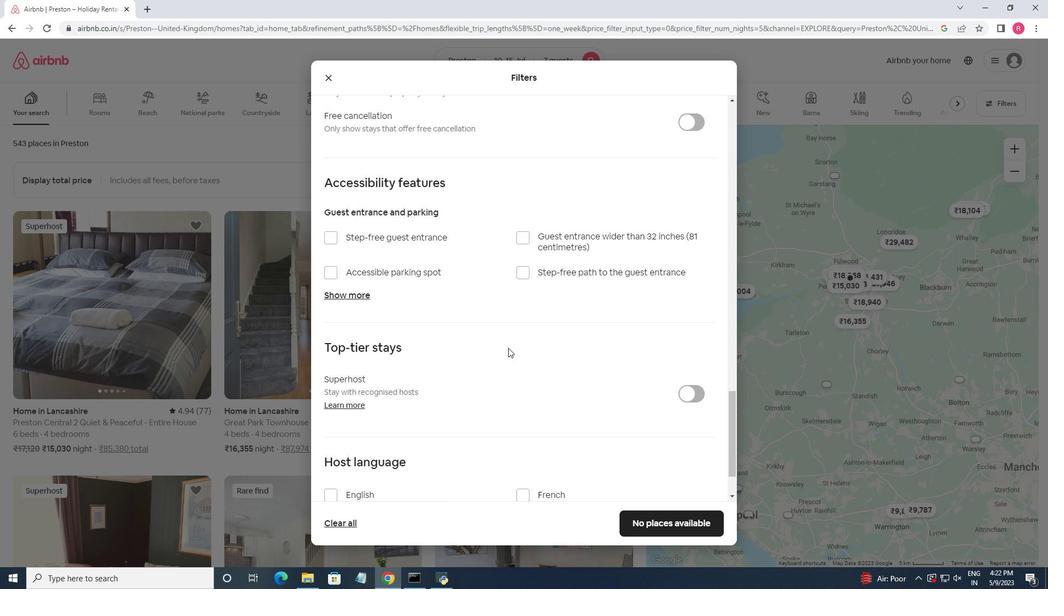 
Action: Mouse scrolled (508, 347) with delta (0, 0)
Screenshot: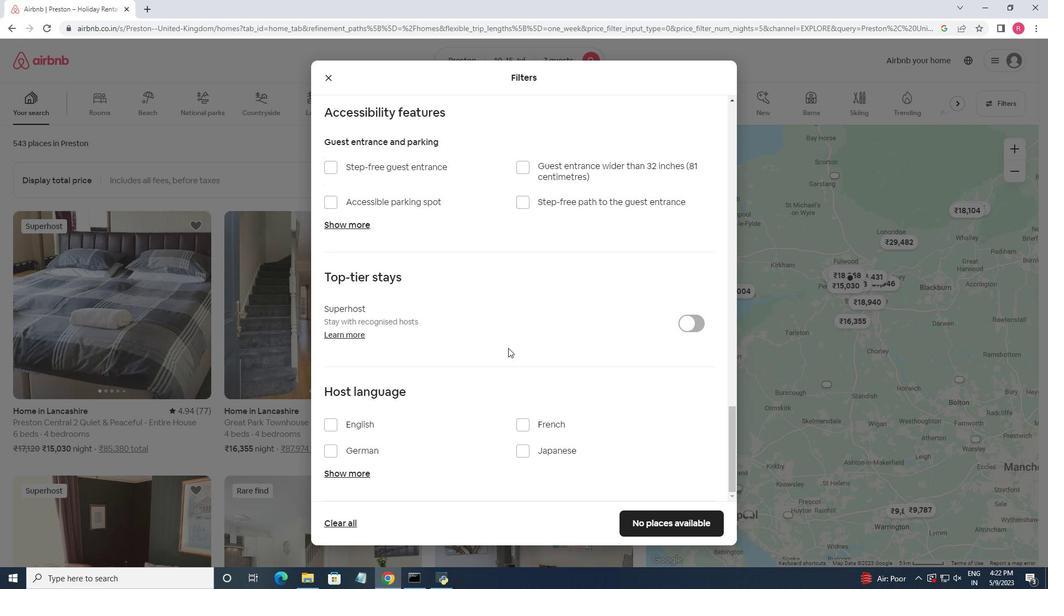 
Action: Mouse moved to (333, 425)
Screenshot: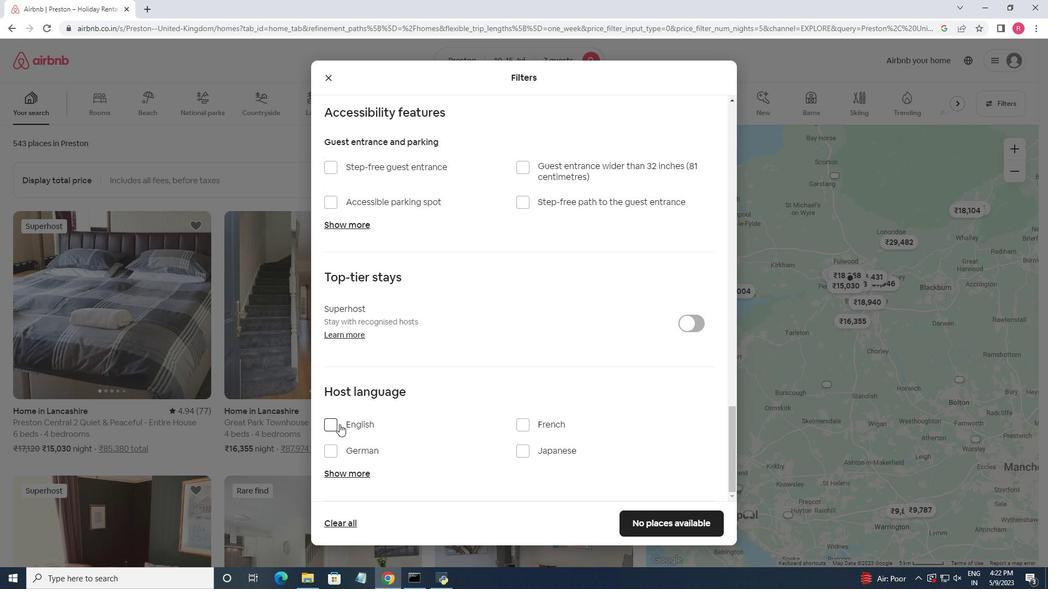 
Action: Mouse pressed left at (333, 425)
Screenshot: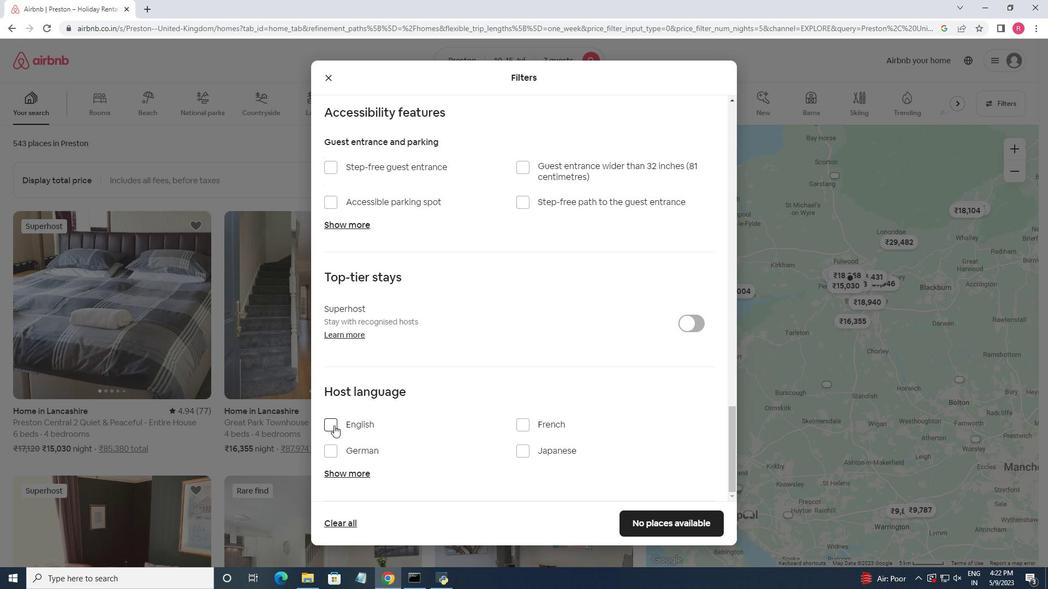 
Action: Mouse moved to (440, 377)
Screenshot: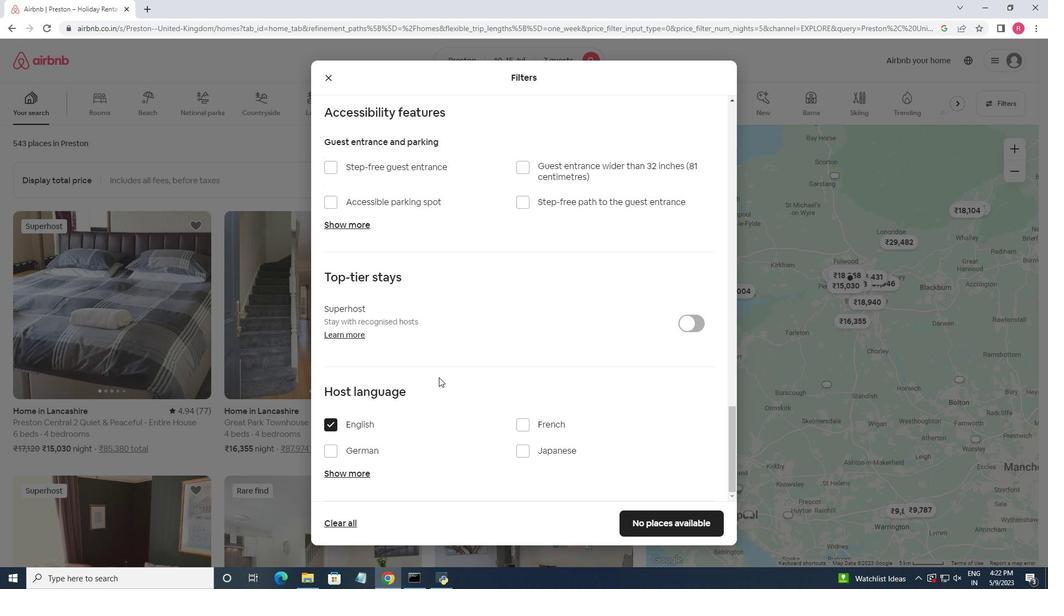 
Action: Mouse scrolled (440, 377) with delta (0, 0)
Screenshot: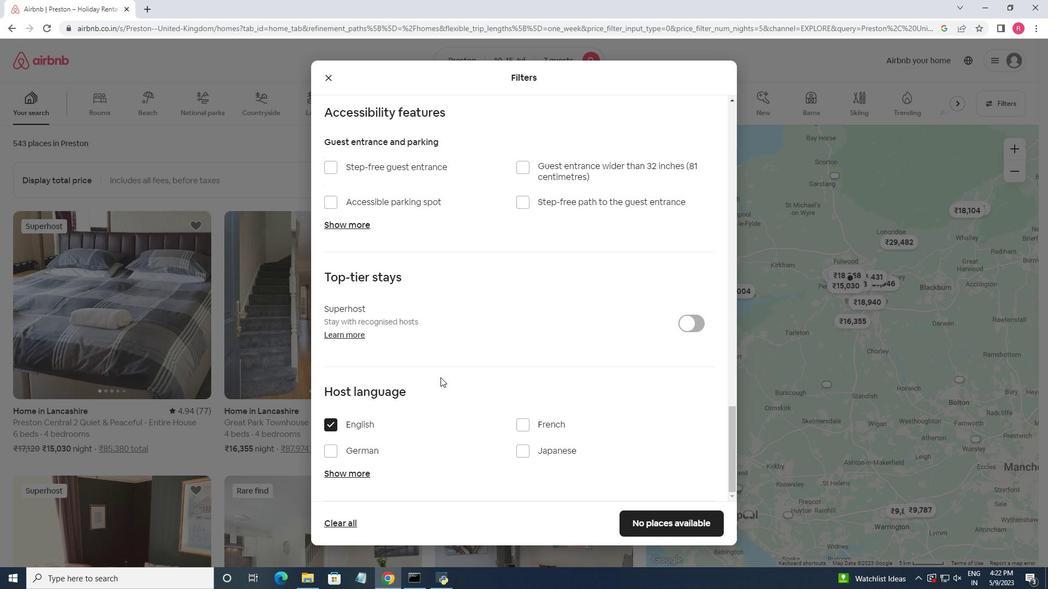 
Action: Mouse scrolled (440, 377) with delta (0, 0)
Screenshot: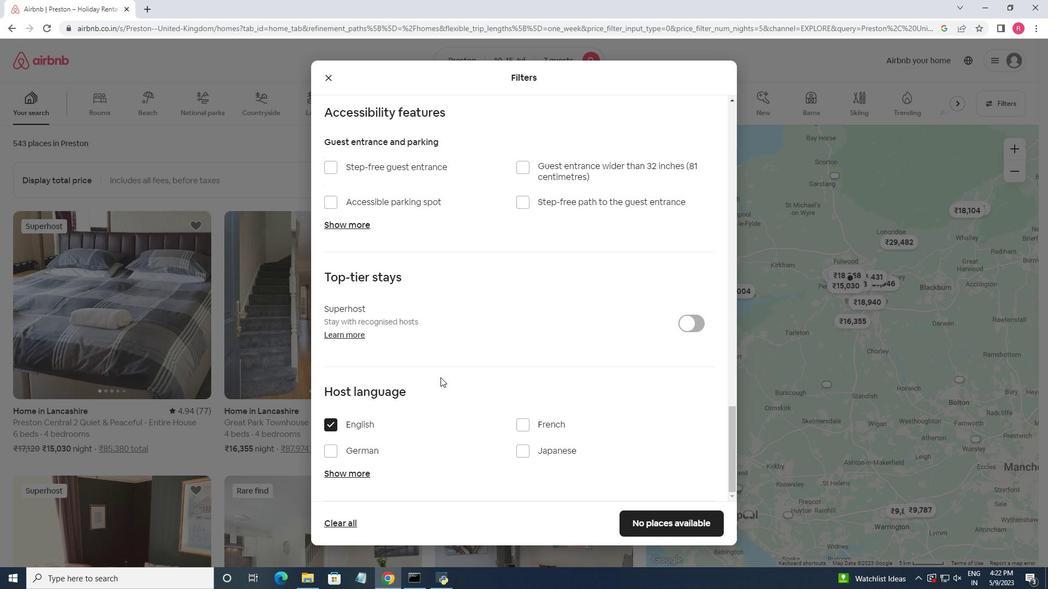 
Action: Mouse moved to (687, 518)
Screenshot: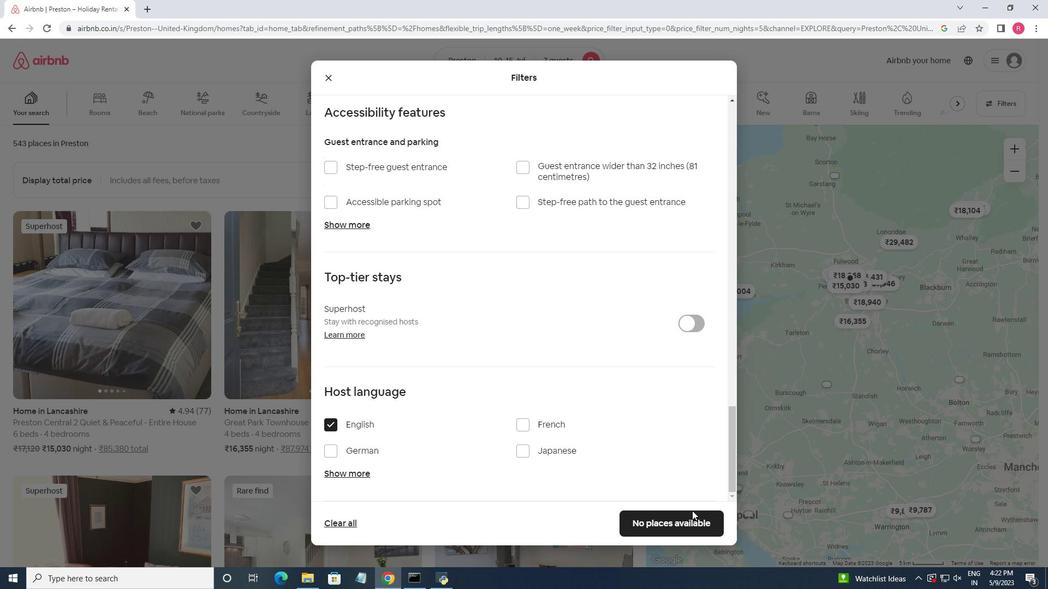 
Action: Mouse pressed left at (687, 518)
Screenshot: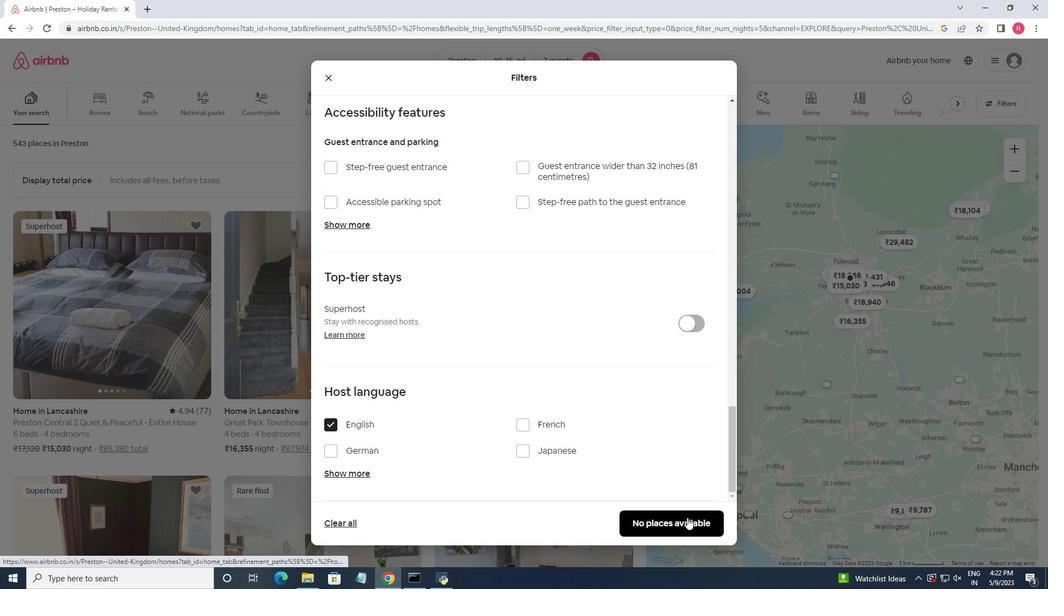
Action: Mouse moved to (362, 332)
Screenshot: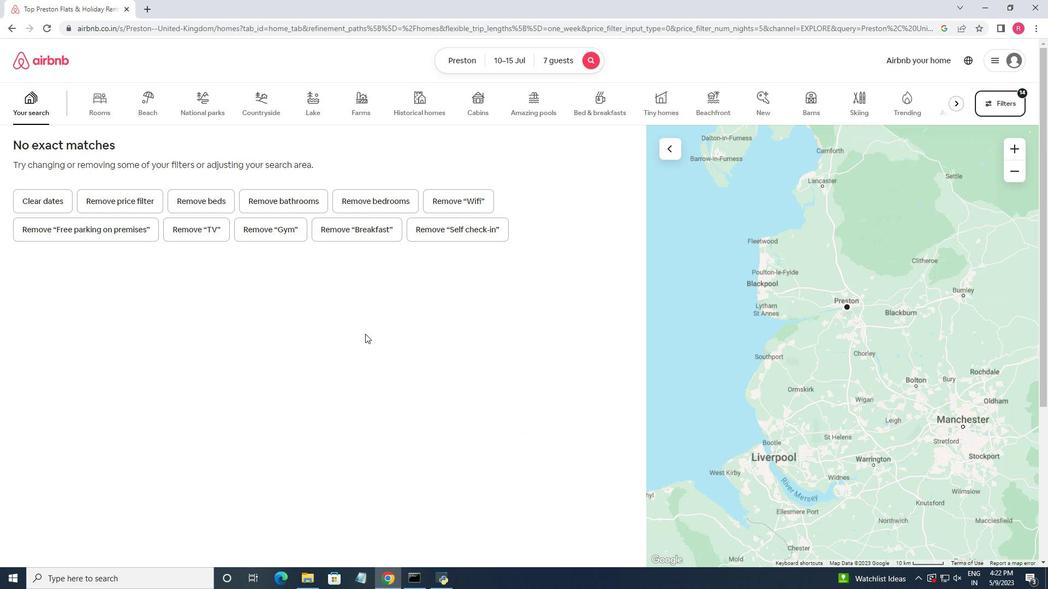 
